 Task: Look for space in Feicheng, China from 9th July, 2023 to 16th July, 2023 for 2 adults, 1 child in price range Rs.8000 to Rs.16000. Place can be entire place with 2 bedrooms having 2 beds and 1 bathroom. Property type can be house, flat, guest house. Booking option can be shelf check-in. Required host language is Chinese (Simplified).
Action: Mouse moved to (583, 165)
Screenshot: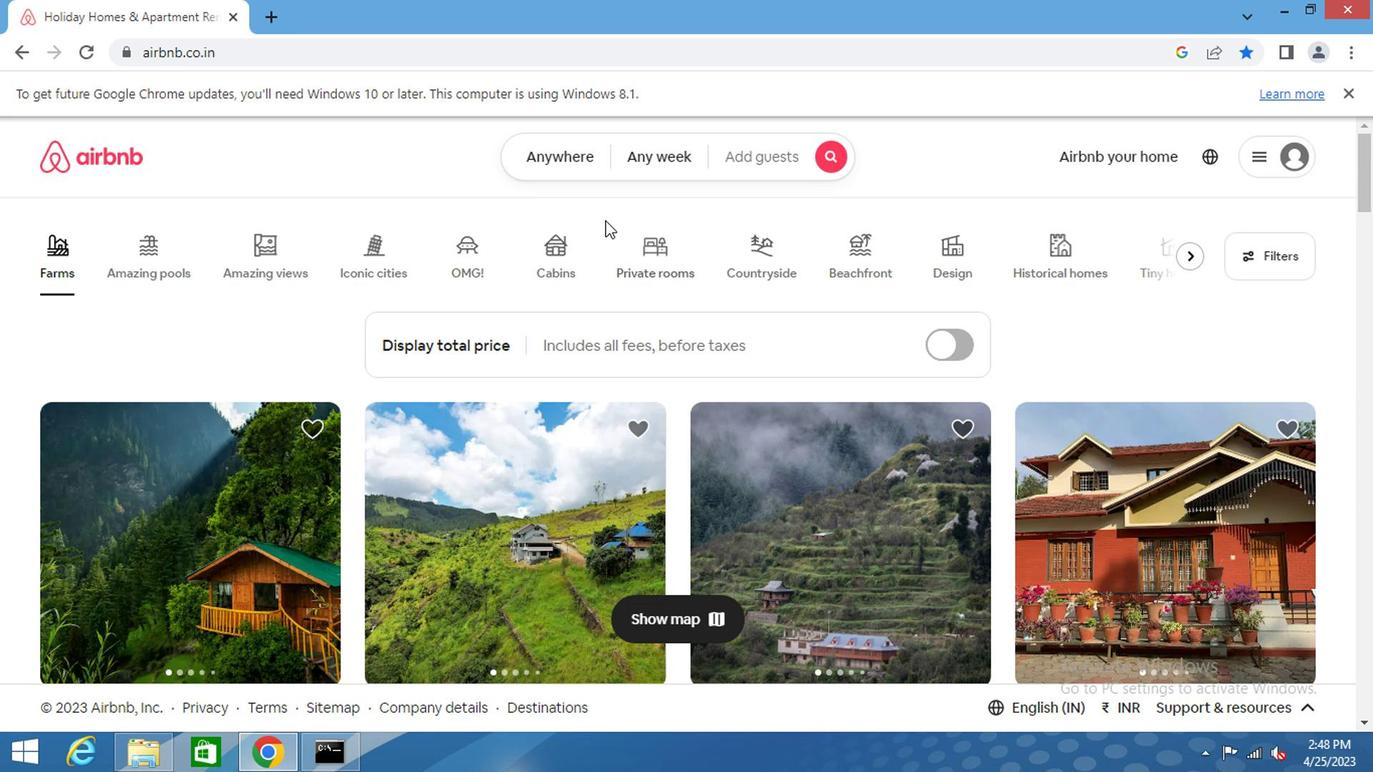 
Action: Mouse pressed left at (583, 165)
Screenshot: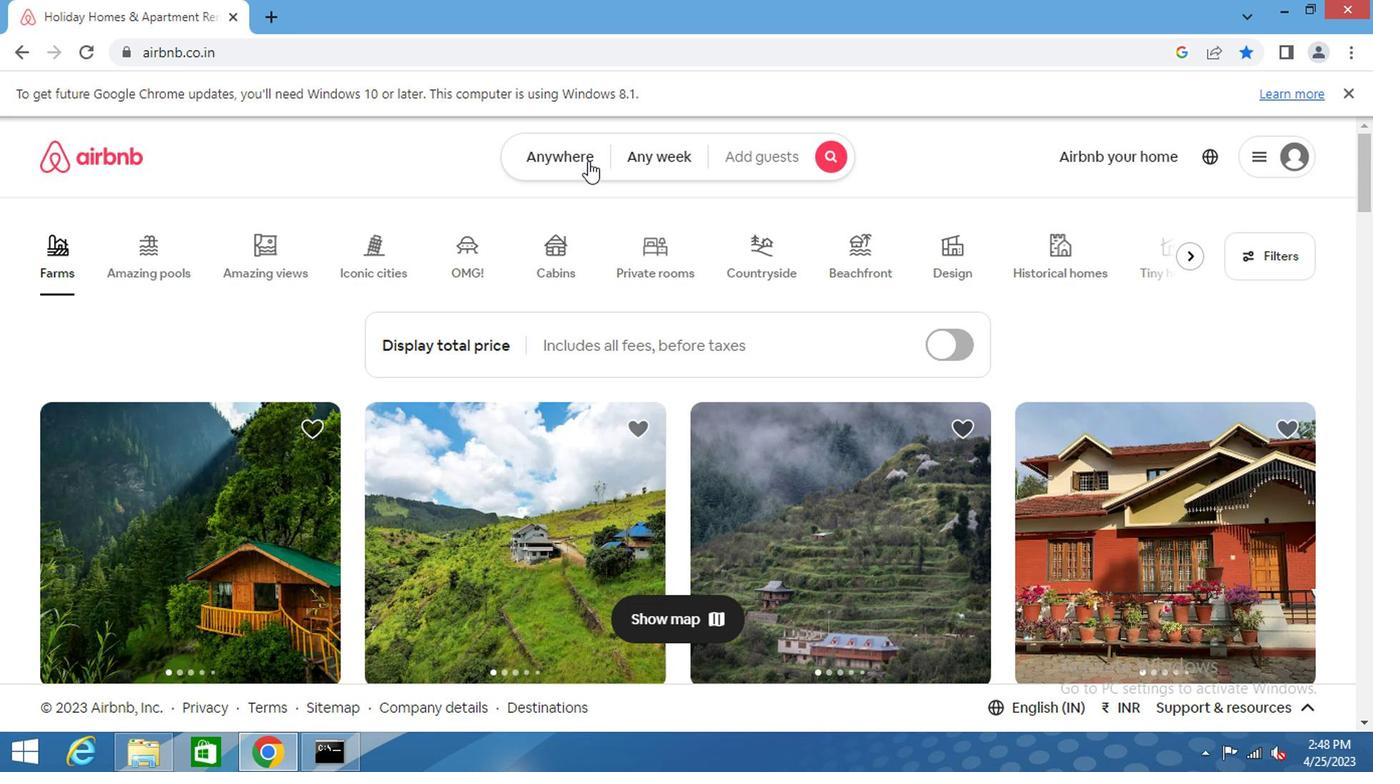 
Action: Mouse moved to (511, 220)
Screenshot: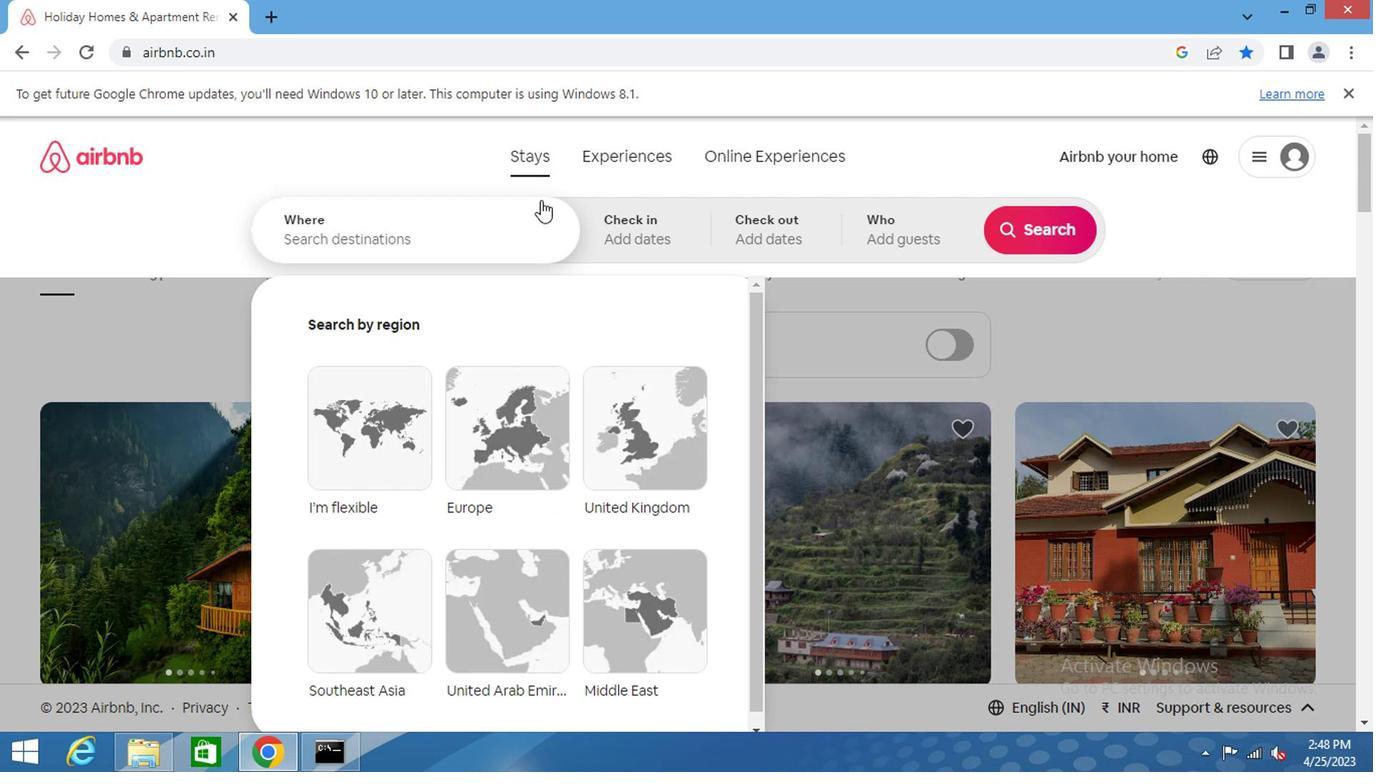 
Action: Mouse pressed left at (511, 220)
Screenshot: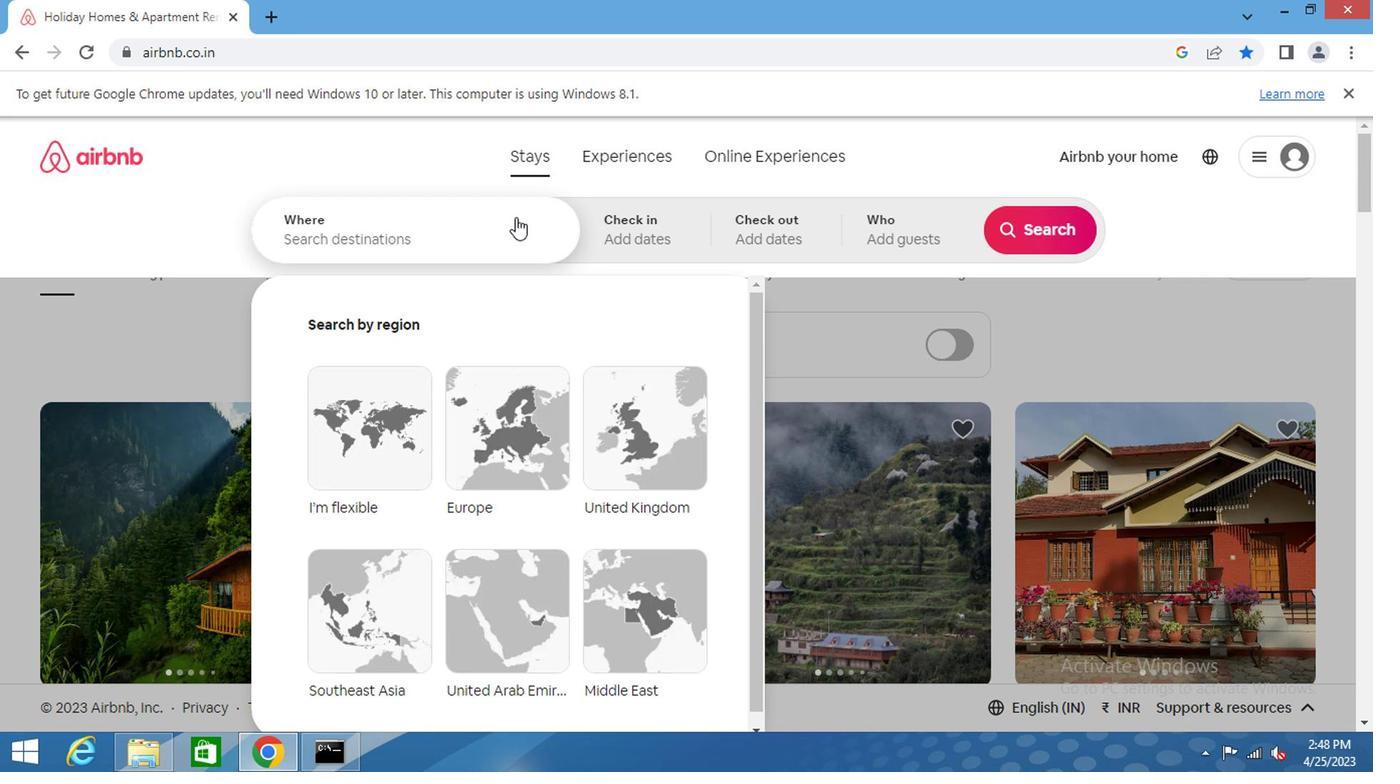 
Action: Mouse moved to (509, 220)
Screenshot: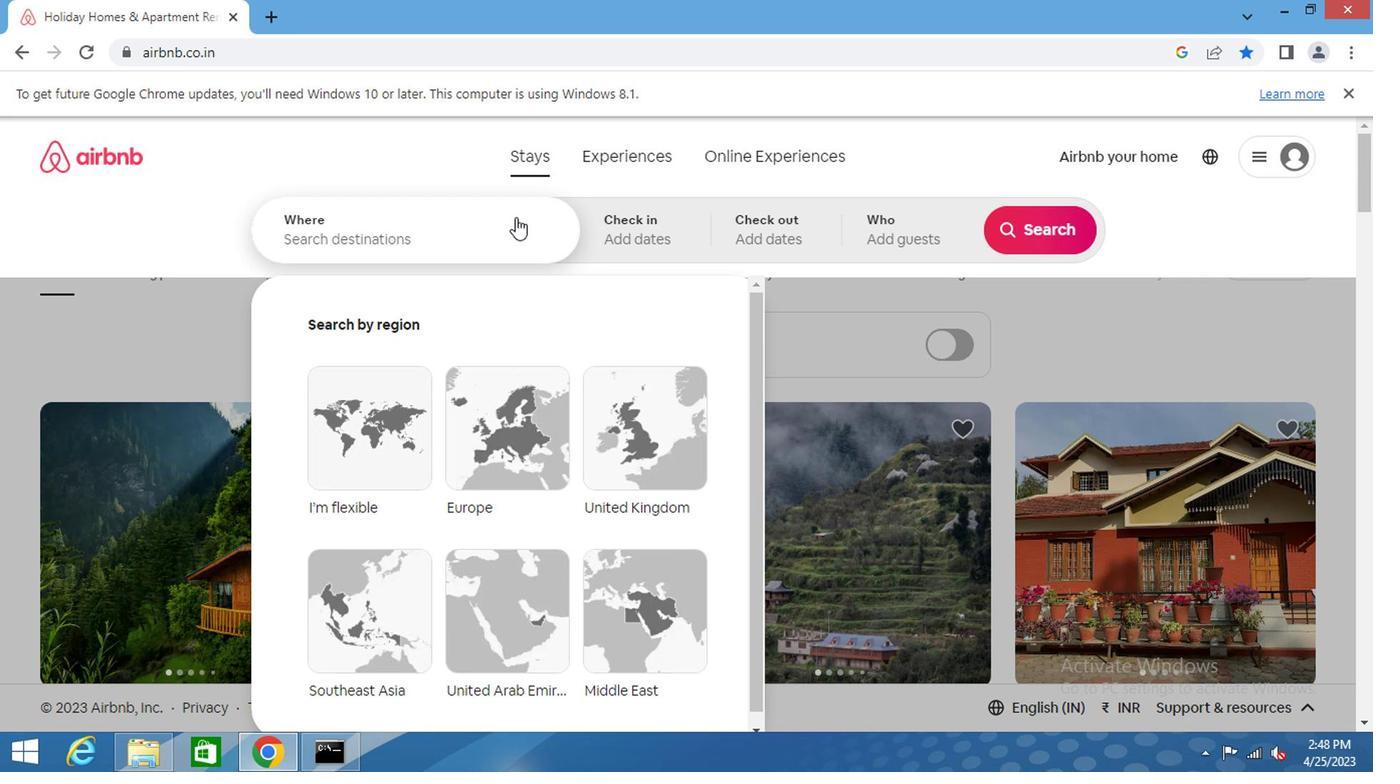 
Action: Key pressed feichem<Key.backspace>ng<Key.space>china<Key.enter>
Screenshot: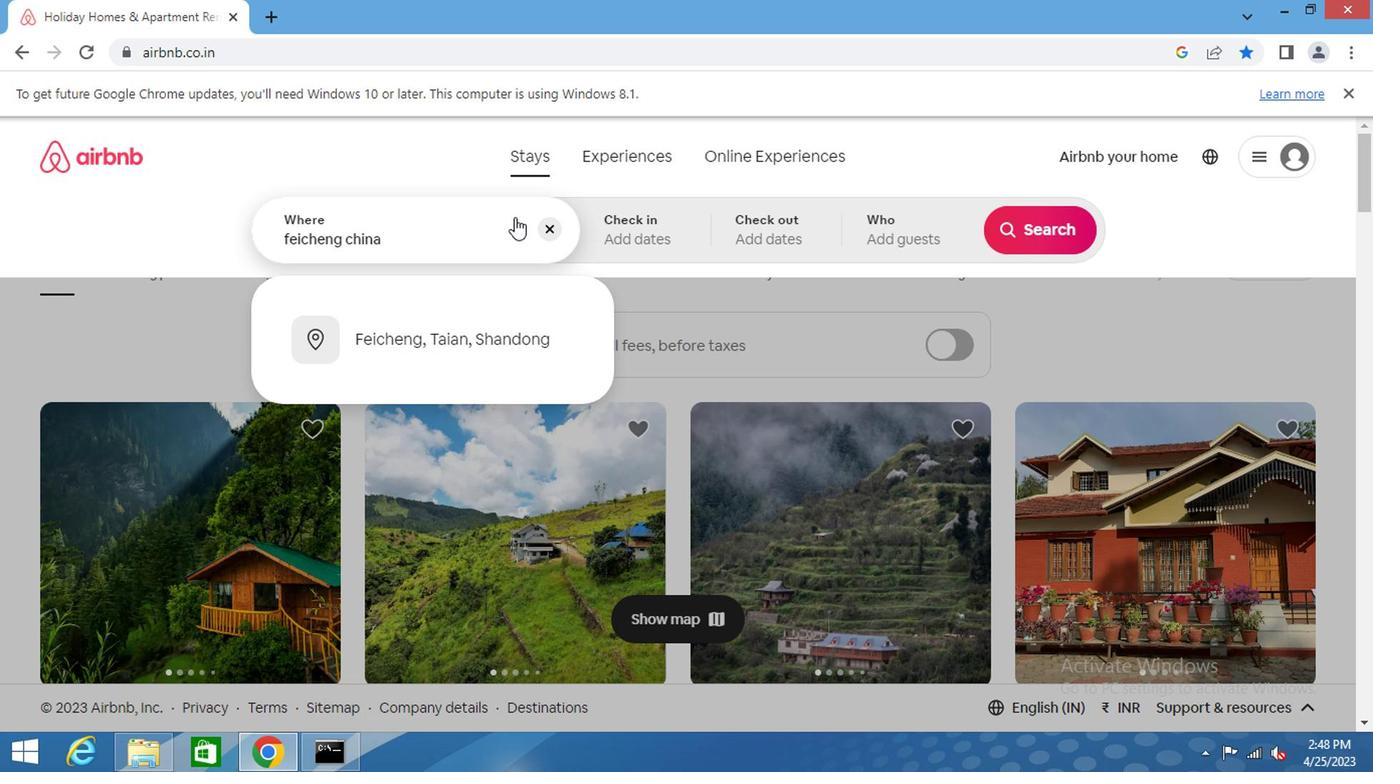 
Action: Mouse moved to (1007, 388)
Screenshot: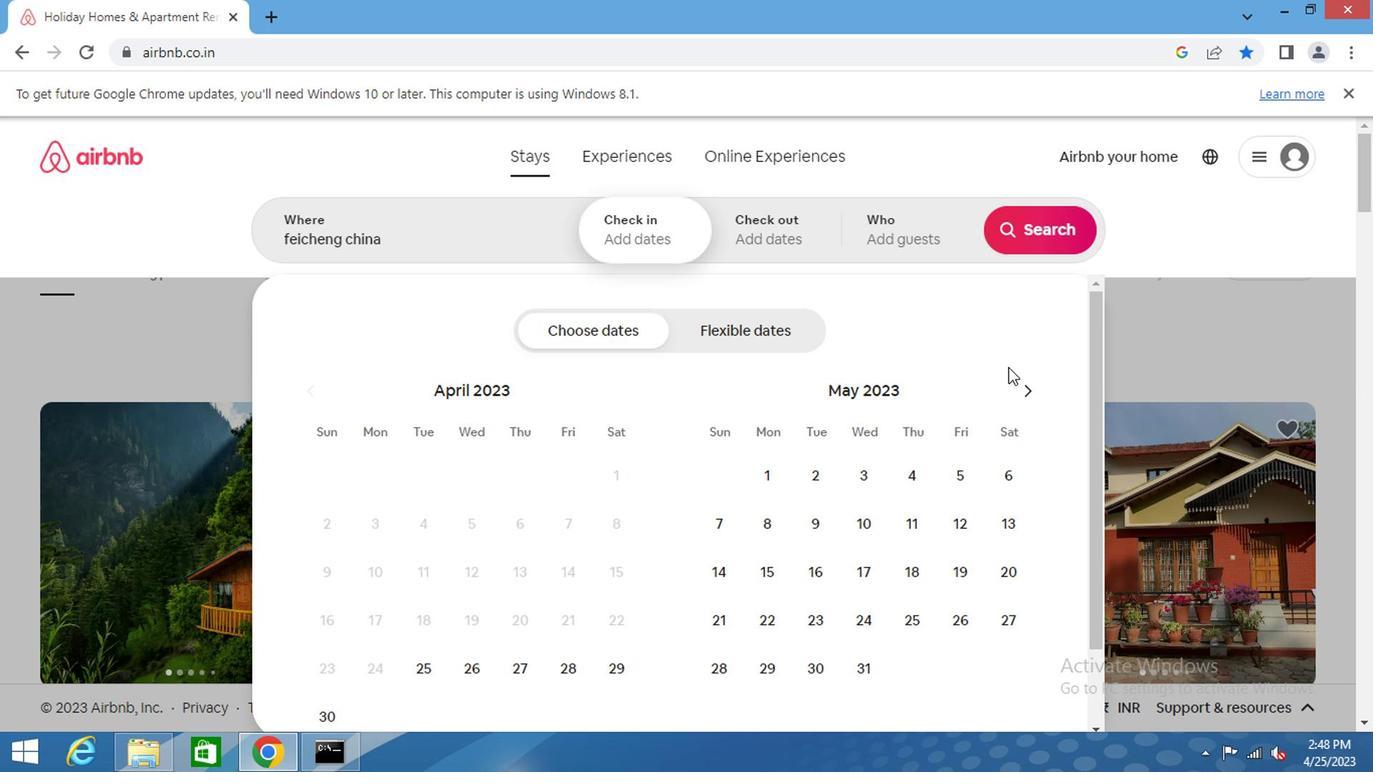 
Action: Mouse pressed left at (1007, 388)
Screenshot: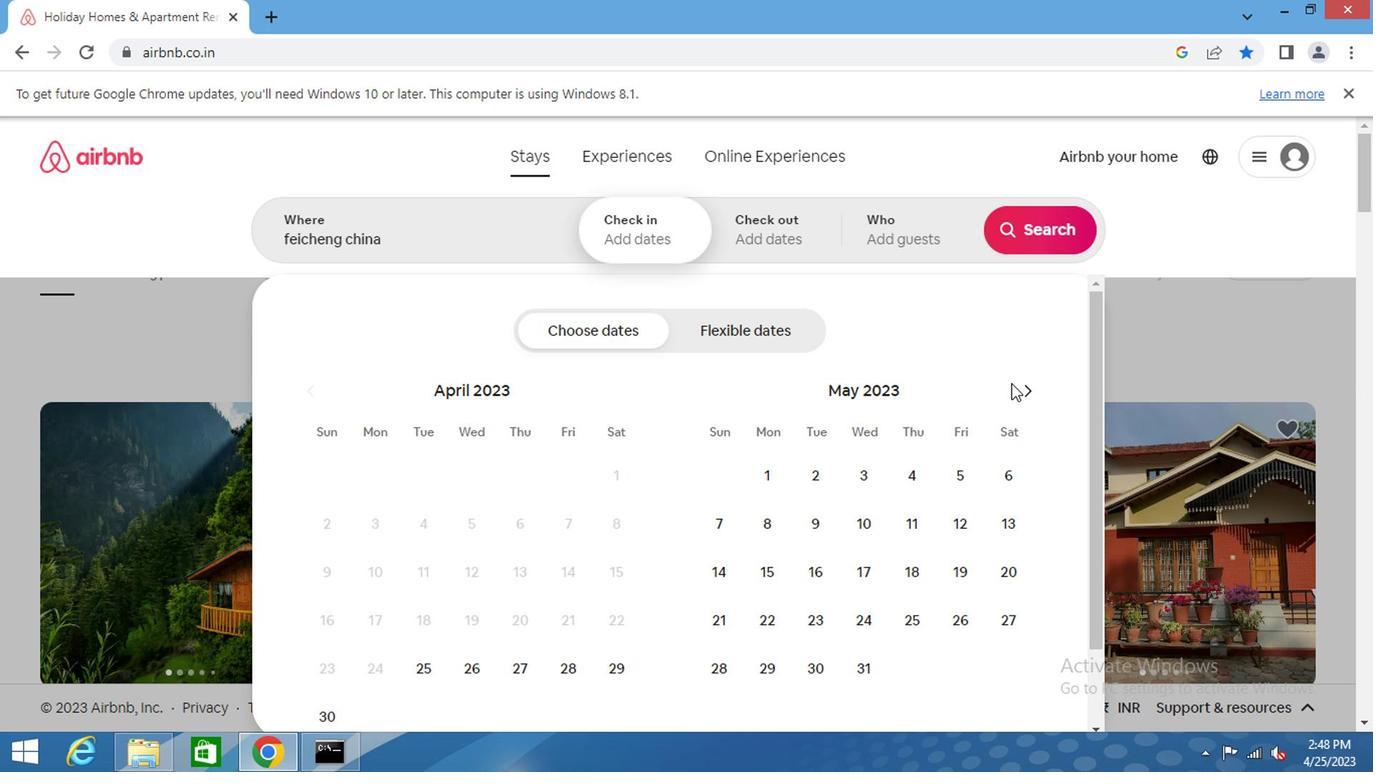 
Action: Mouse pressed left at (1007, 388)
Screenshot: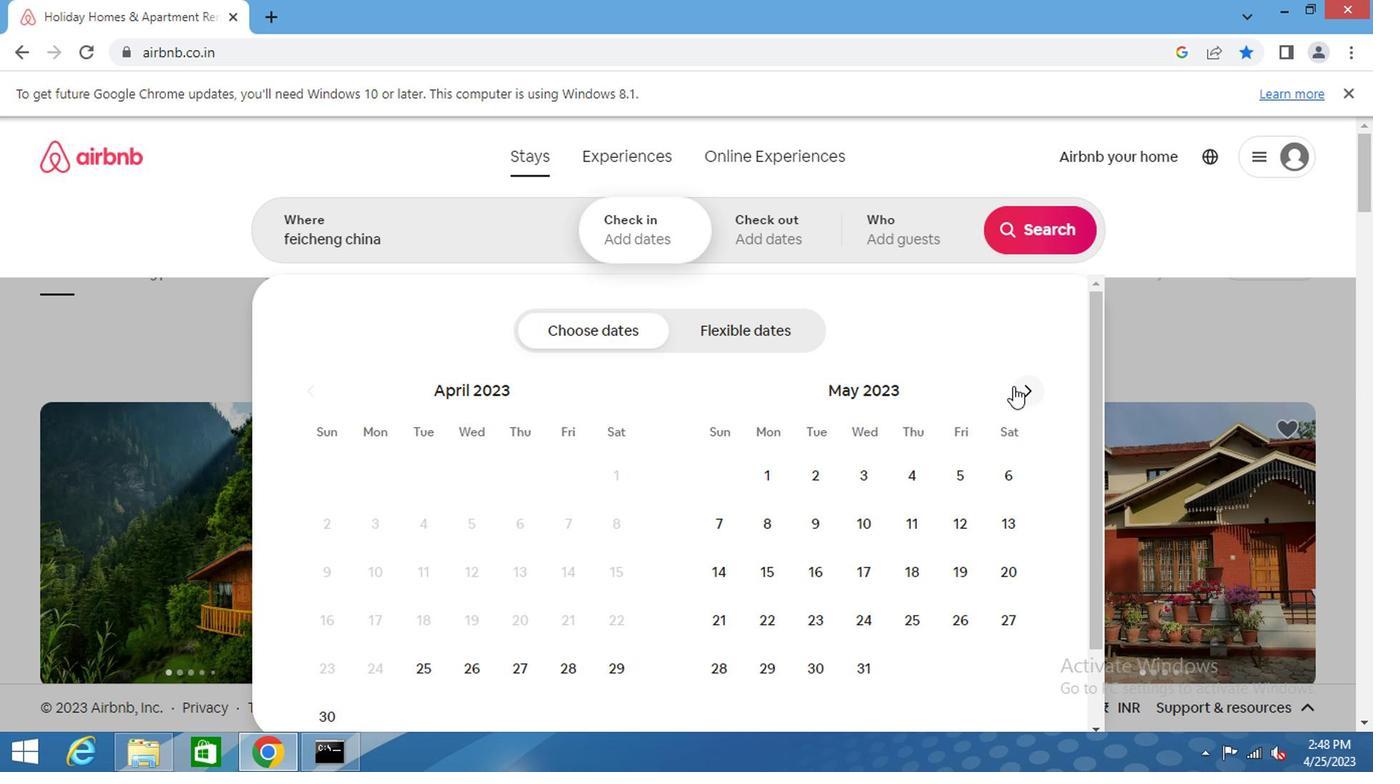 
Action: Mouse pressed left at (1007, 388)
Screenshot: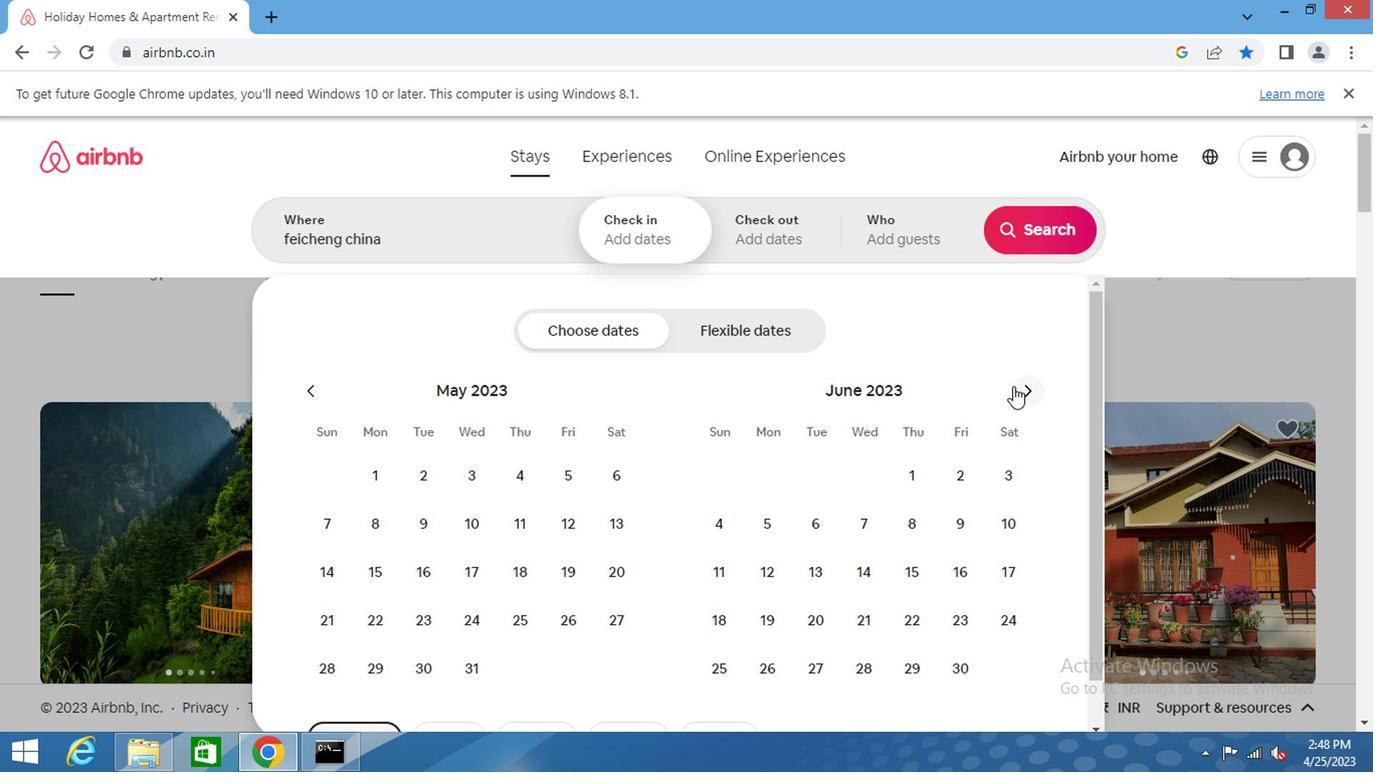 
Action: Mouse moved to (717, 569)
Screenshot: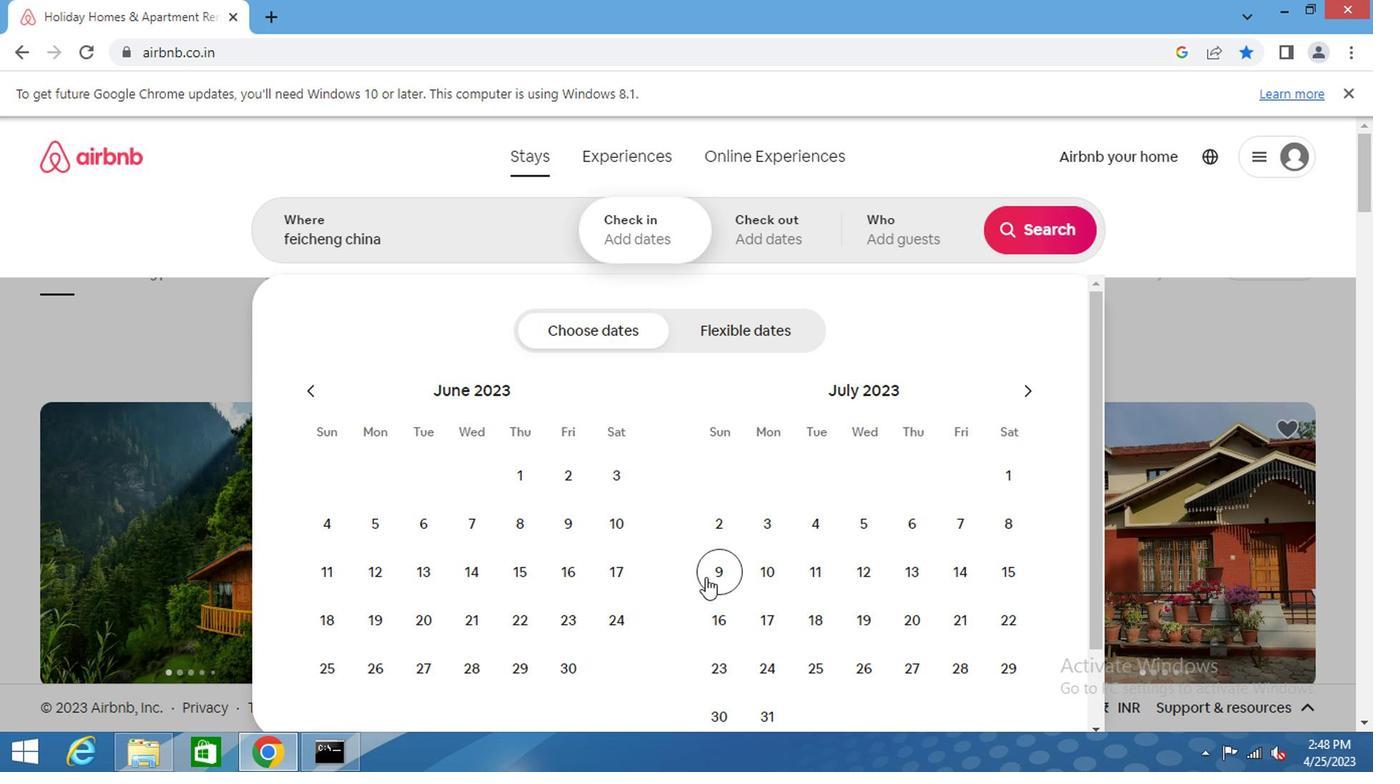 
Action: Mouse pressed left at (717, 569)
Screenshot: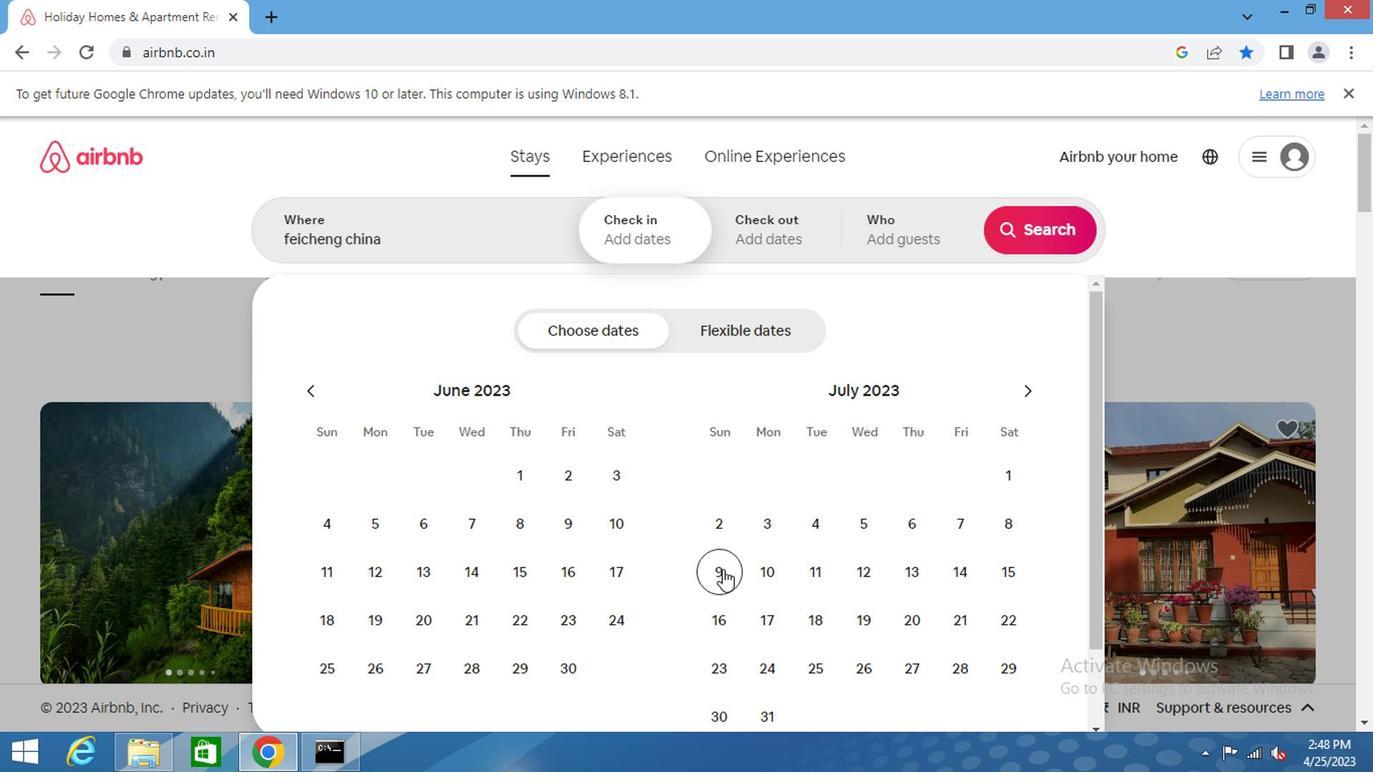 
Action: Mouse moved to (705, 625)
Screenshot: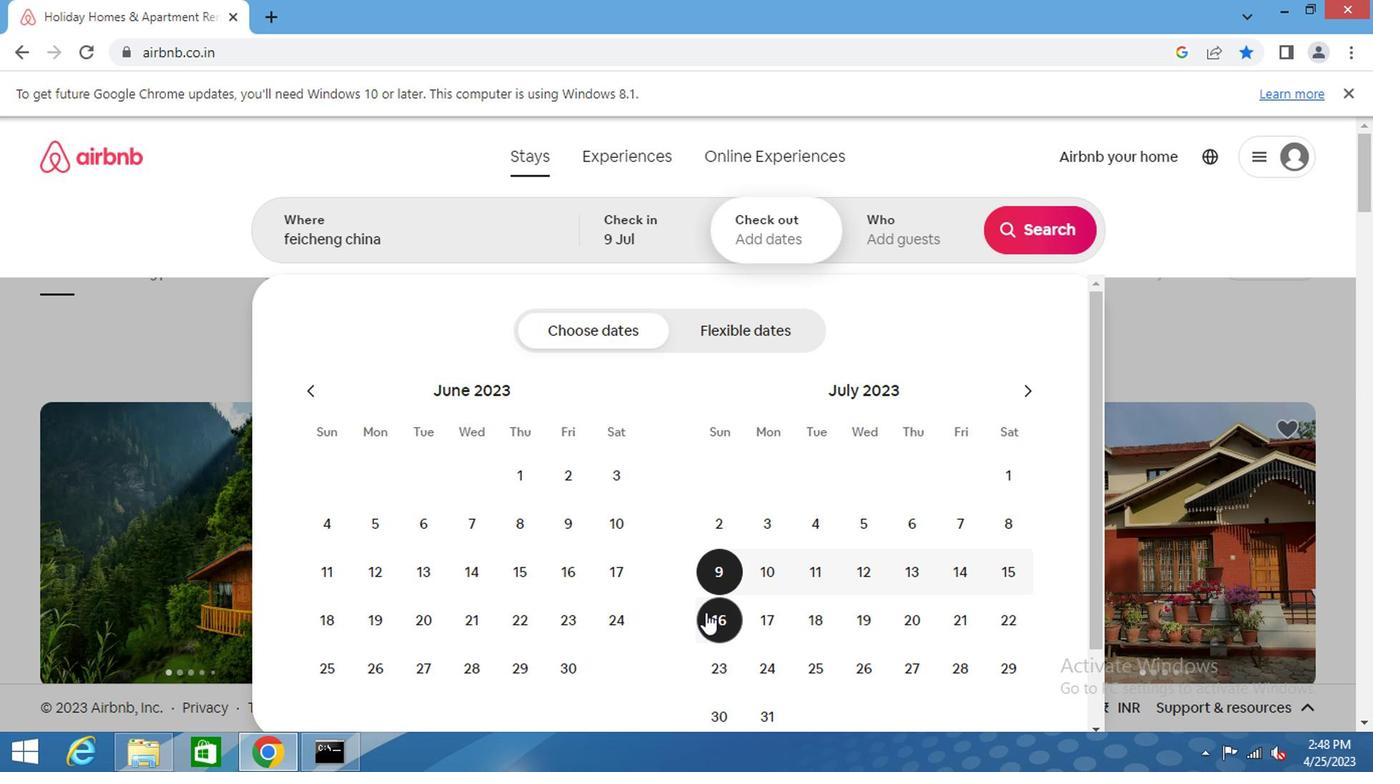 
Action: Mouse pressed left at (705, 625)
Screenshot: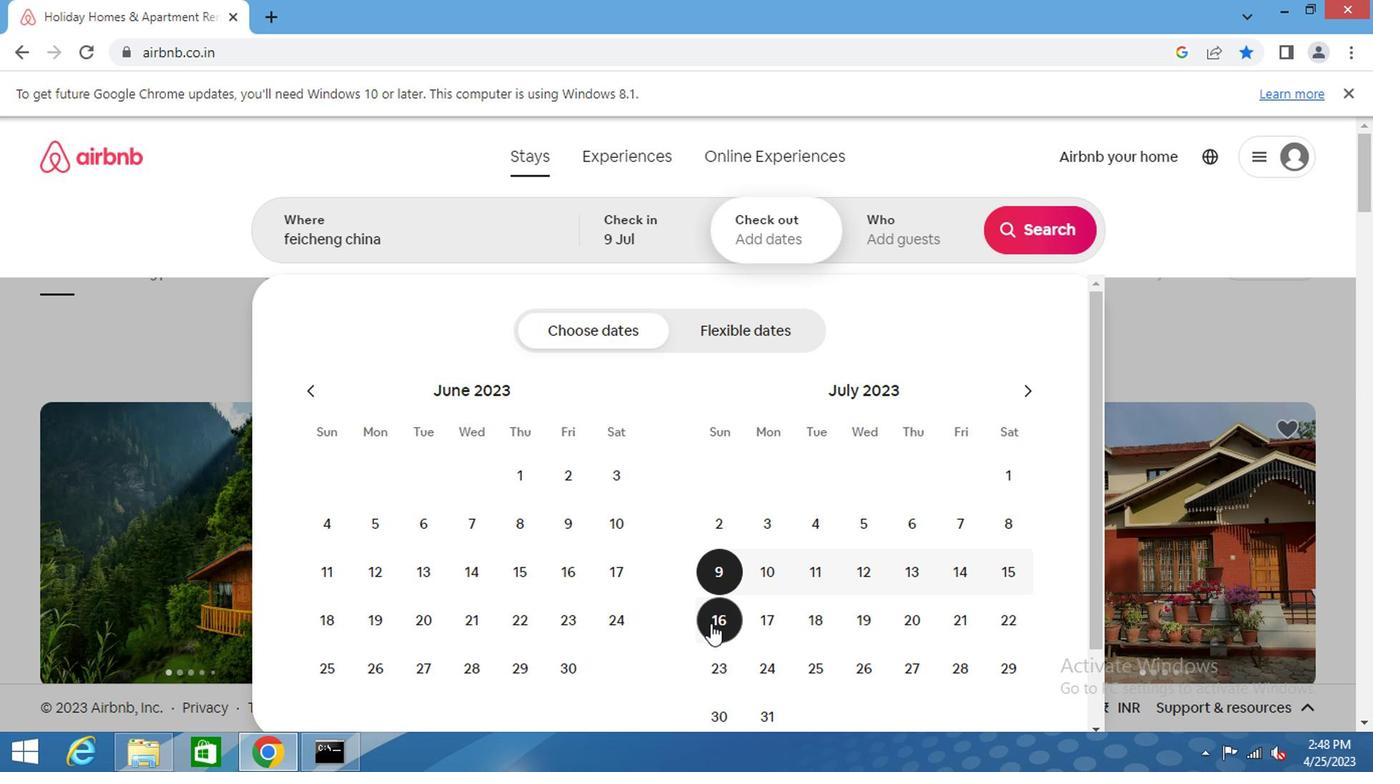 
Action: Mouse moved to (896, 243)
Screenshot: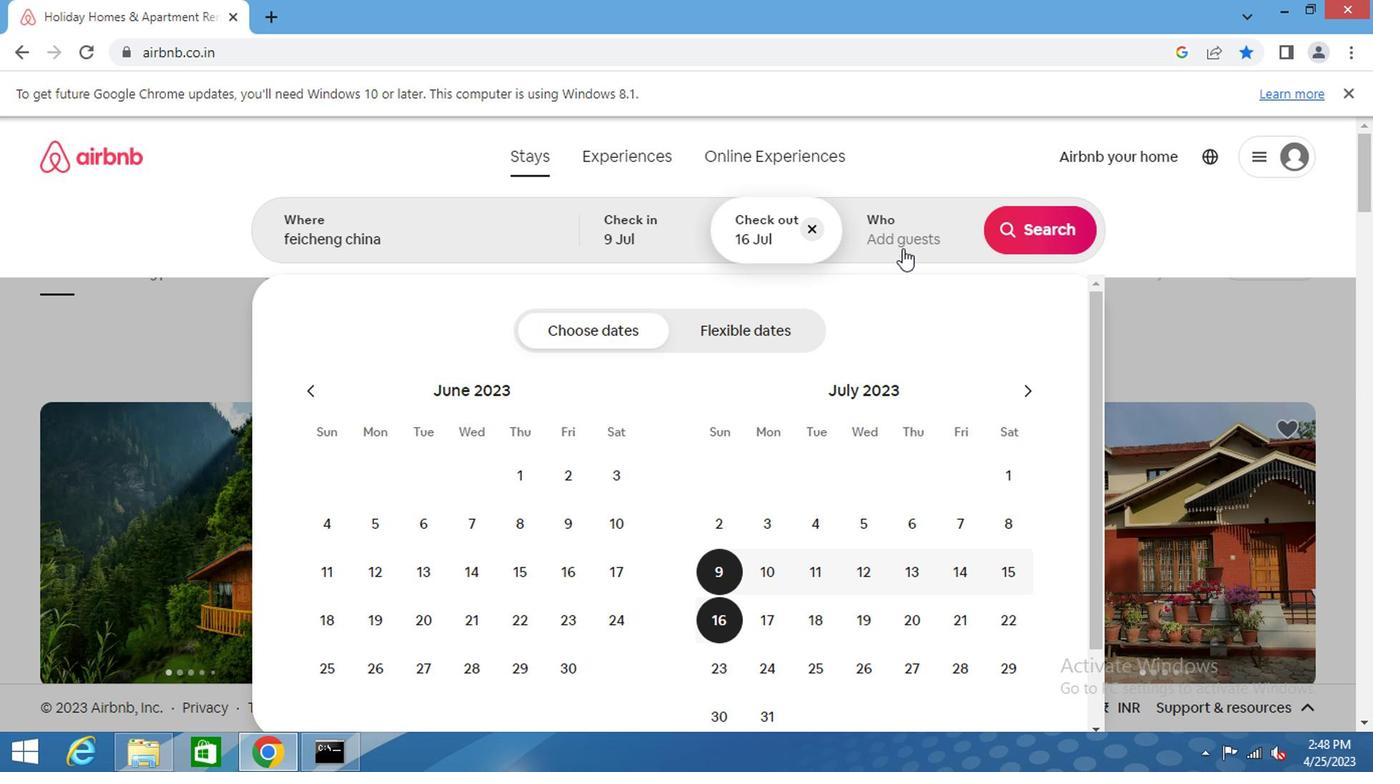 
Action: Mouse pressed left at (896, 243)
Screenshot: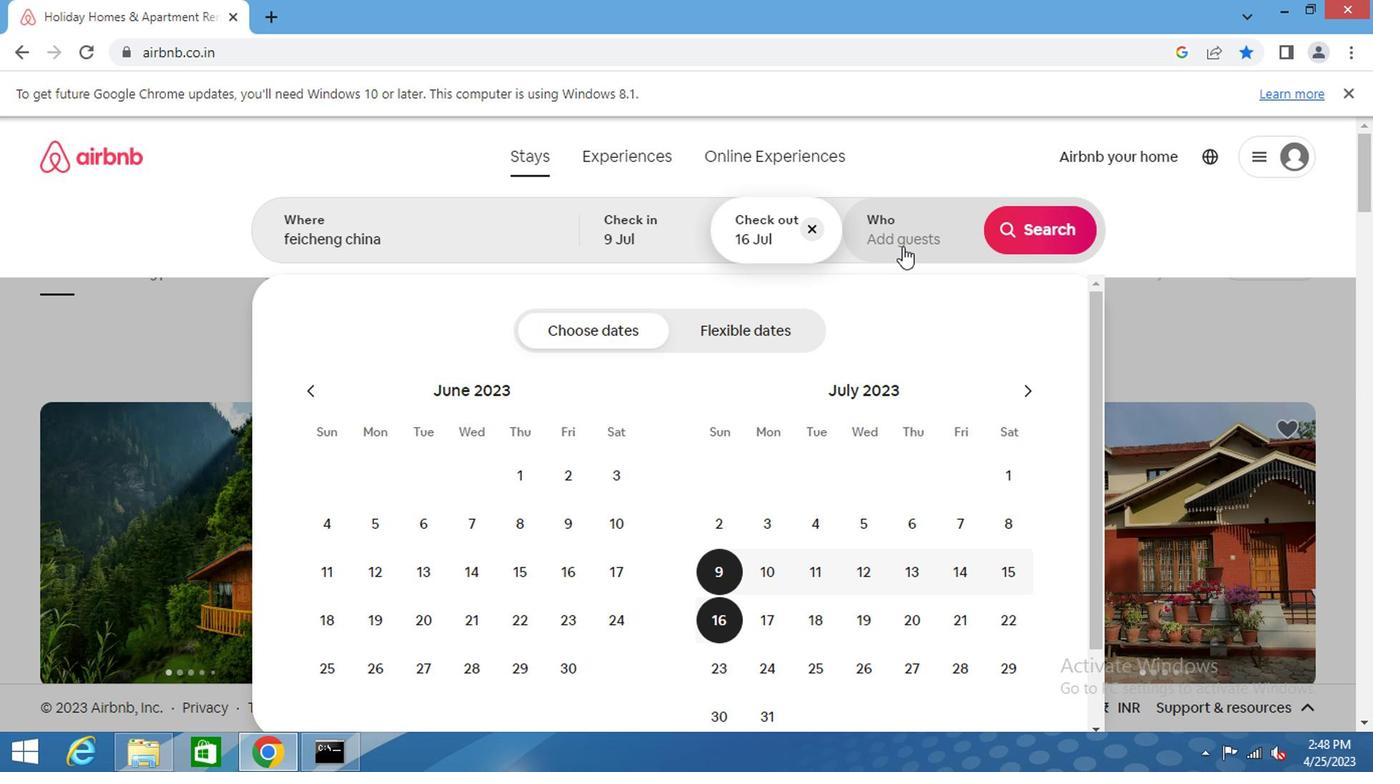 
Action: Mouse moved to (1044, 343)
Screenshot: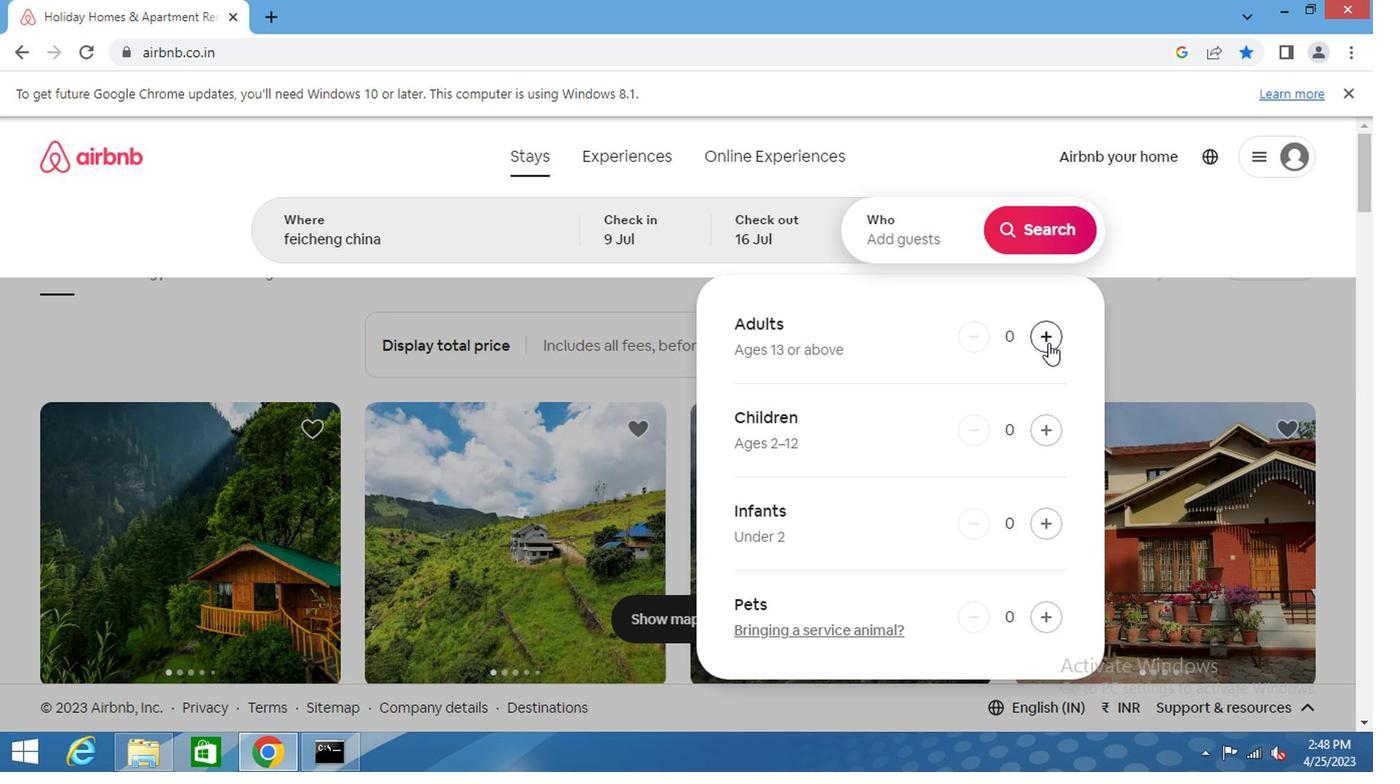 
Action: Mouse pressed left at (1044, 343)
Screenshot: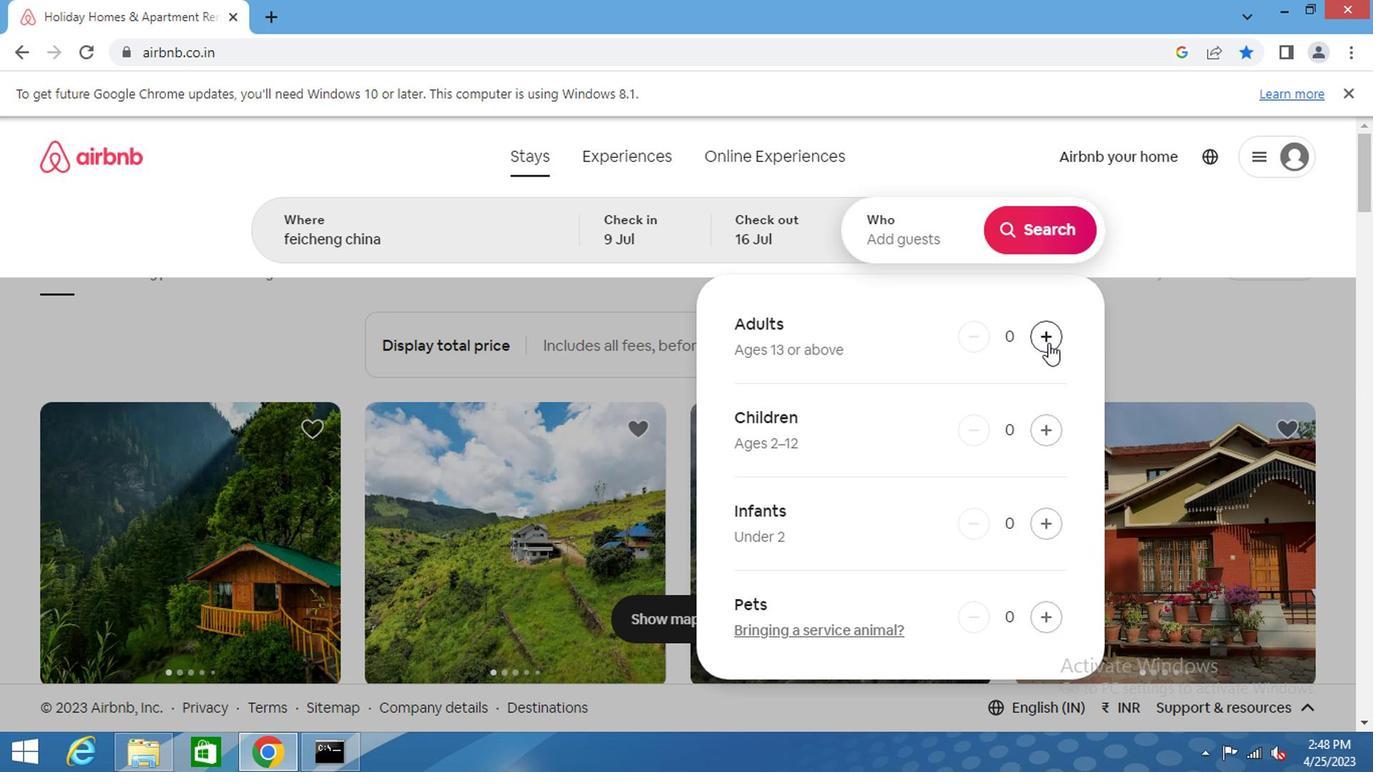 
Action: Mouse pressed left at (1044, 343)
Screenshot: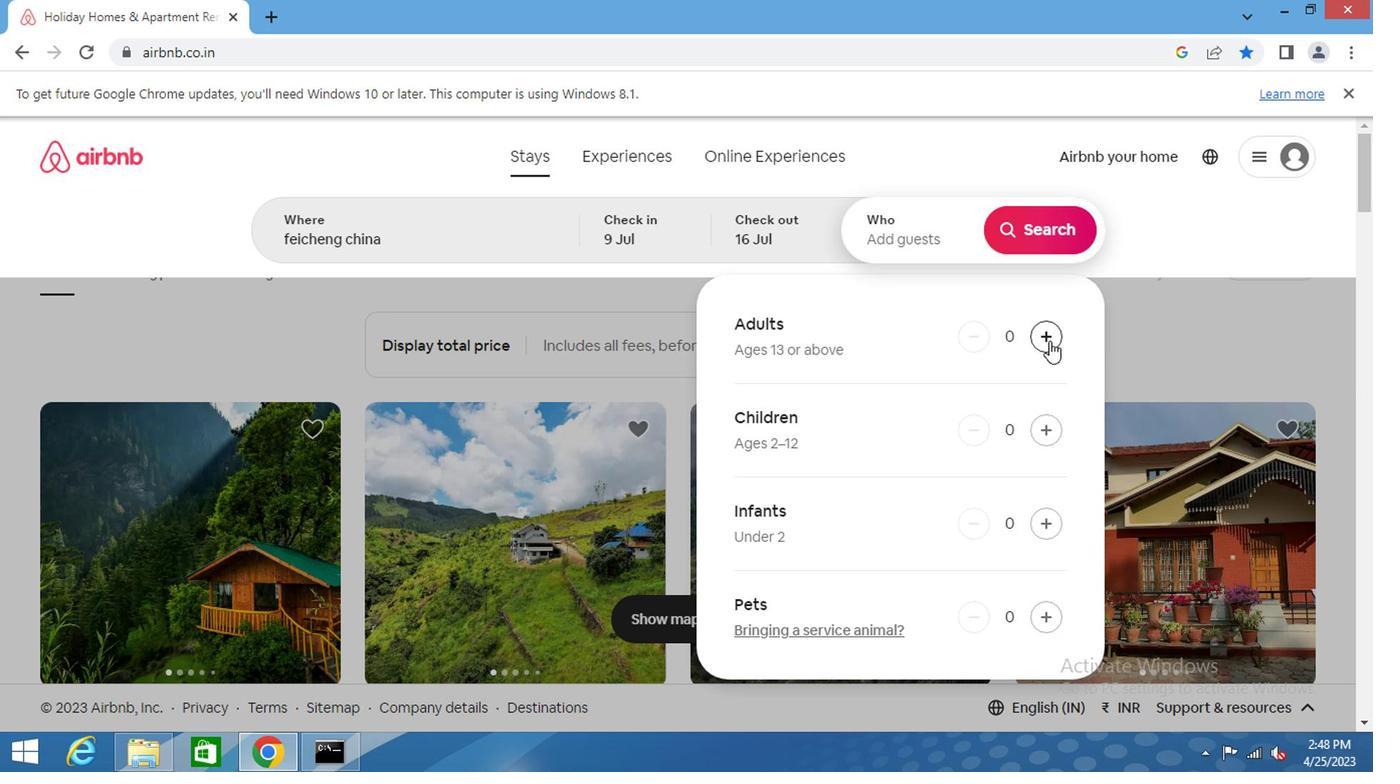 
Action: Mouse moved to (1047, 433)
Screenshot: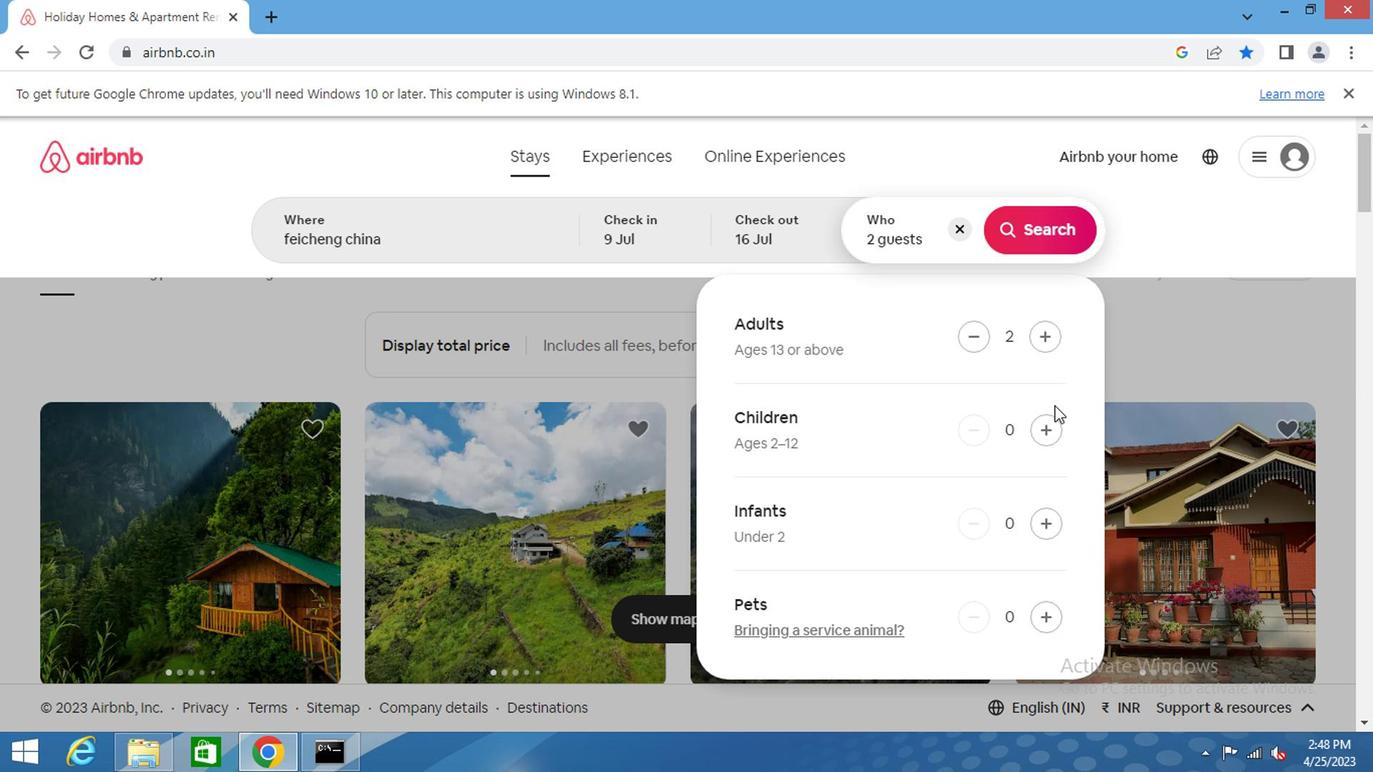 
Action: Mouse pressed left at (1047, 433)
Screenshot: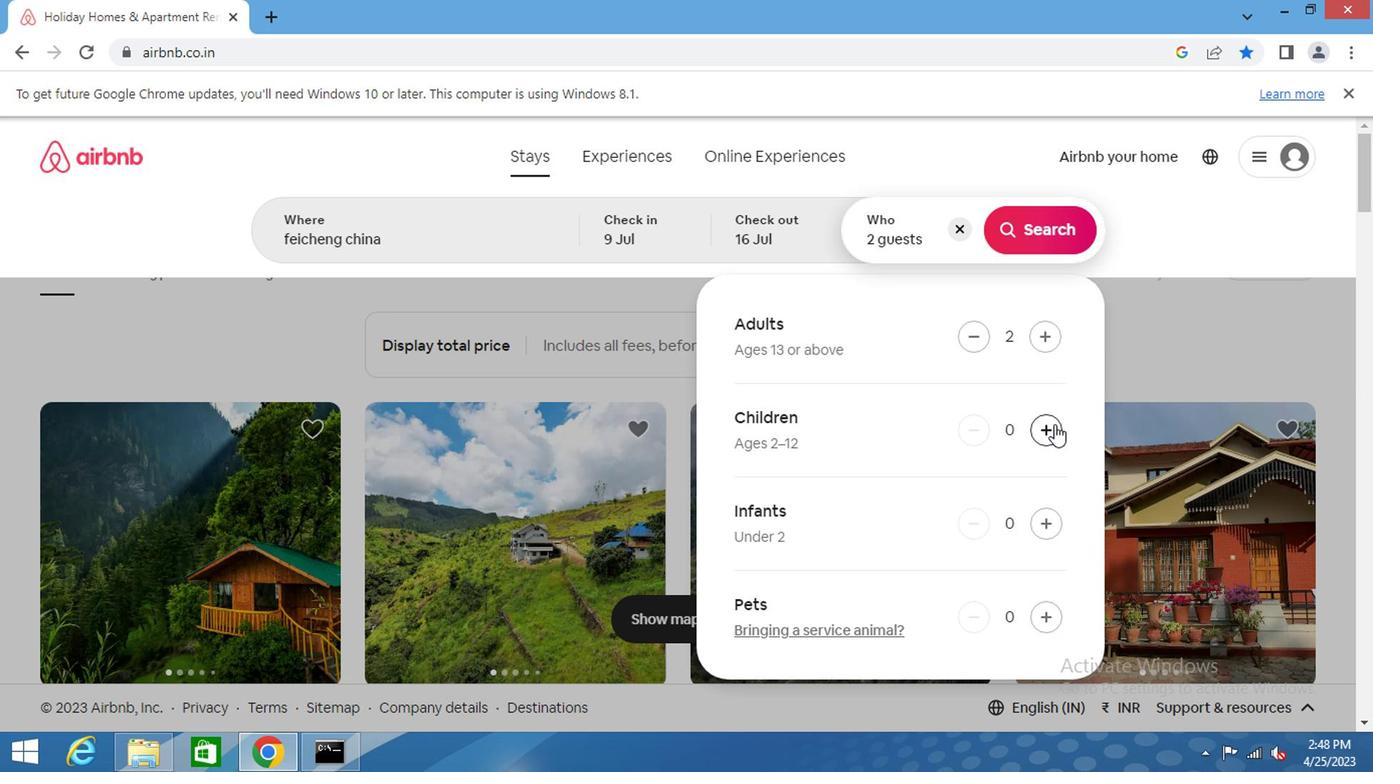
Action: Mouse moved to (996, 228)
Screenshot: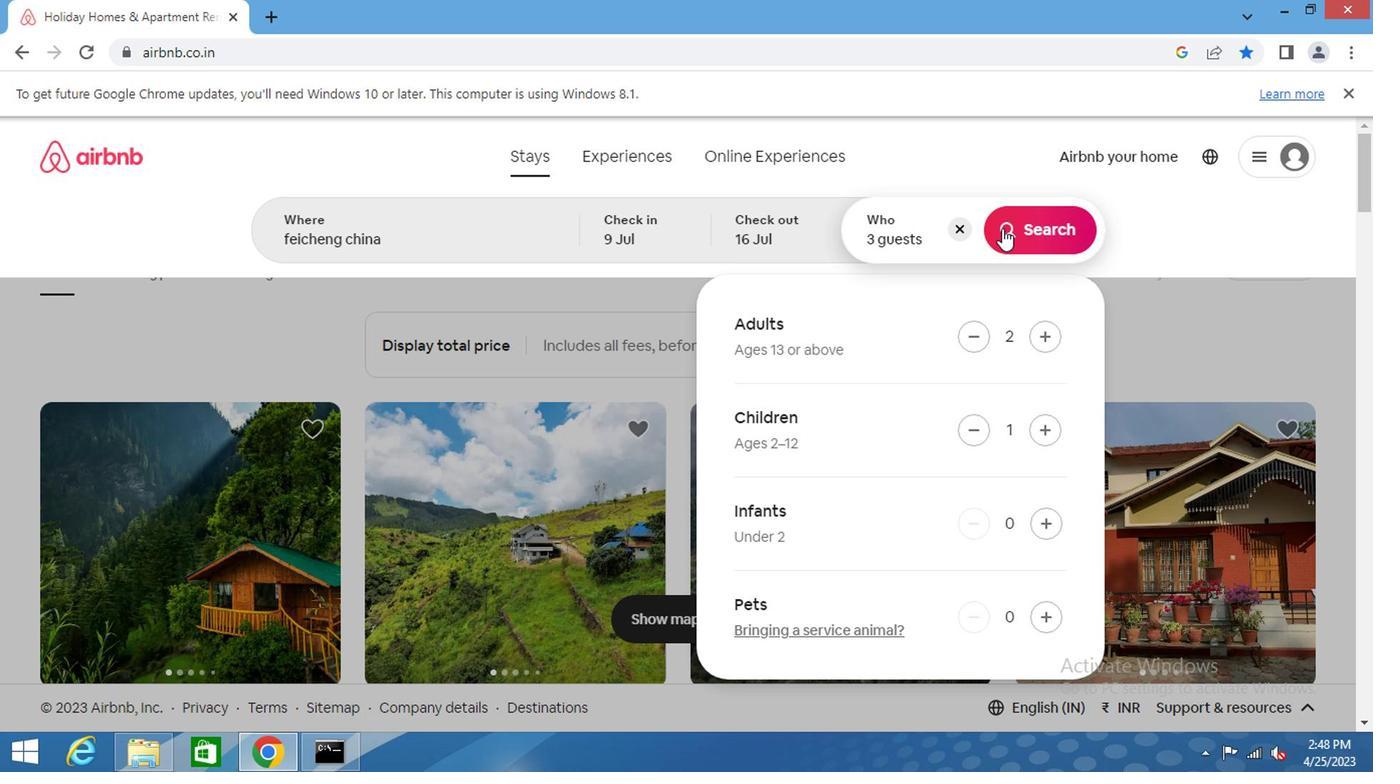 
Action: Mouse pressed left at (996, 228)
Screenshot: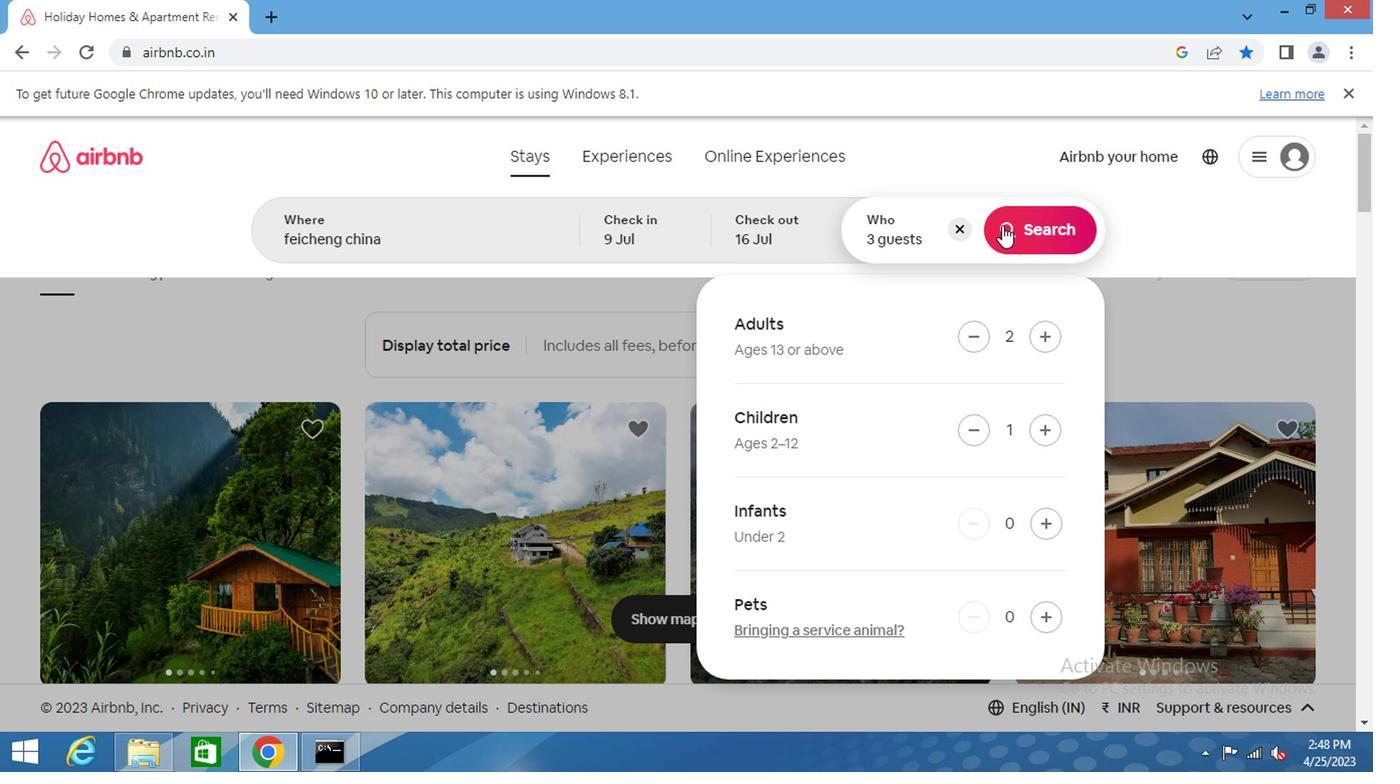 
Action: Mouse moved to (1290, 235)
Screenshot: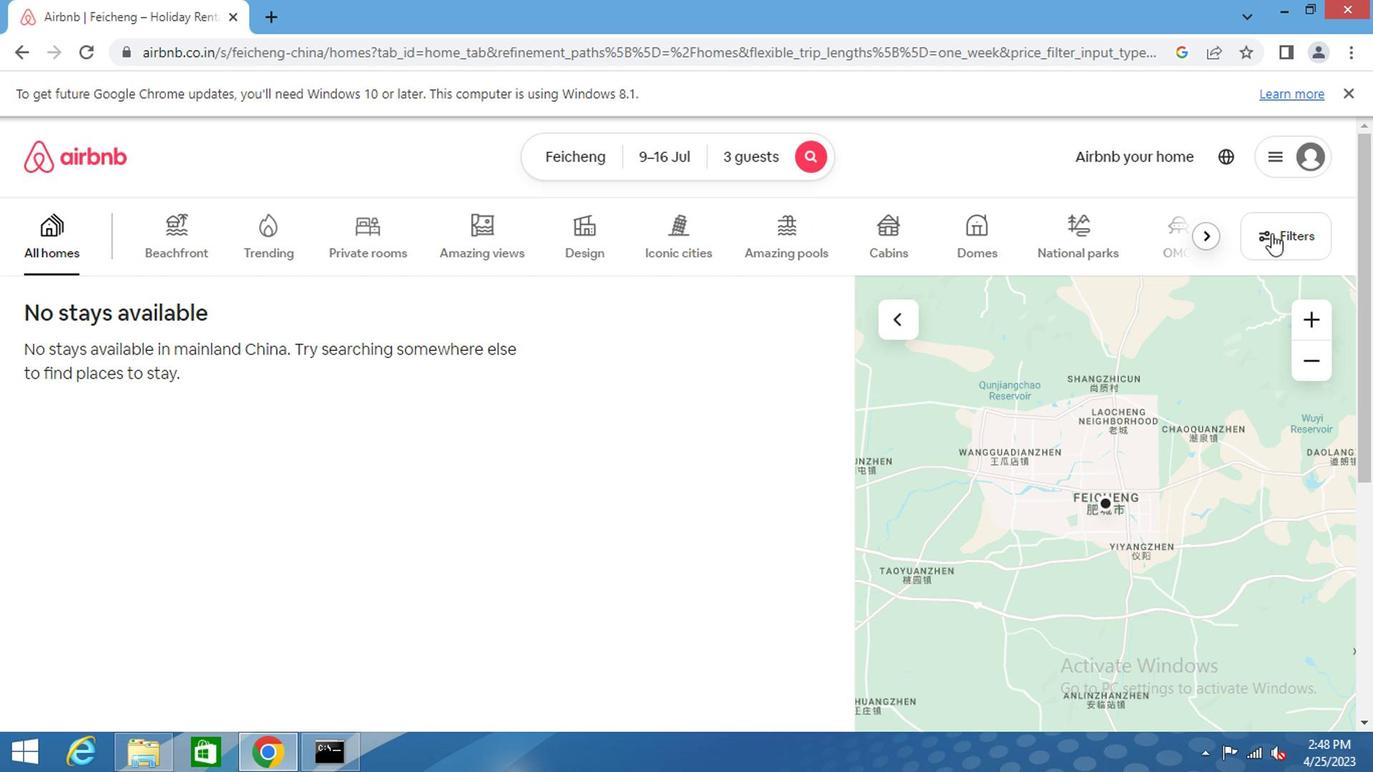 
Action: Mouse pressed left at (1290, 235)
Screenshot: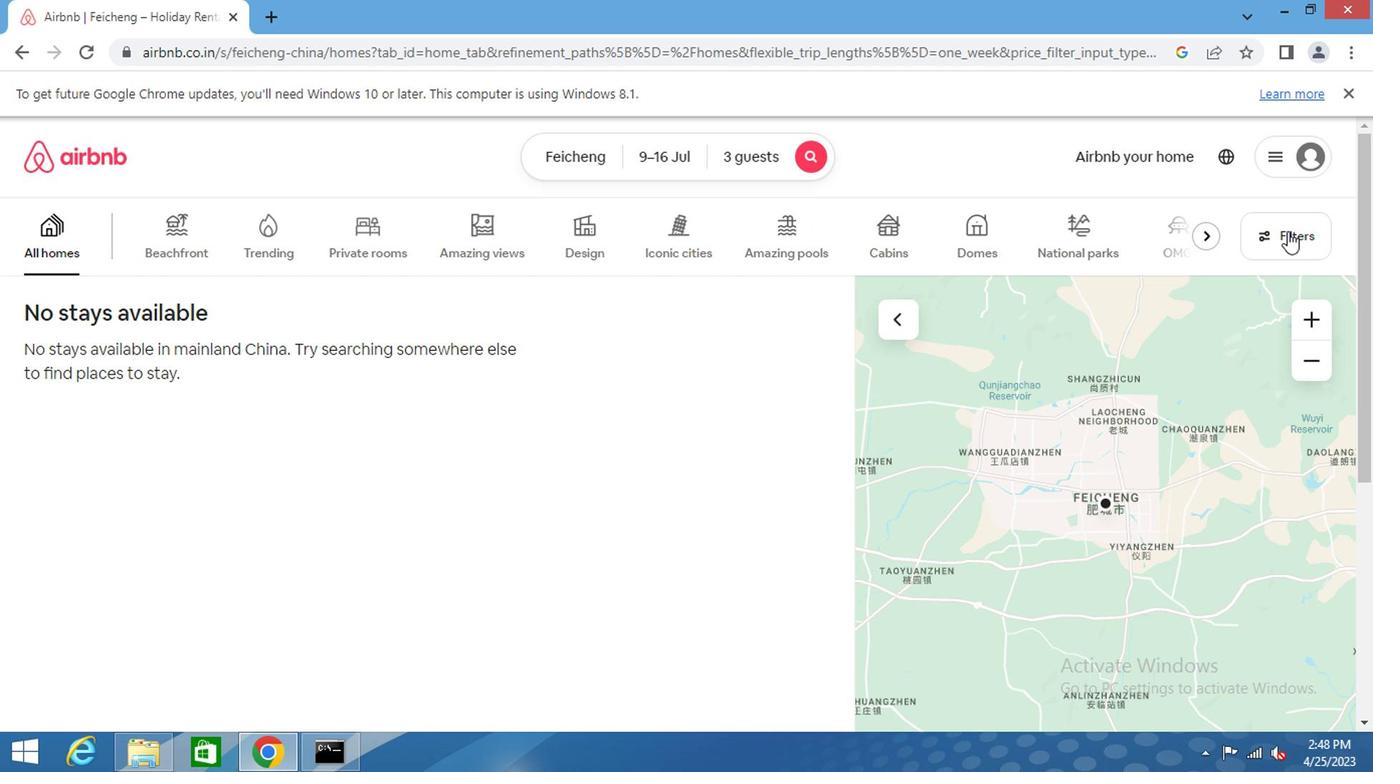 
Action: Mouse moved to (519, 353)
Screenshot: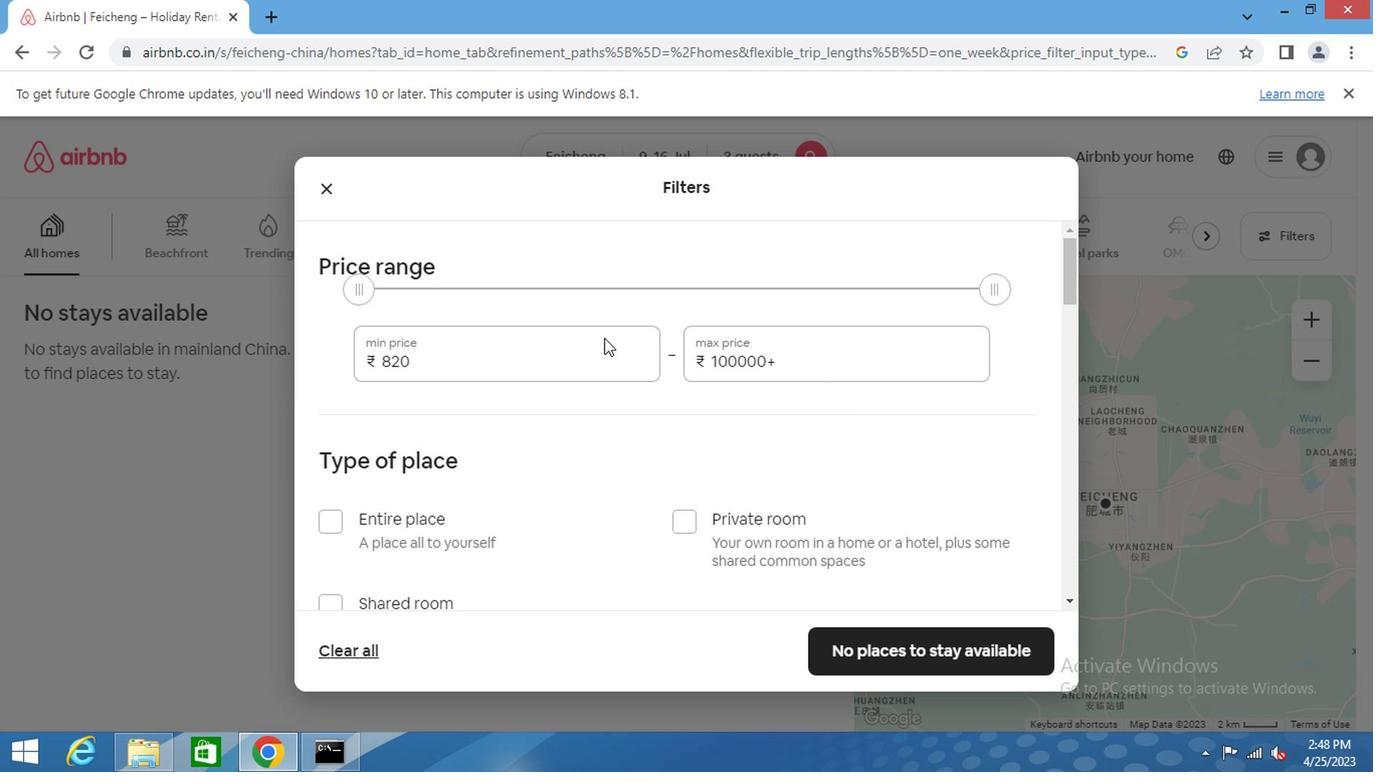 
Action: Mouse pressed left at (519, 353)
Screenshot: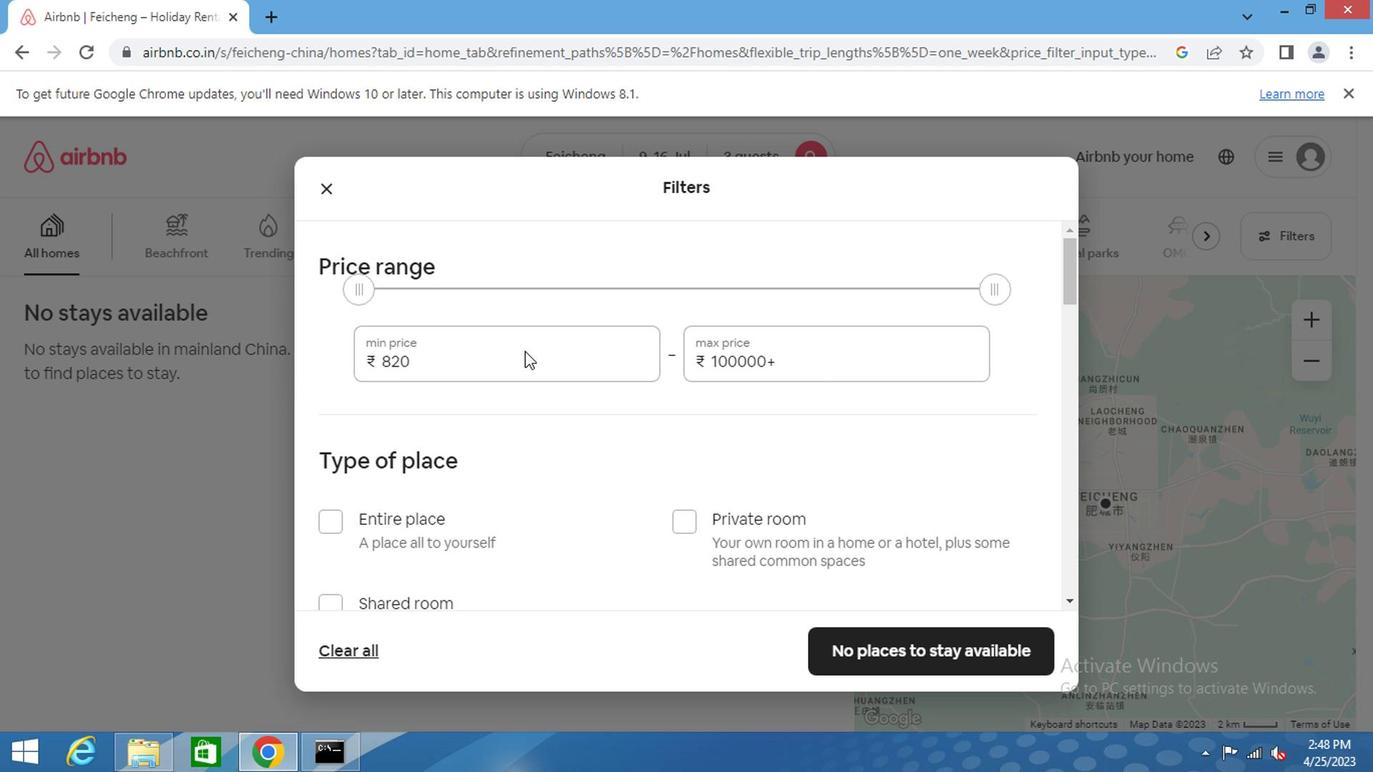 
Action: Mouse pressed left at (519, 353)
Screenshot: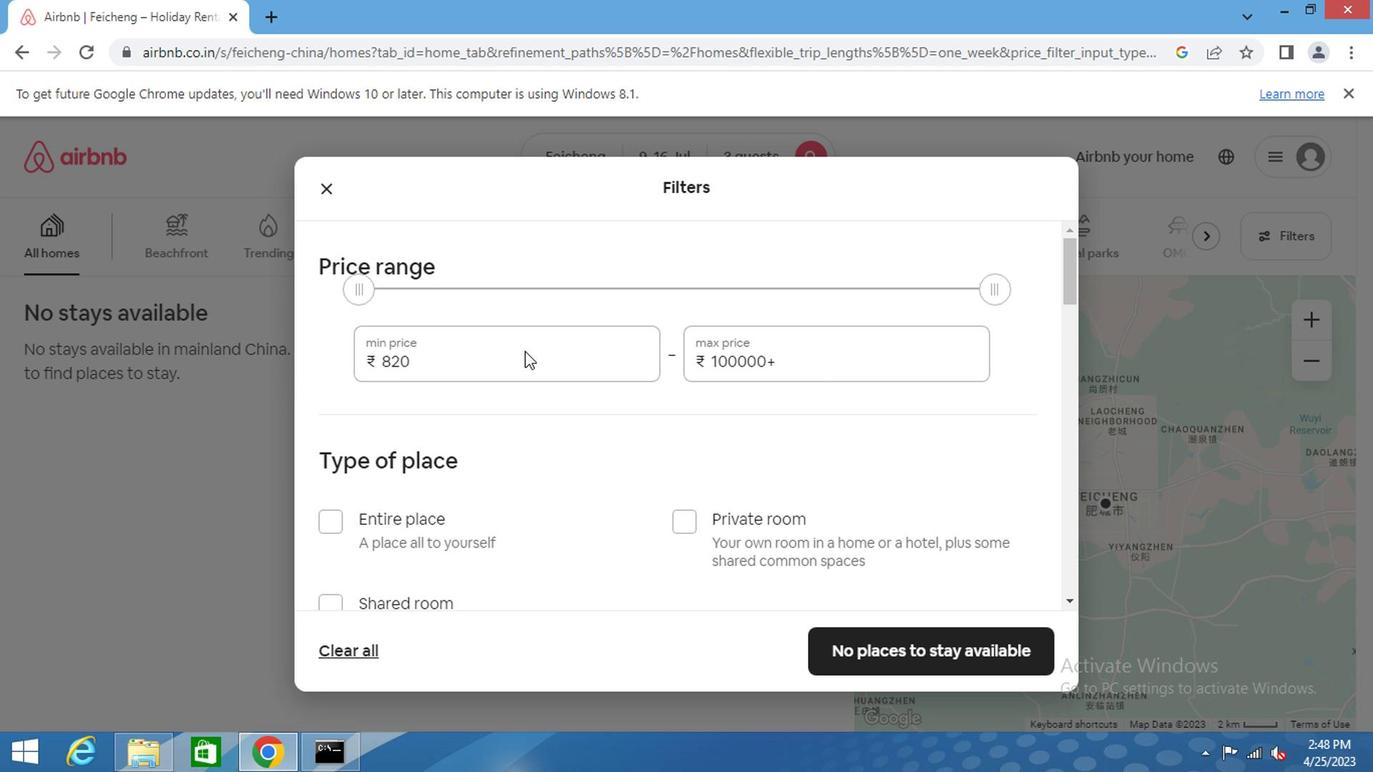 
Action: Key pressed 8000<Key.backspace><Key.backspace><Key.backspace><Key.backspace><Key.backspace><Key.backspace><Key.backspace>8000<Key.tab>16000
Screenshot: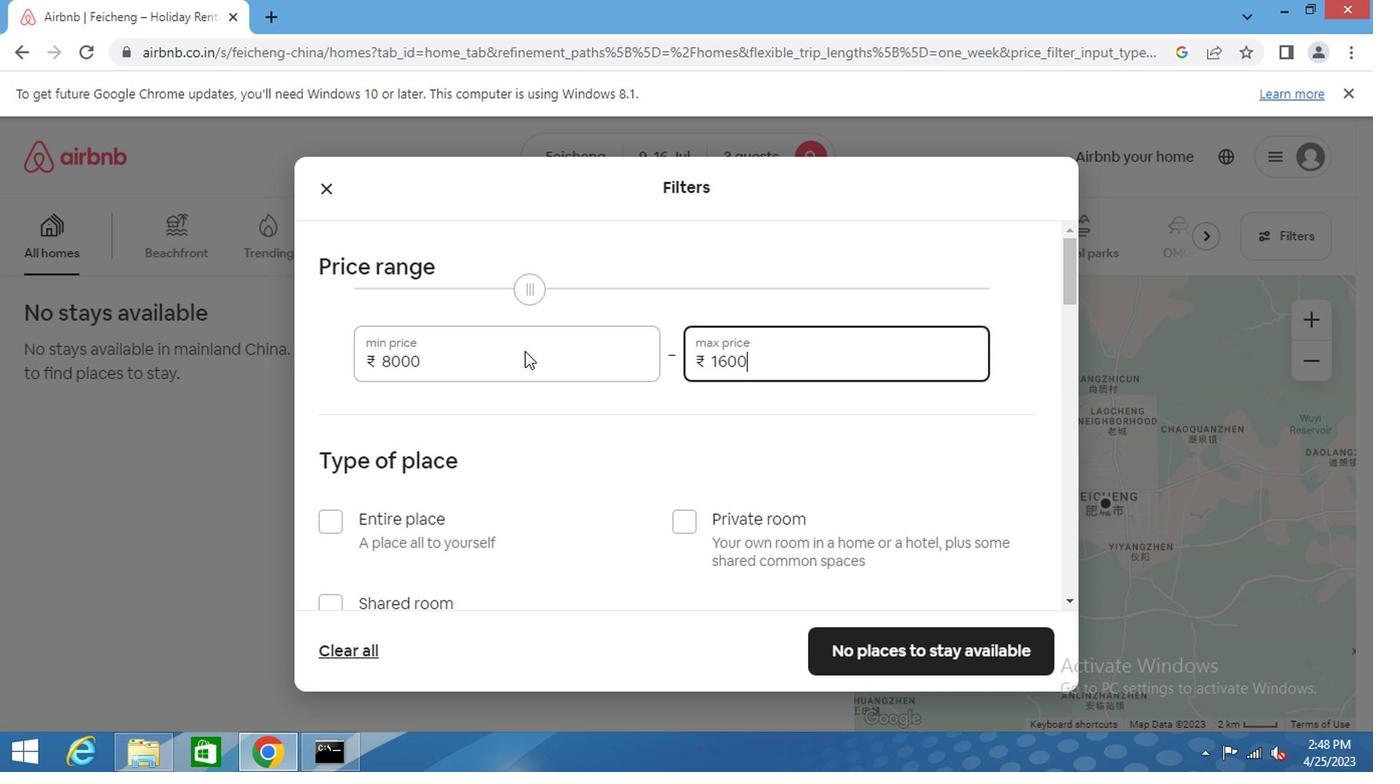 
Action: Mouse moved to (419, 524)
Screenshot: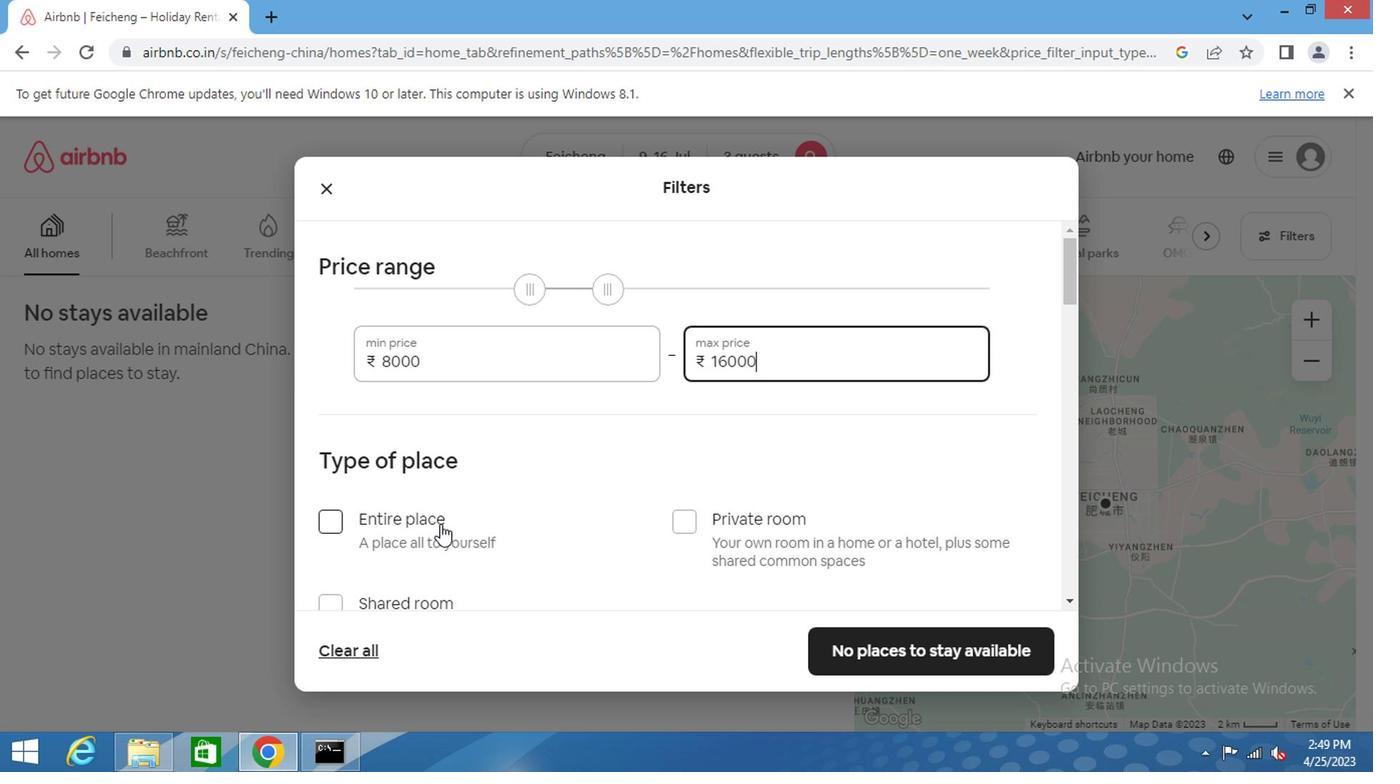
Action: Mouse pressed left at (419, 524)
Screenshot: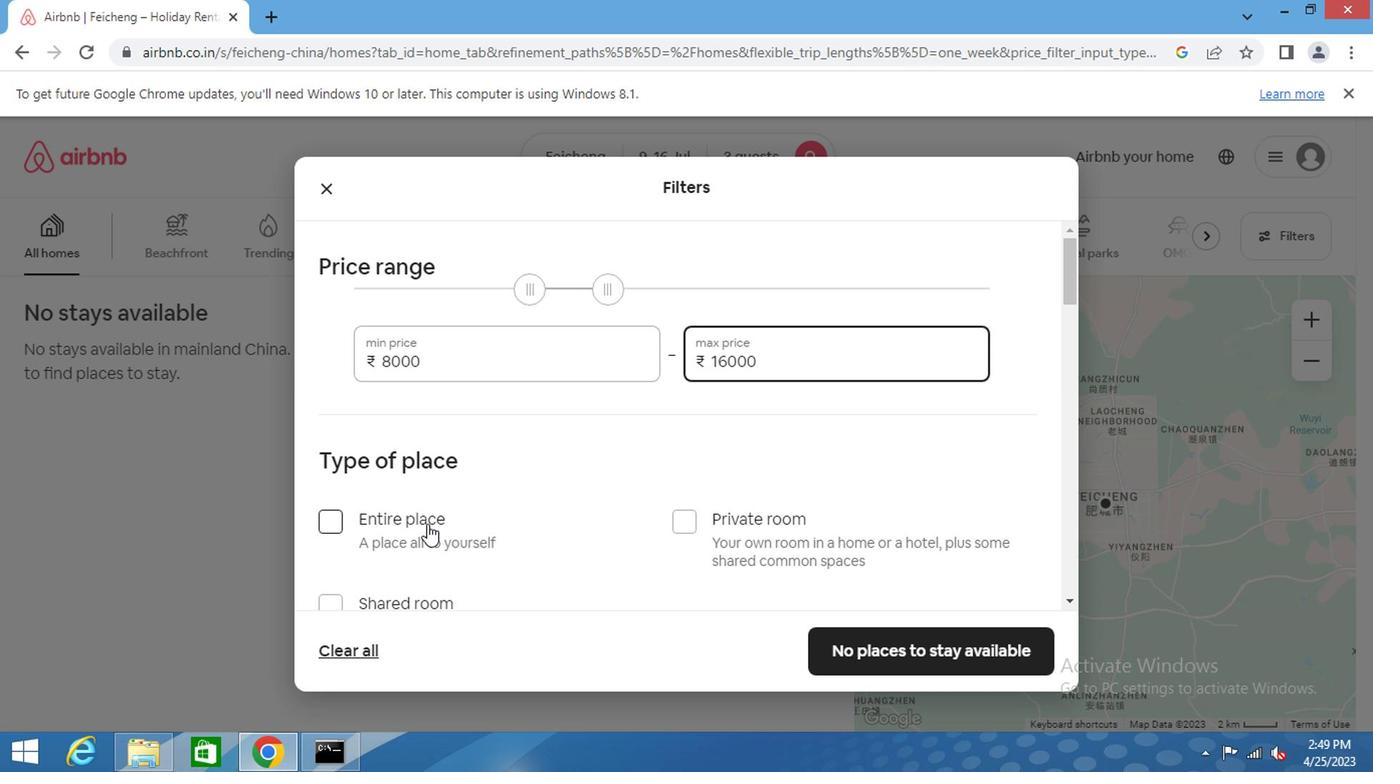 
Action: Mouse moved to (673, 511)
Screenshot: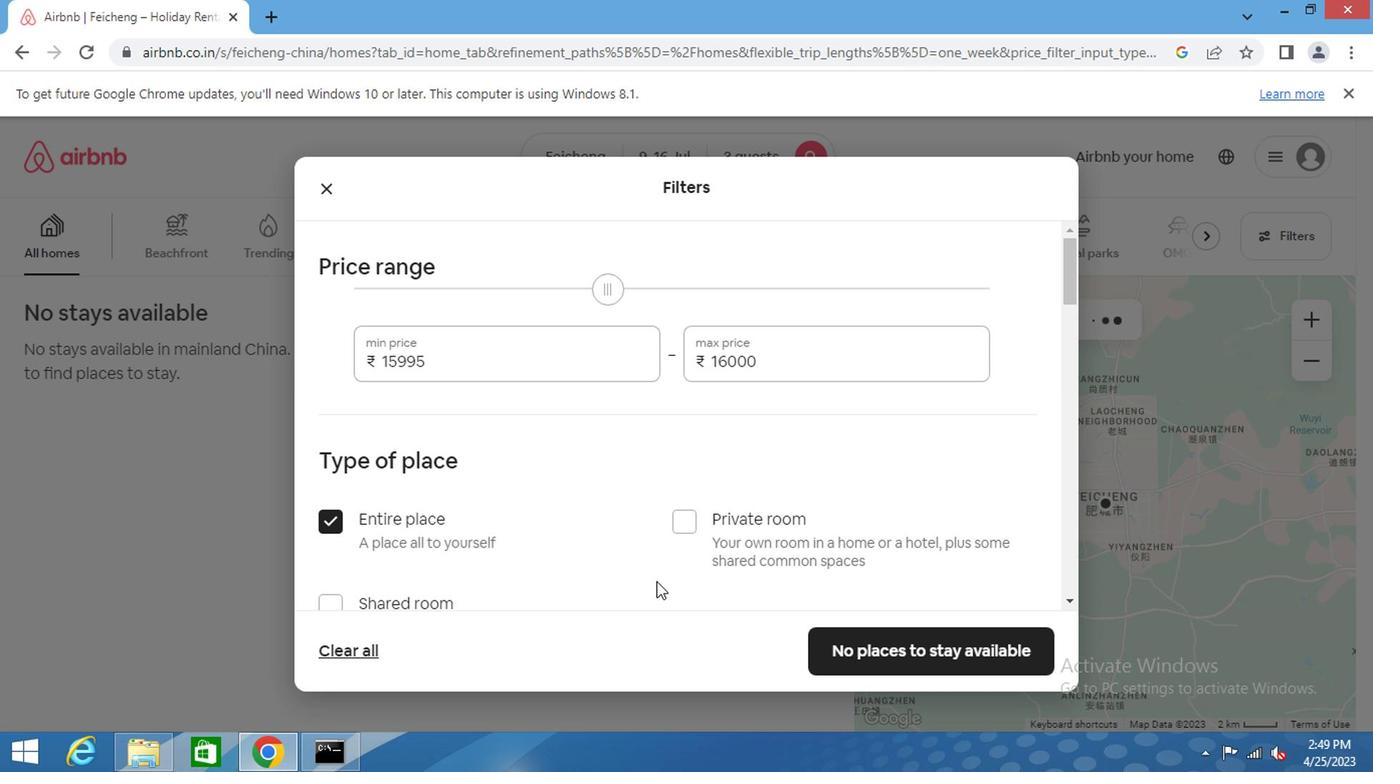 
Action: Mouse scrolled (660, 494) with delta (0, -1)
Screenshot: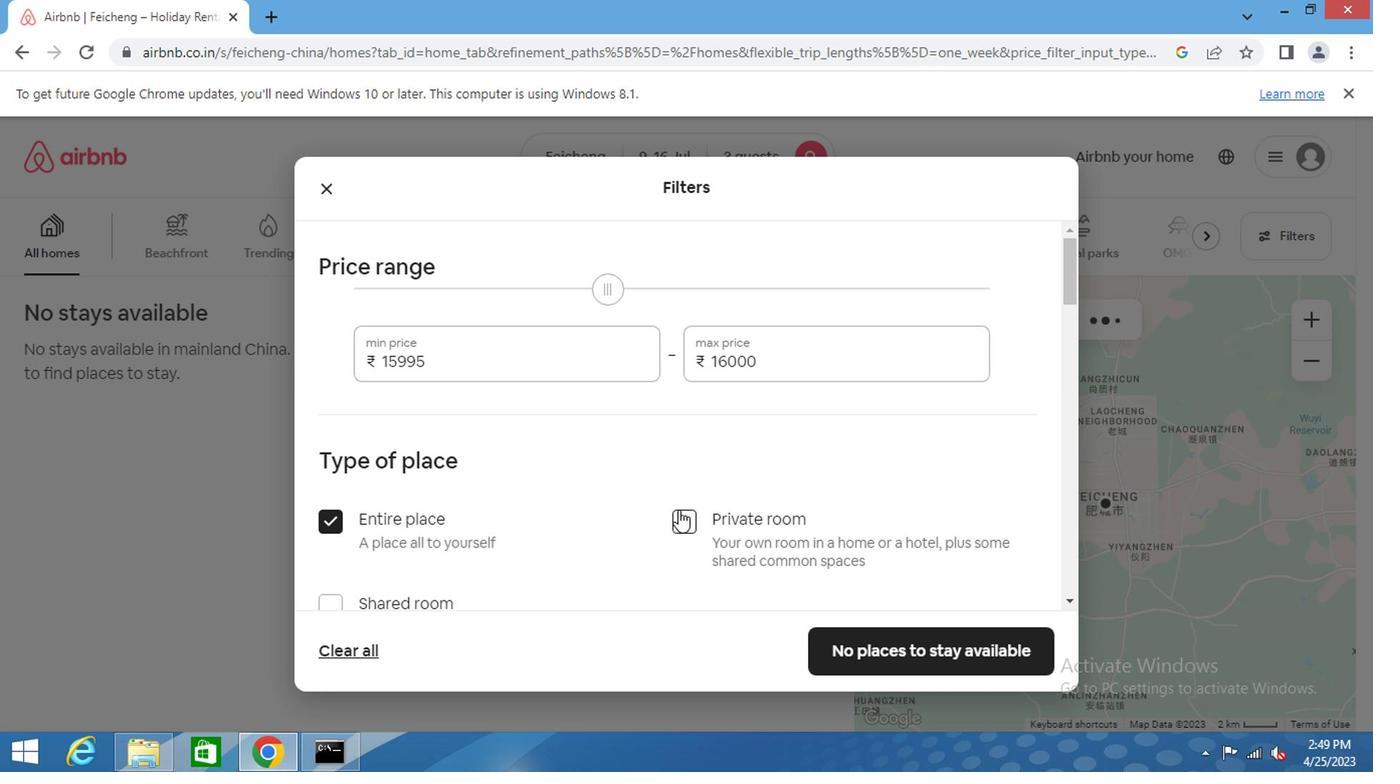 
Action: Mouse scrolled (660, 494) with delta (0, -1)
Screenshot: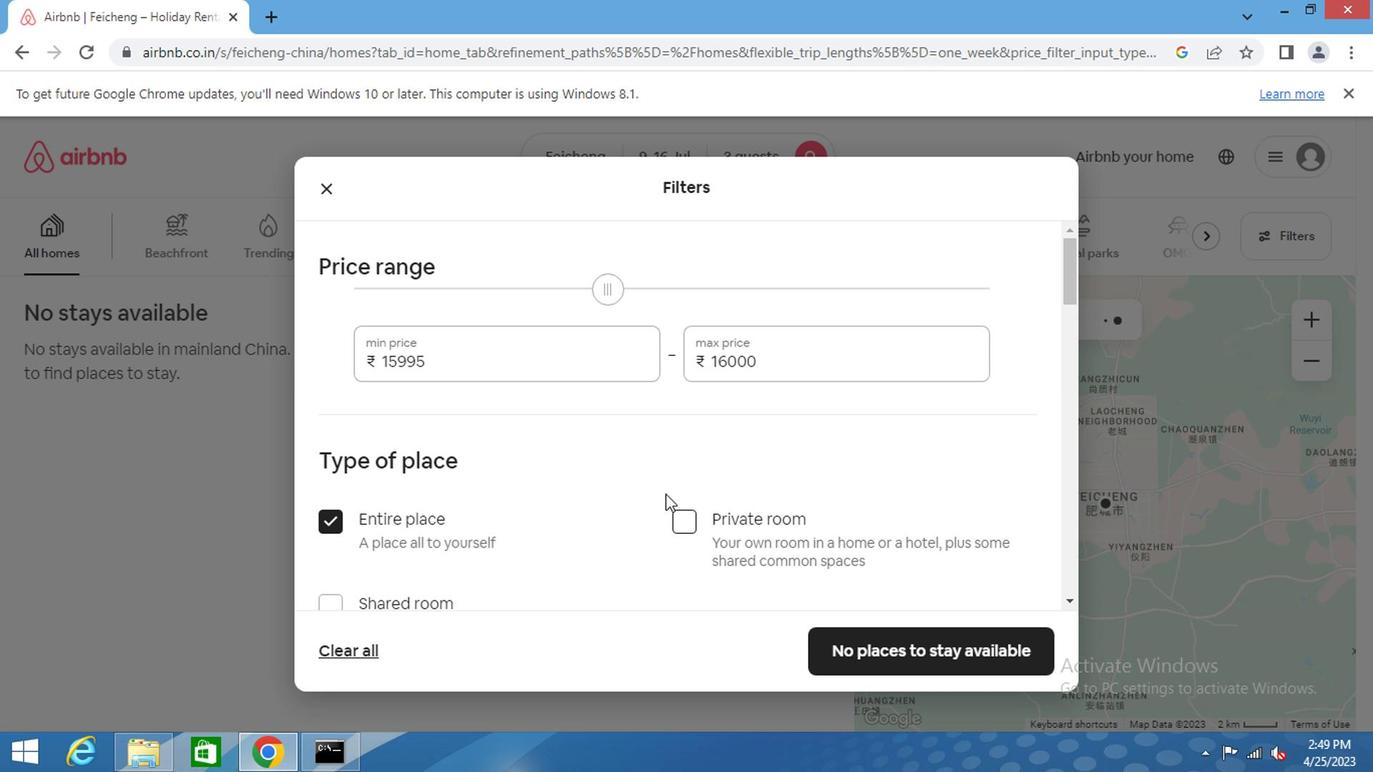 
Action: Mouse scrolled (660, 494) with delta (0, -1)
Screenshot: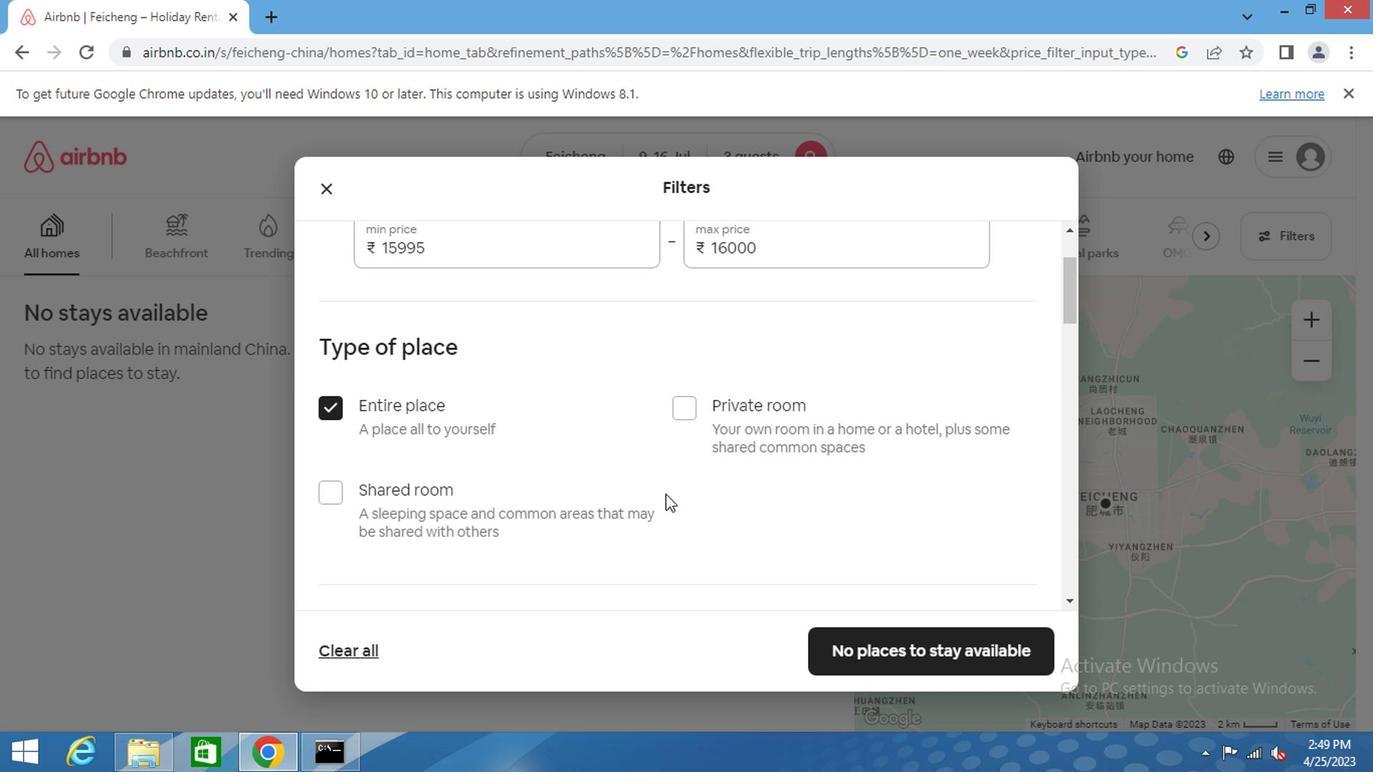 
Action: Mouse moved to (653, 491)
Screenshot: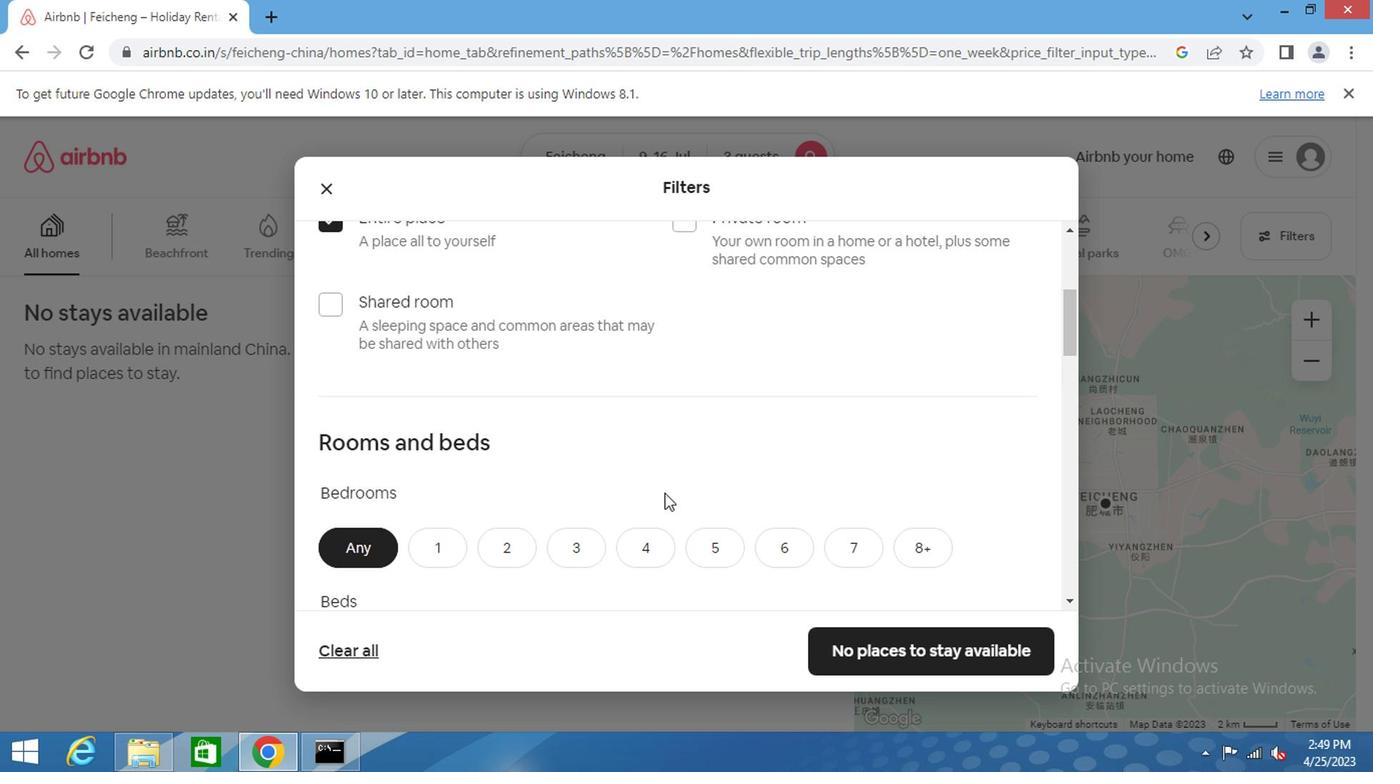 
Action: Mouse scrolled (657, 492) with delta (0, -1)
Screenshot: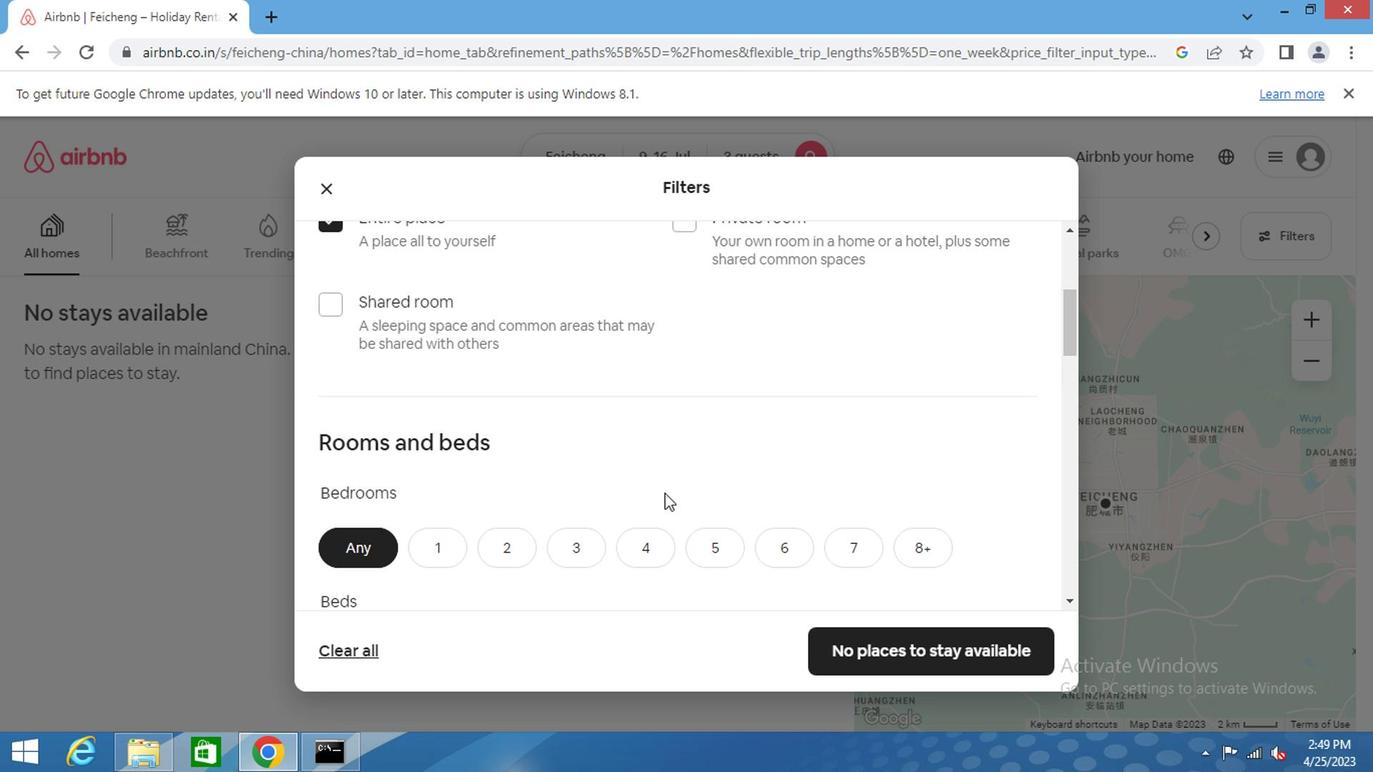 
Action: Mouse moved to (643, 484)
Screenshot: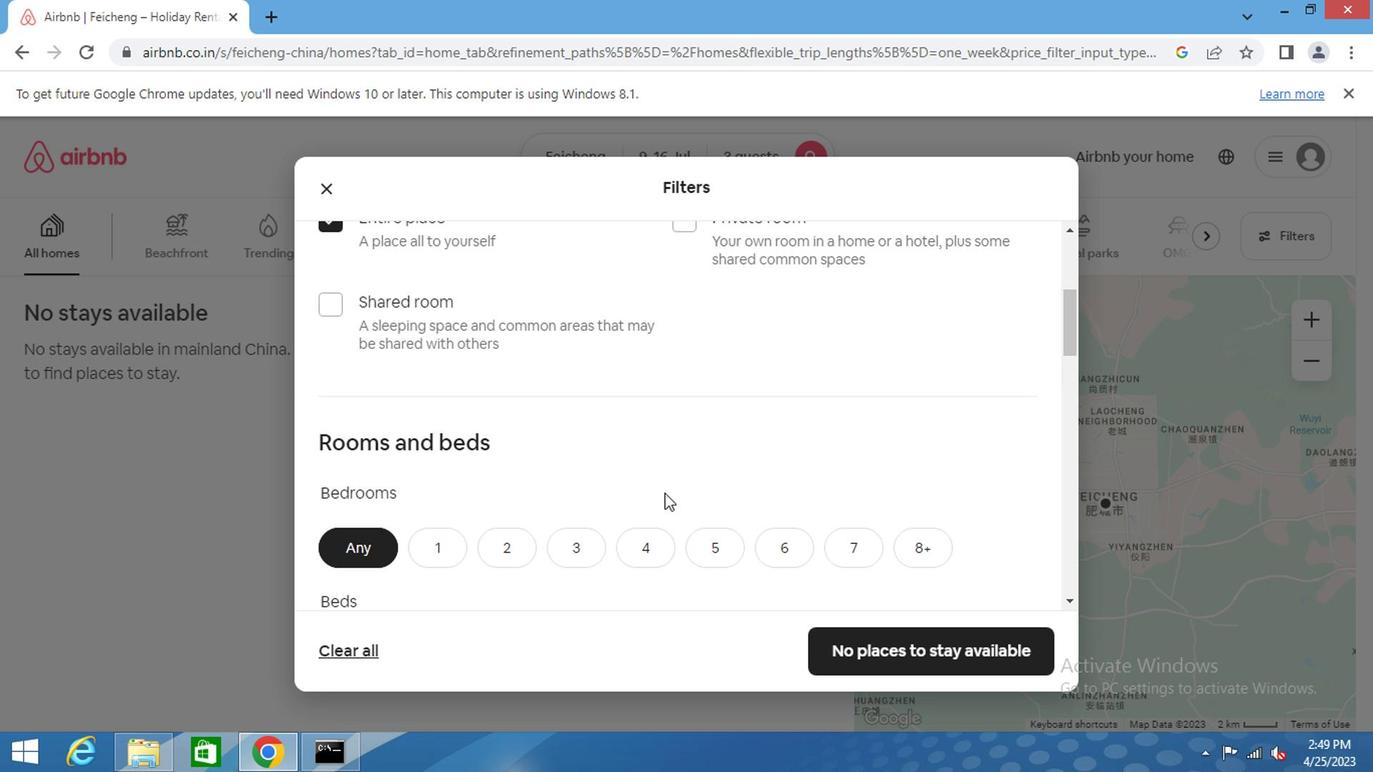 
Action: Mouse scrolled (657, 492) with delta (0, -1)
Screenshot: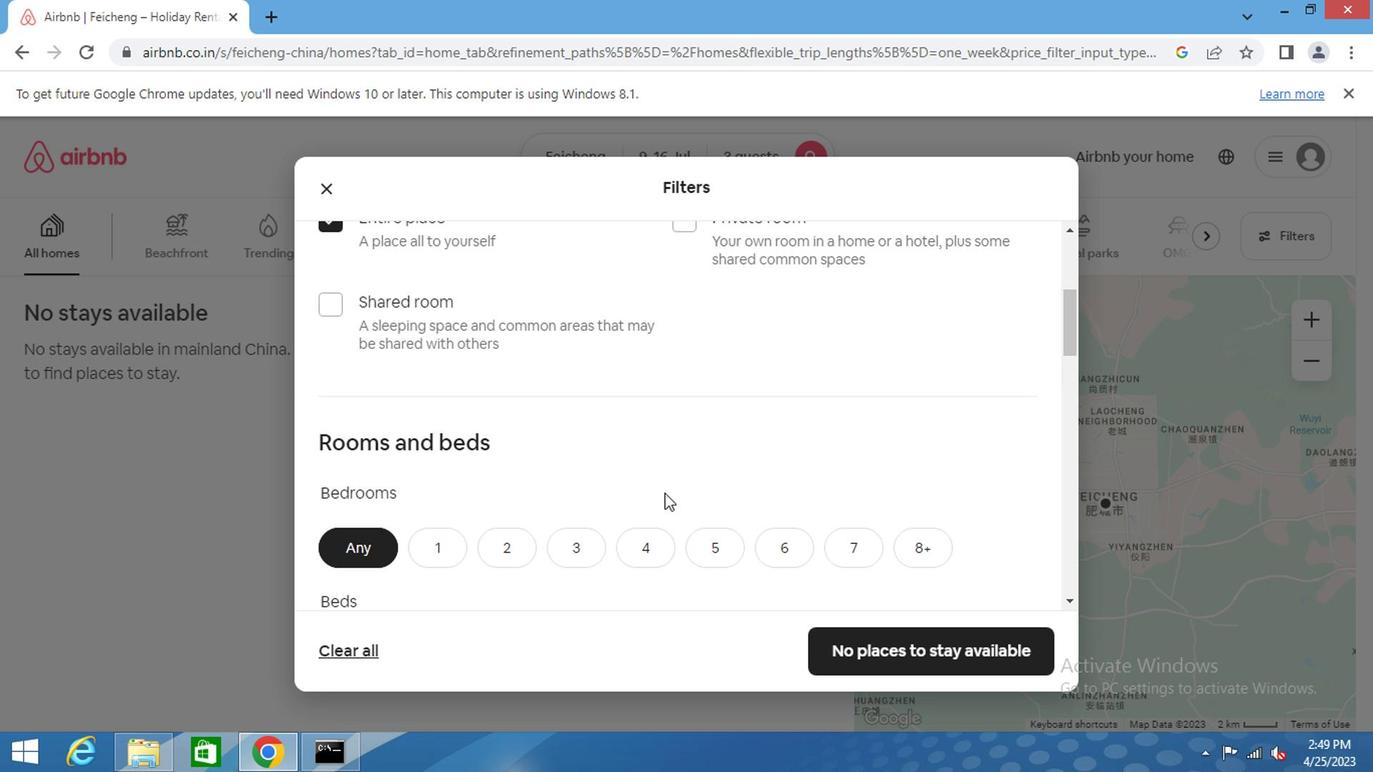 
Action: Mouse scrolled (657, 492) with delta (0, -1)
Screenshot: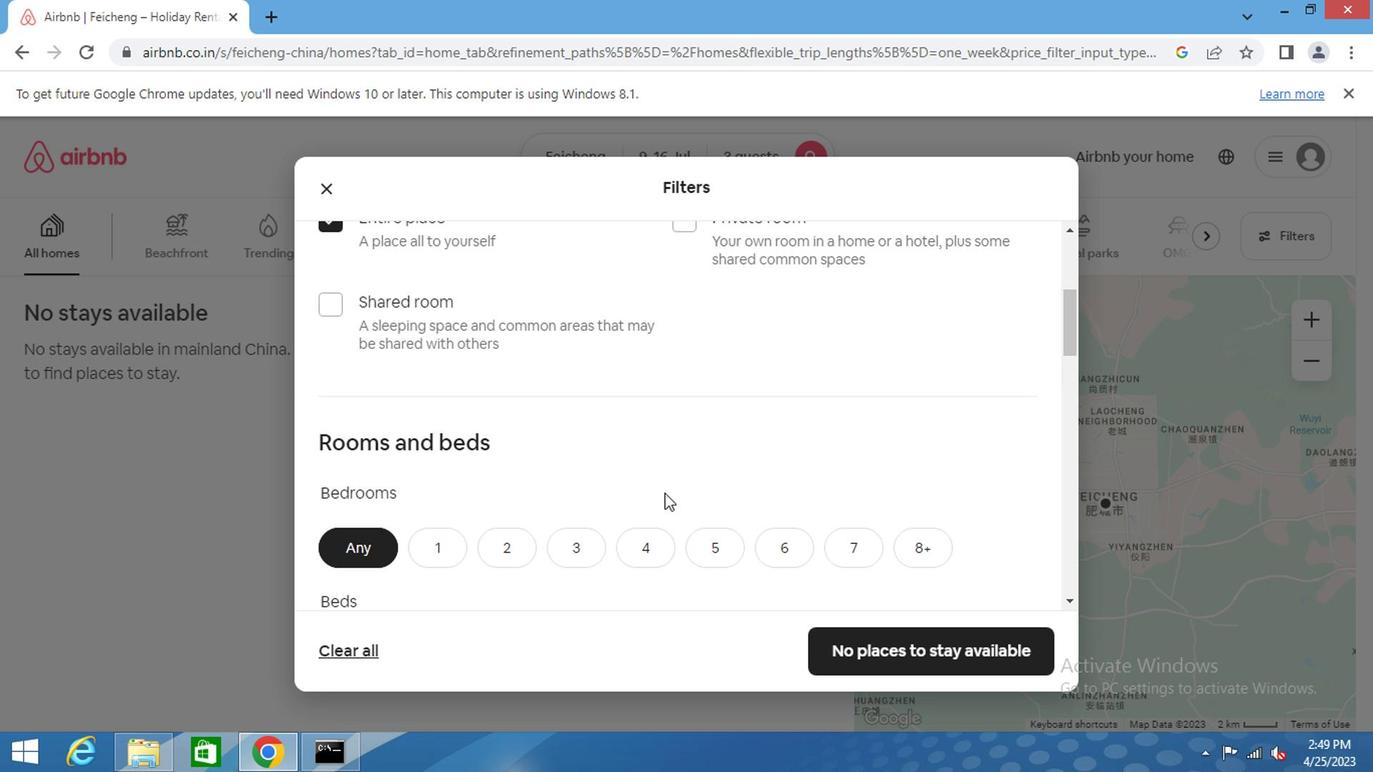 
Action: Mouse moved to (506, 245)
Screenshot: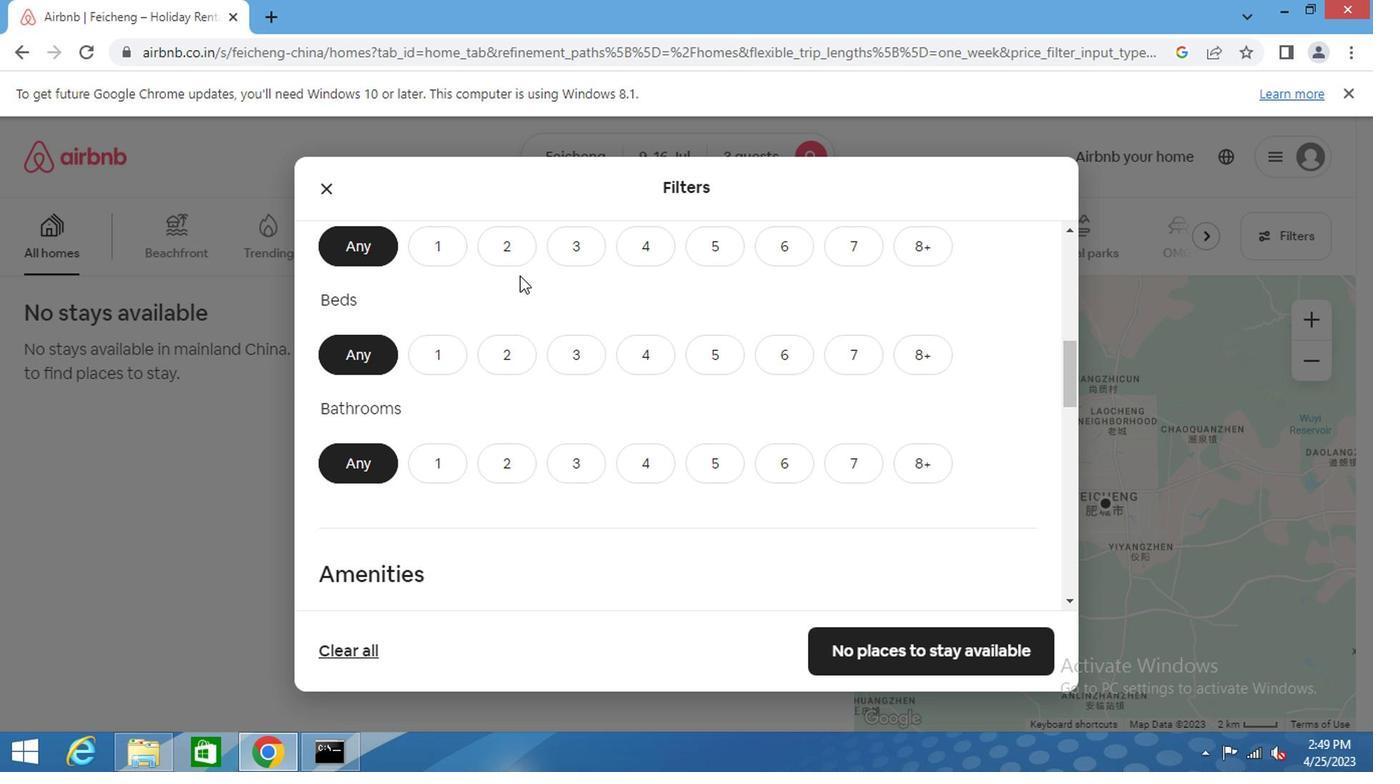 
Action: Mouse pressed left at (506, 245)
Screenshot: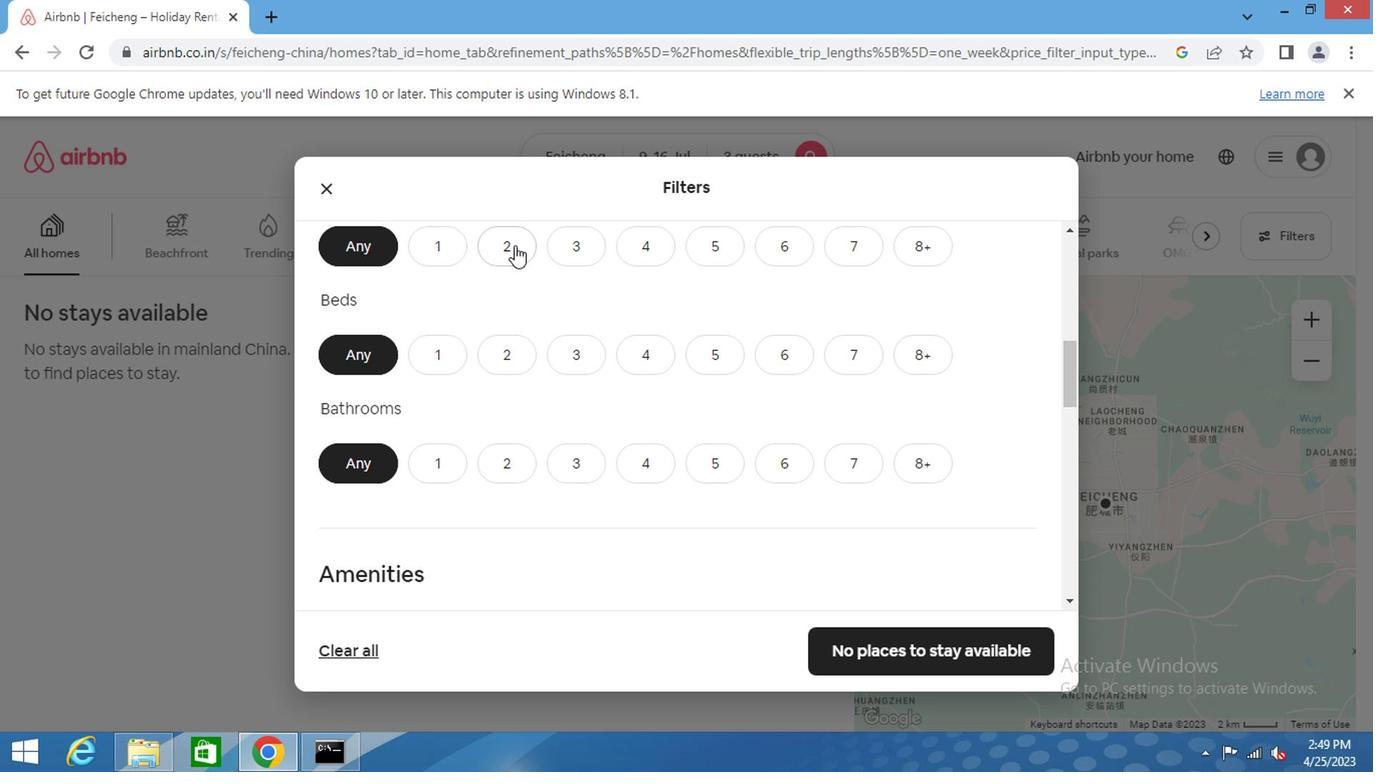 
Action: Mouse moved to (501, 353)
Screenshot: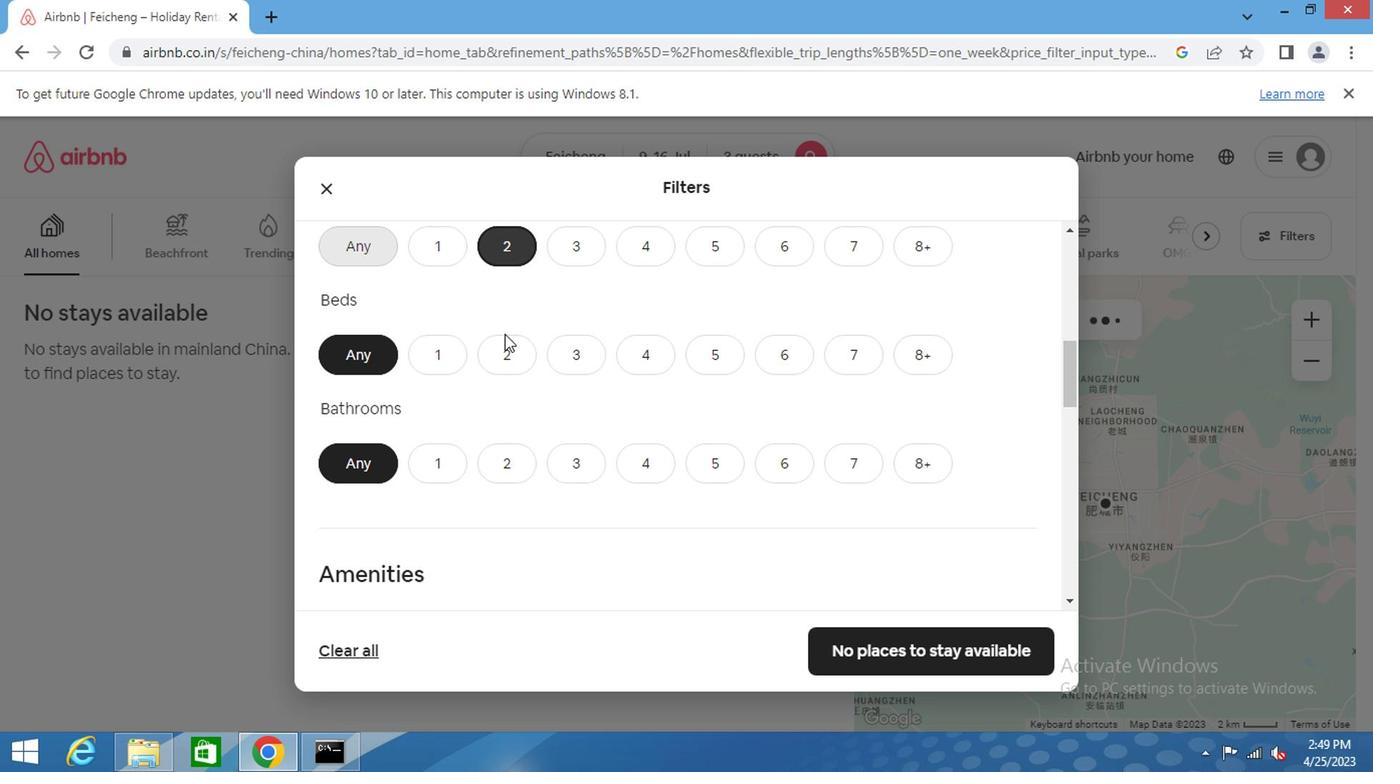 
Action: Mouse pressed left at (501, 353)
Screenshot: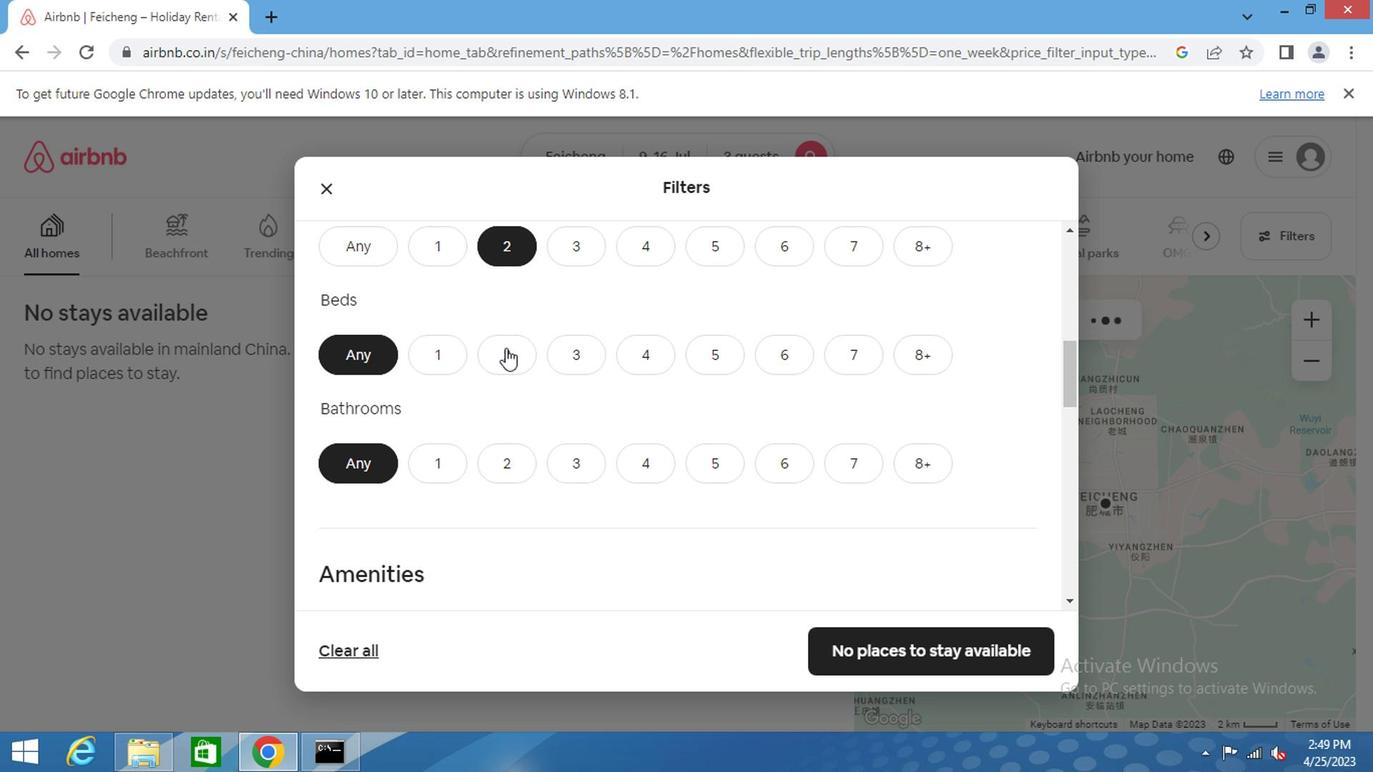 
Action: Mouse moved to (437, 463)
Screenshot: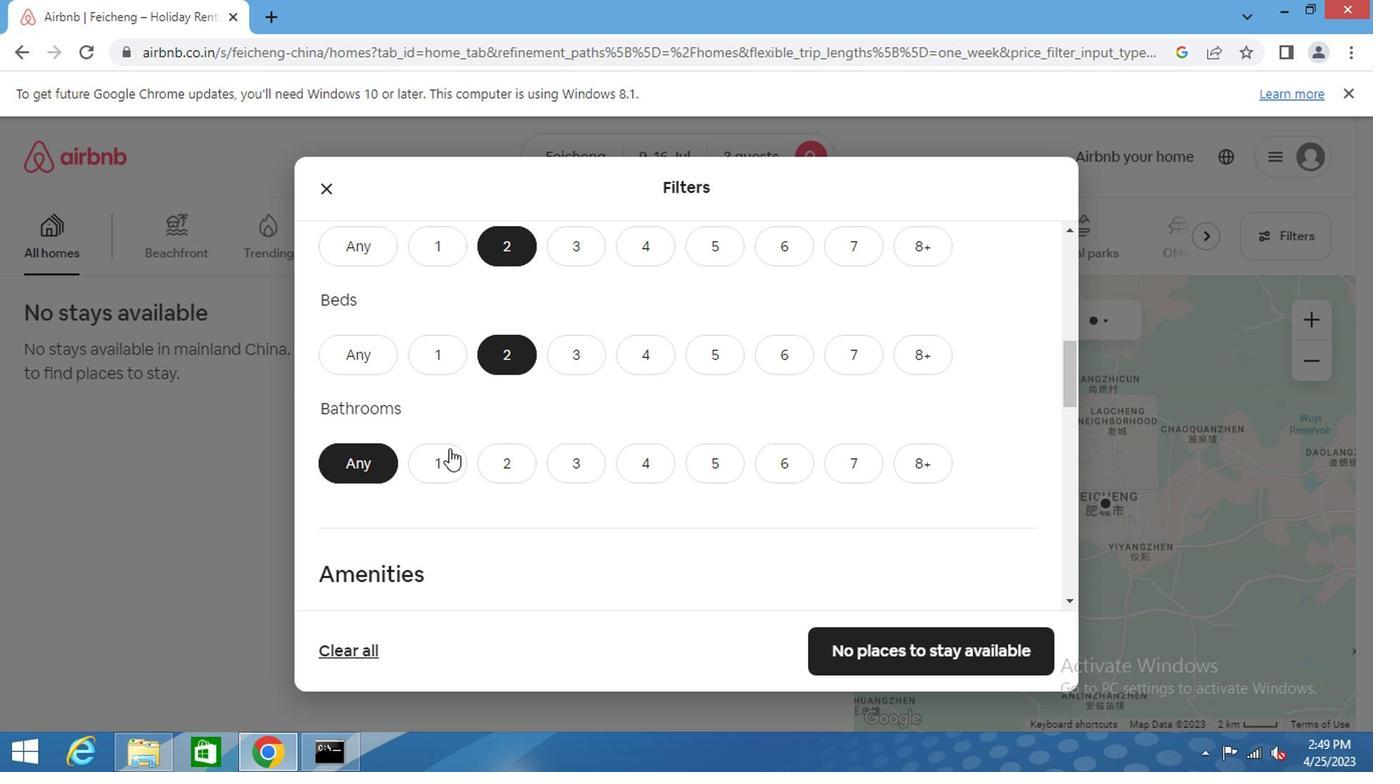 
Action: Mouse pressed left at (437, 463)
Screenshot: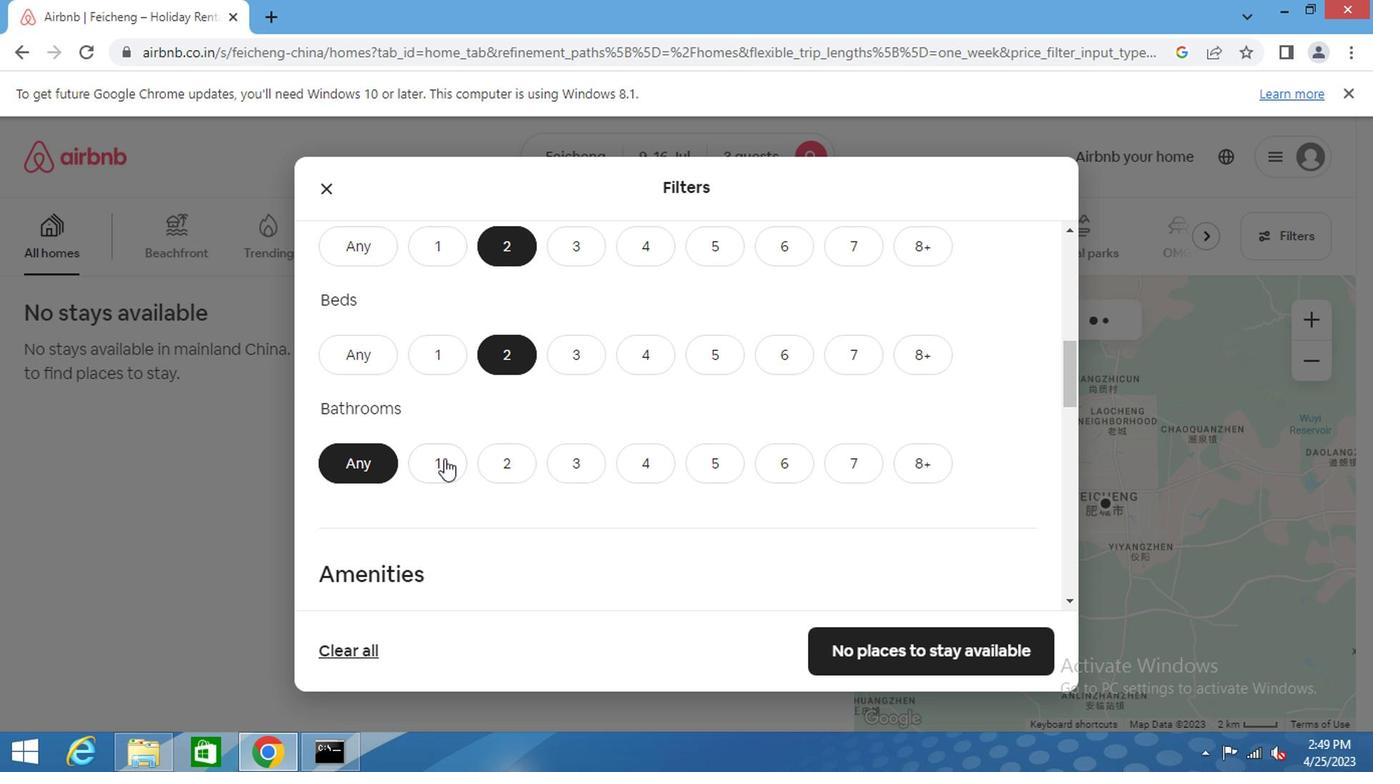 
Action: Mouse moved to (661, 517)
Screenshot: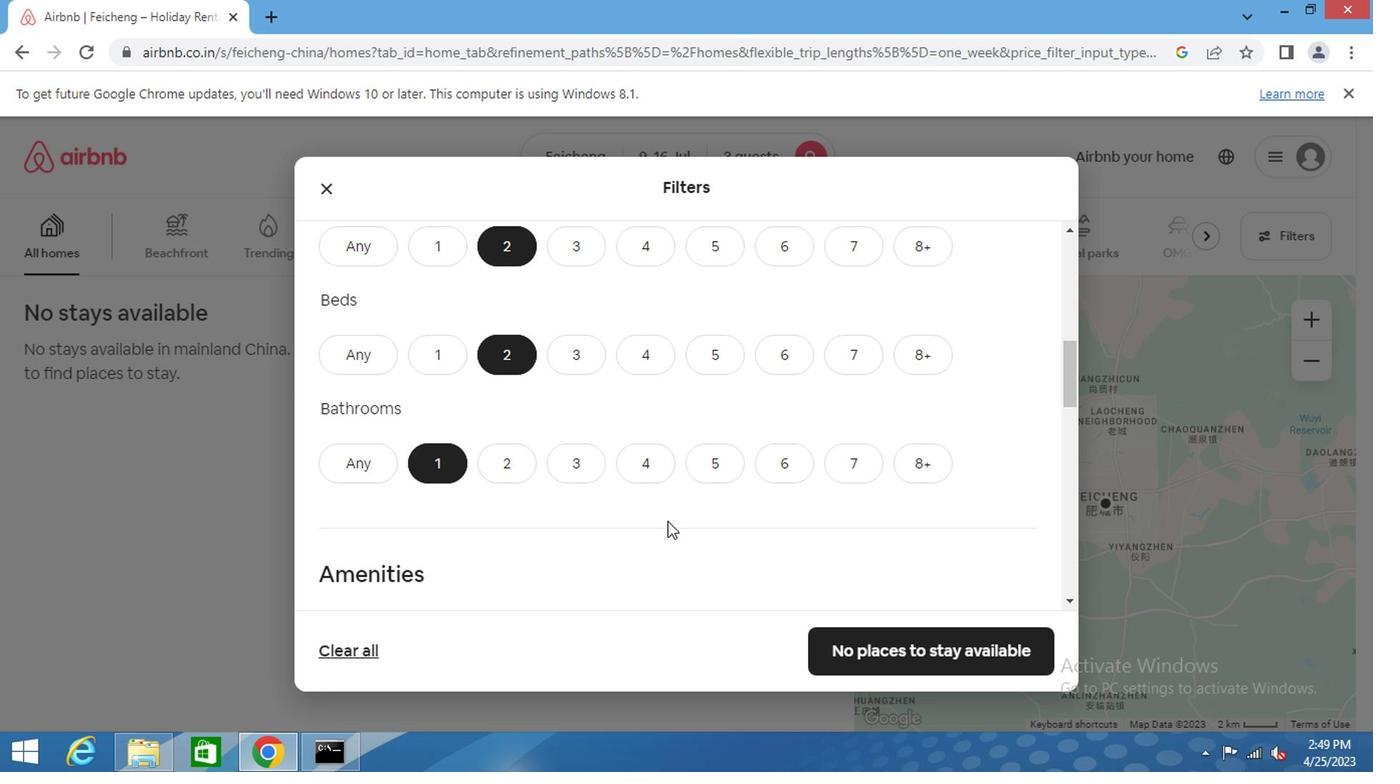 
Action: Mouse scrolled (661, 516) with delta (0, 0)
Screenshot: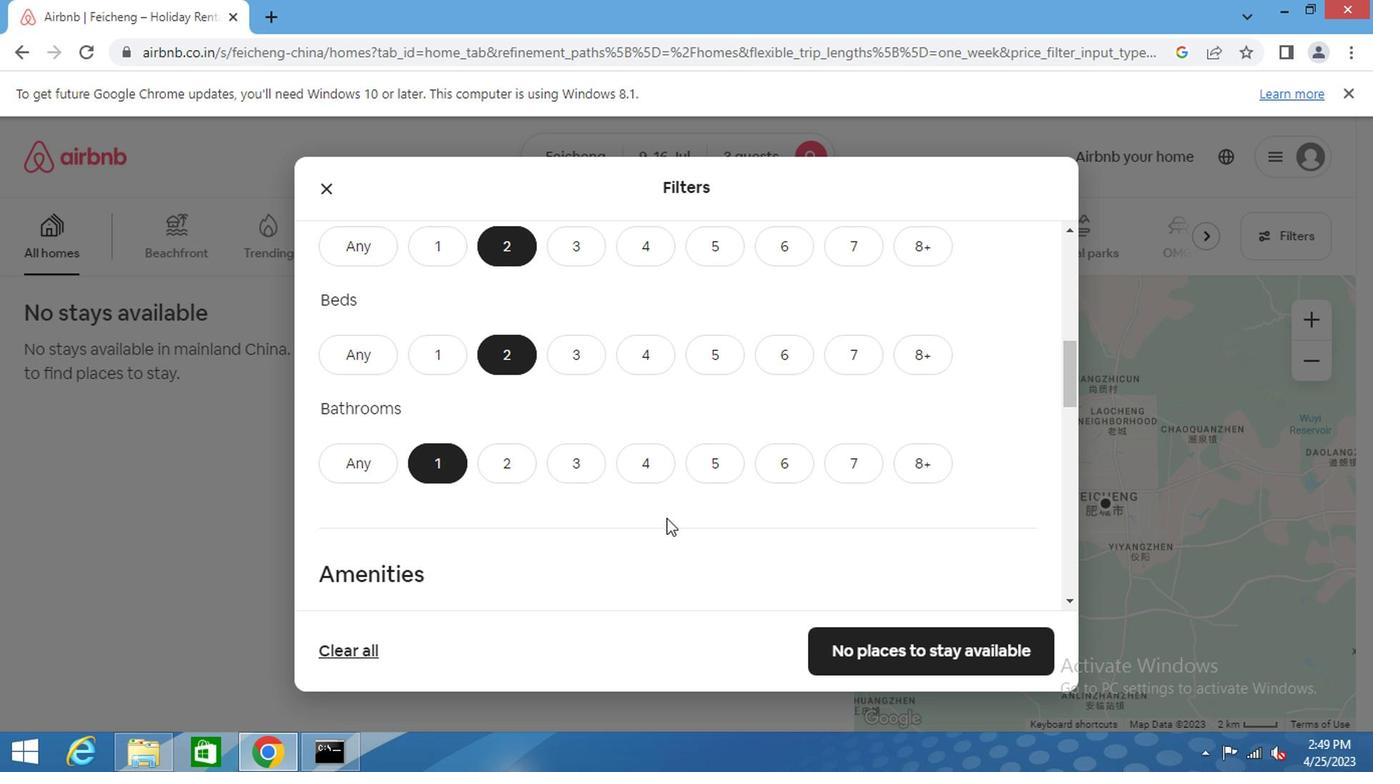
Action: Mouse scrolled (661, 516) with delta (0, 0)
Screenshot: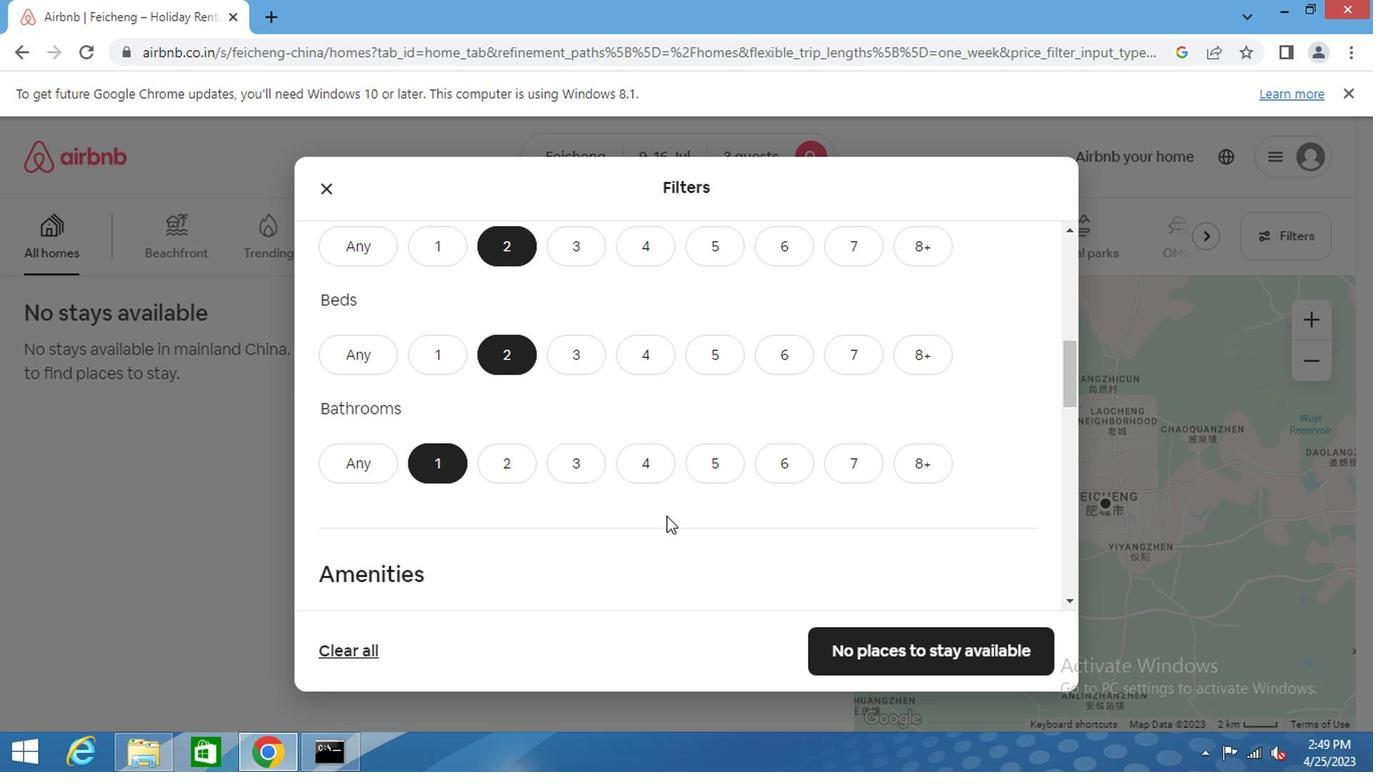
Action: Mouse moved to (661, 517)
Screenshot: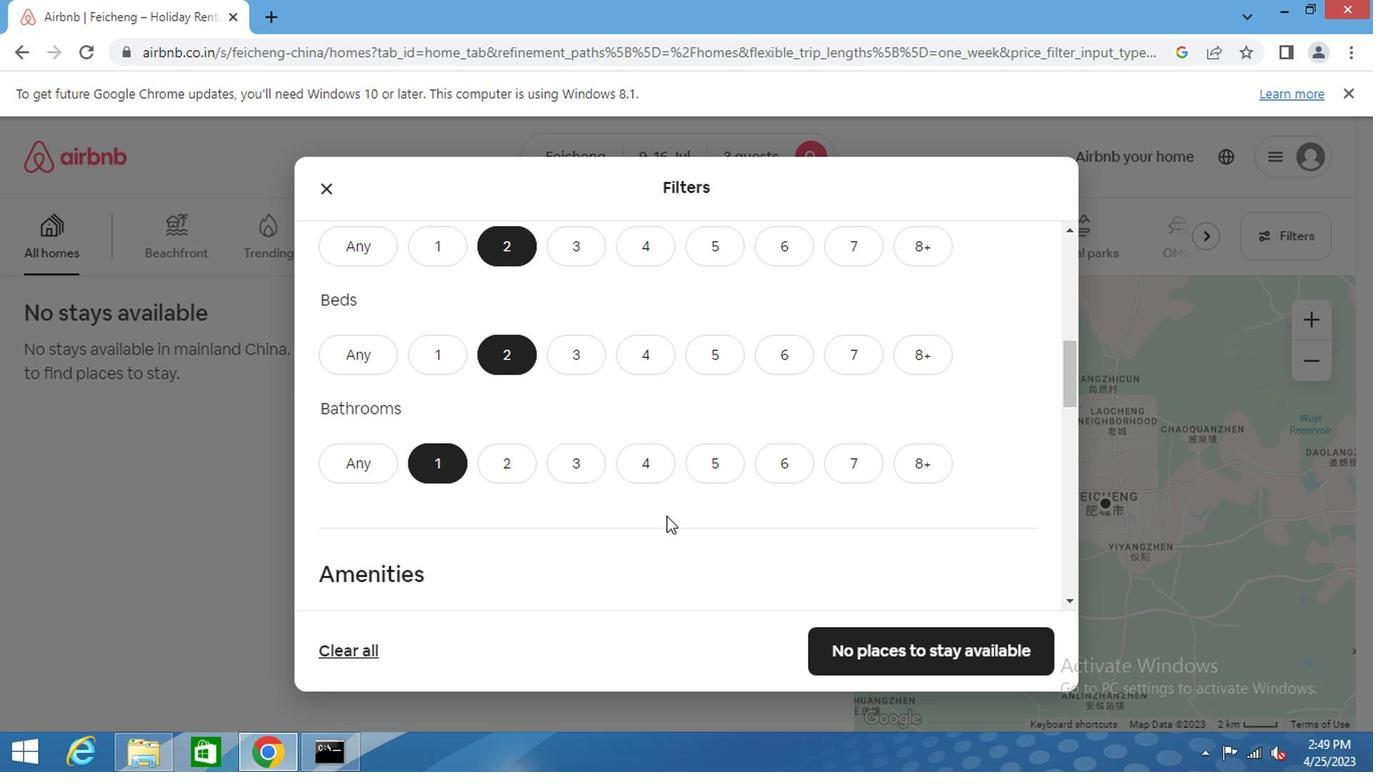 
Action: Mouse scrolled (661, 516) with delta (0, 0)
Screenshot: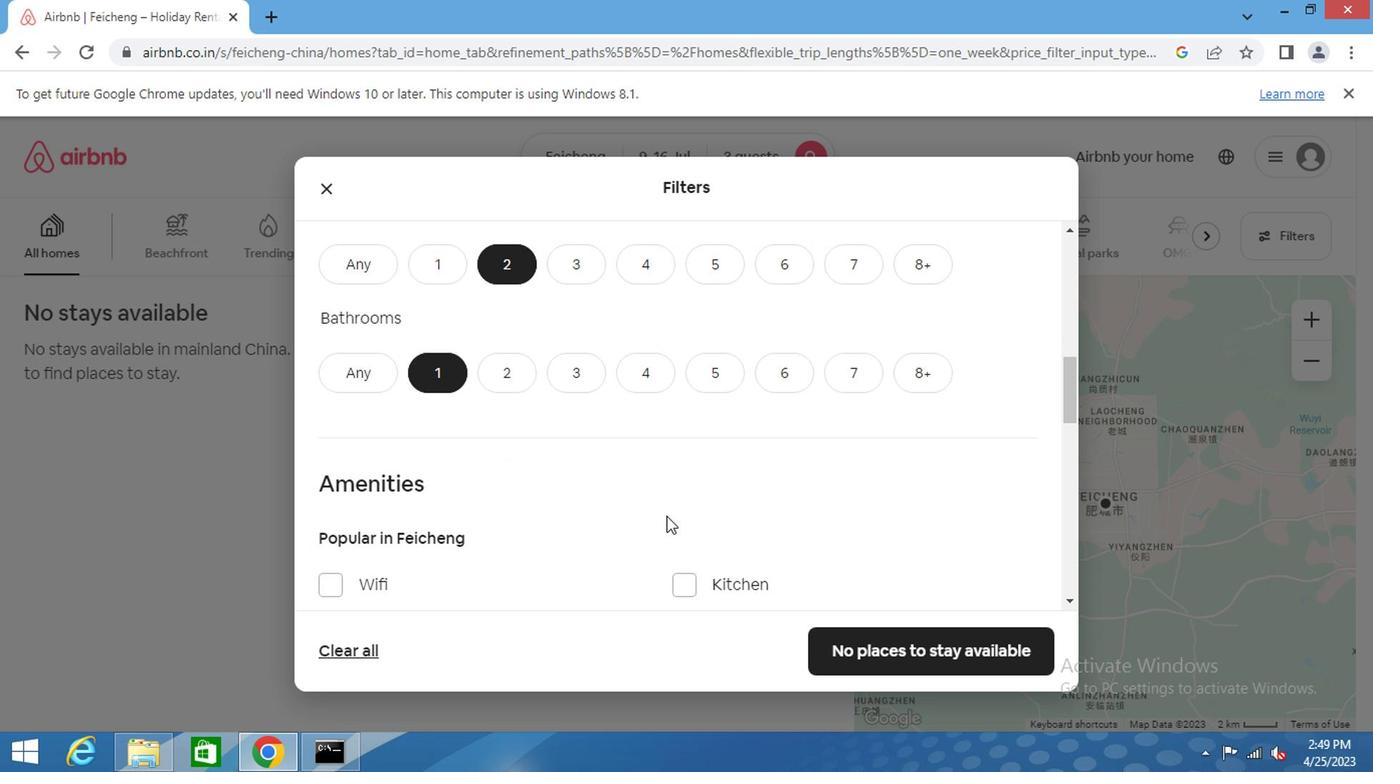 
Action: Mouse scrolled (661, 516) with delta (0, 0)
Screenshot: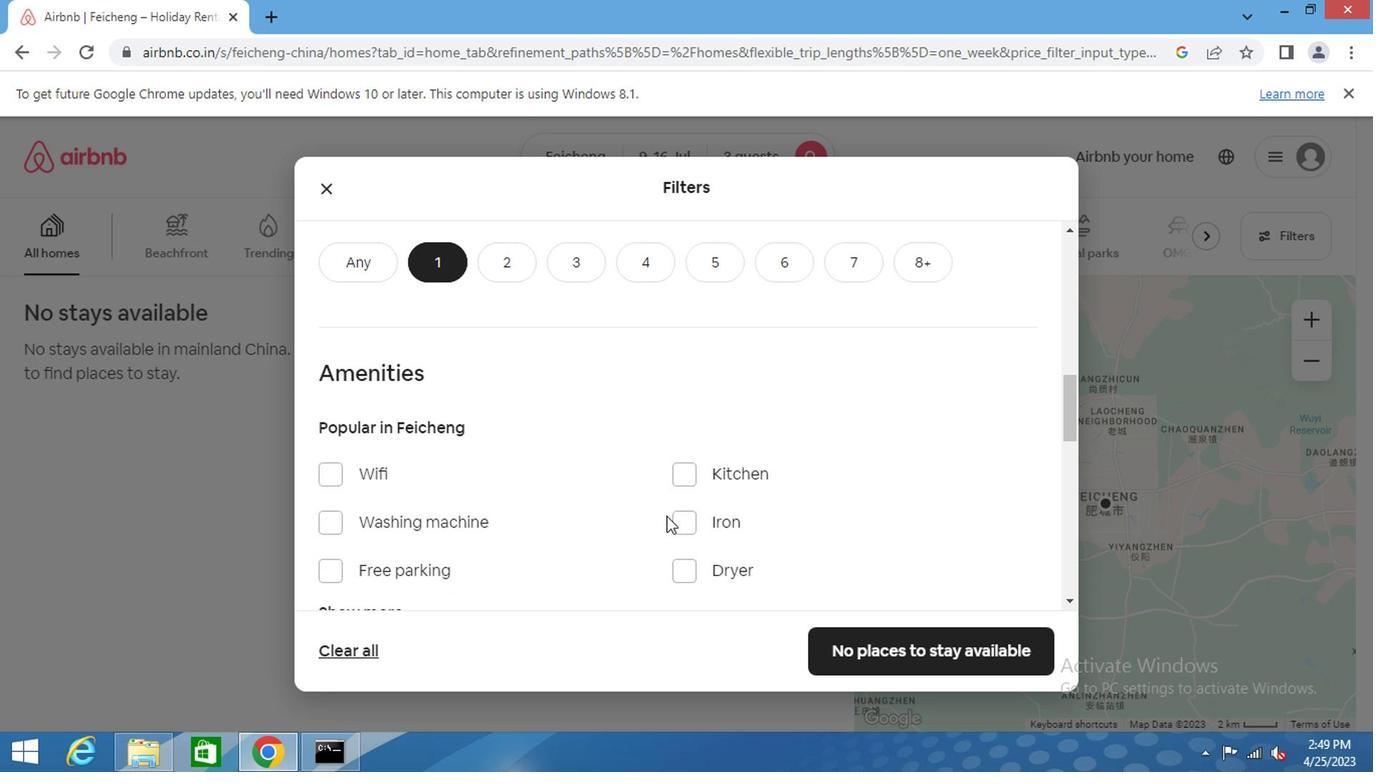 
Action: Mouse scrolled (661, 516) with delta (0, 0)
Screenshot: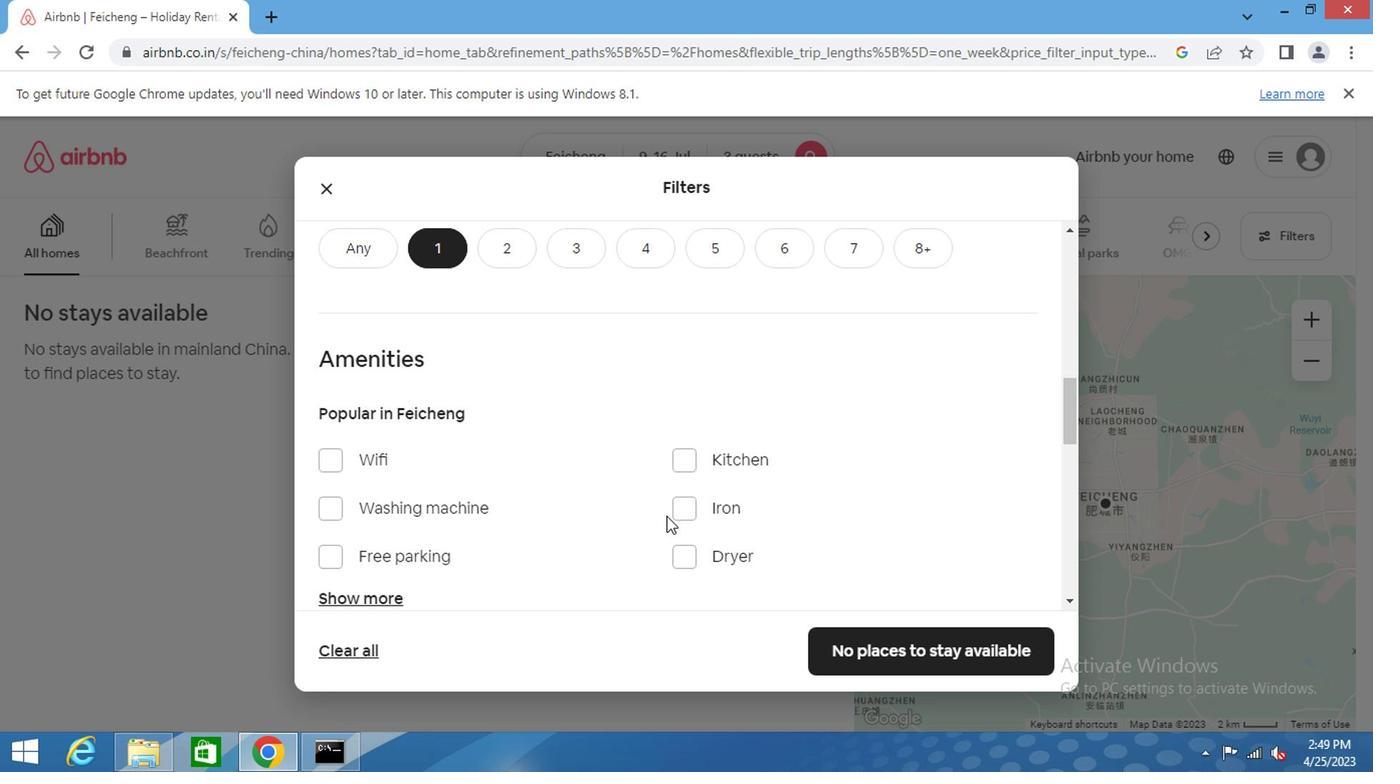 
Action: Mouse moved to (653, 513)
Screenshot: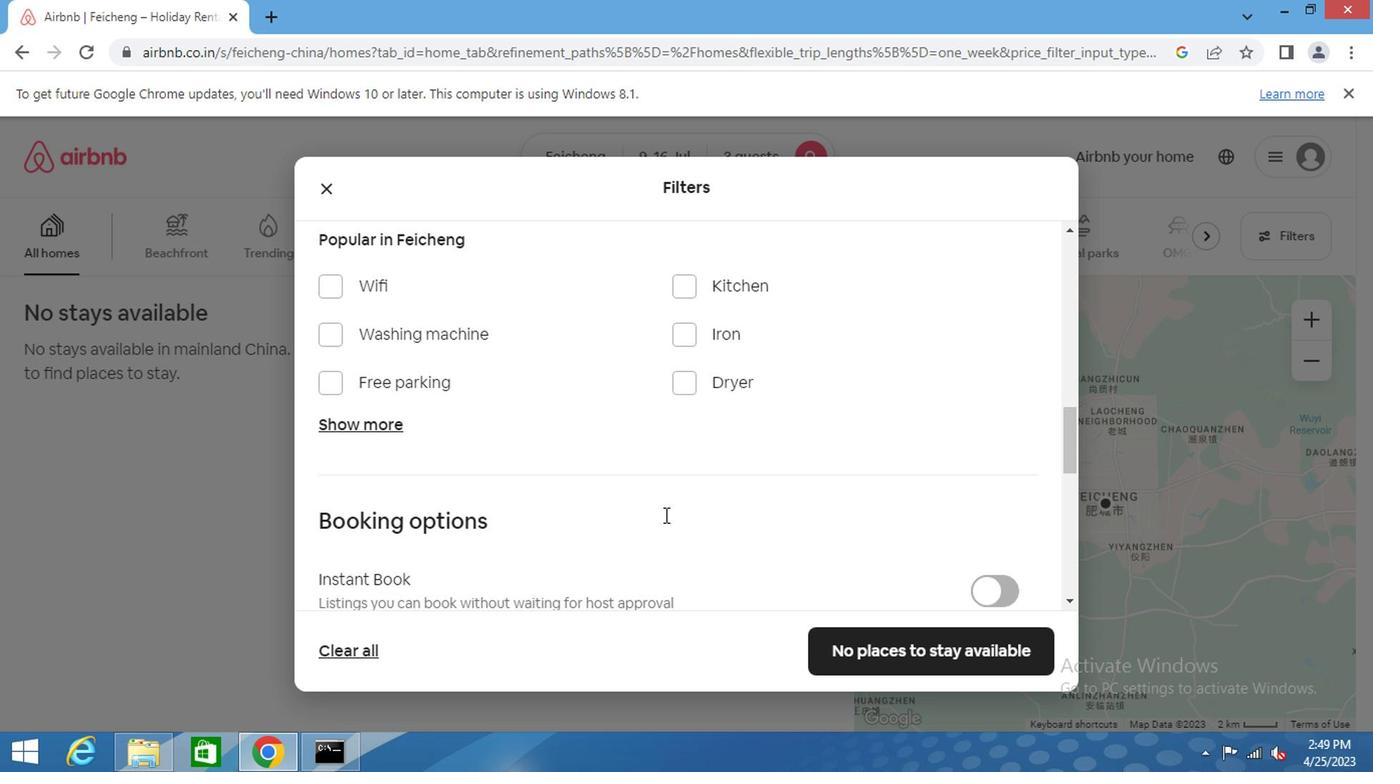 
Action: Mouse scrolled (653, 512) with delta (0, -1)
Screenshot: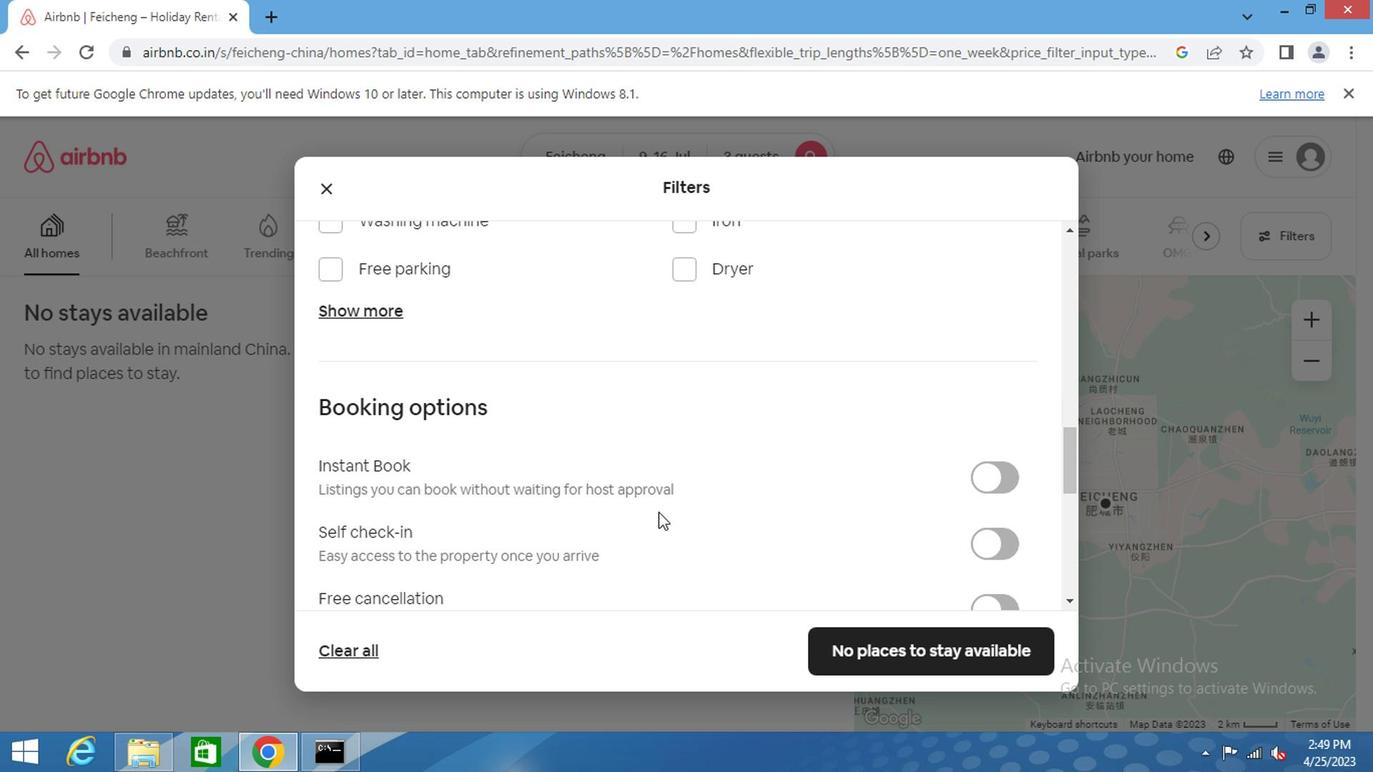 
Action: Mouse scrolled (653, 512) with delta (0, -1)
Screenshot: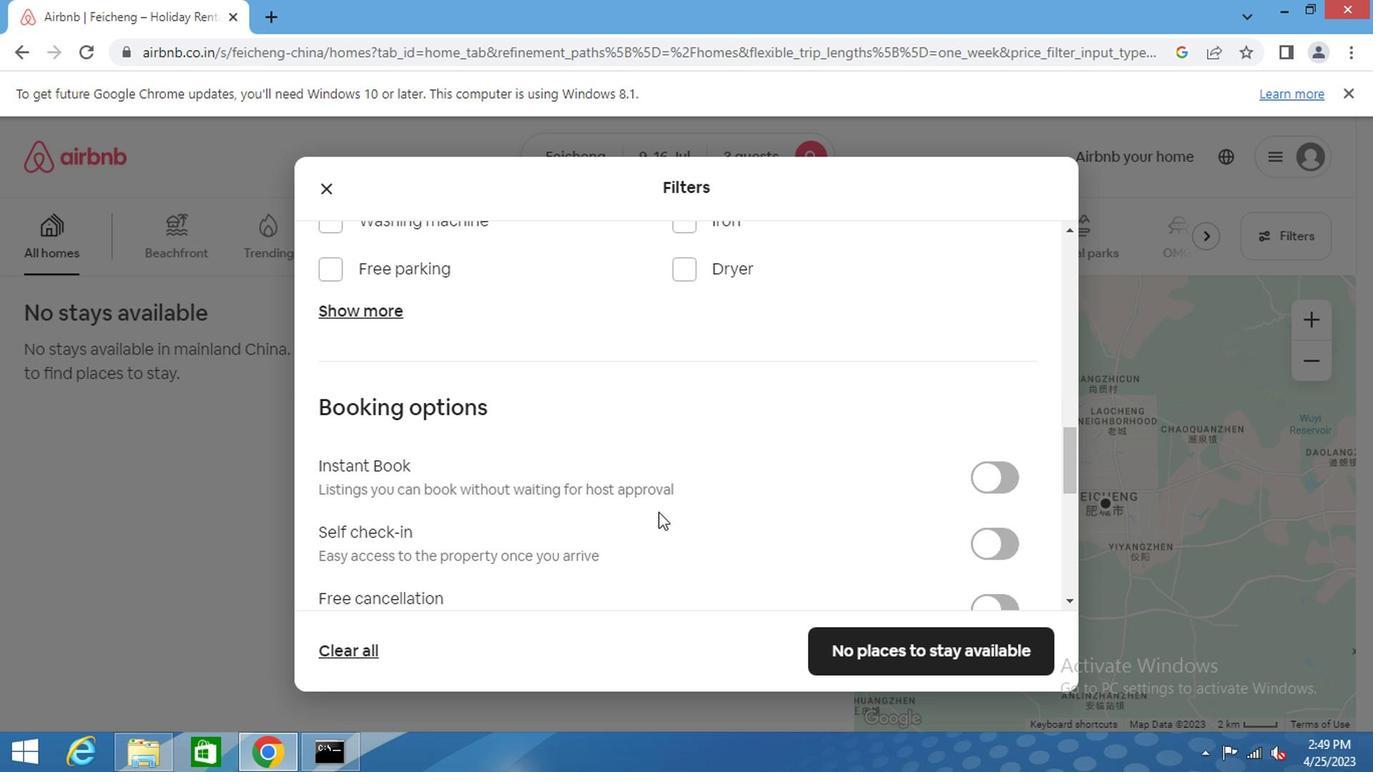 
Action: Mouse scrolled (653, 512) with delta (0, -1)
Screenshot: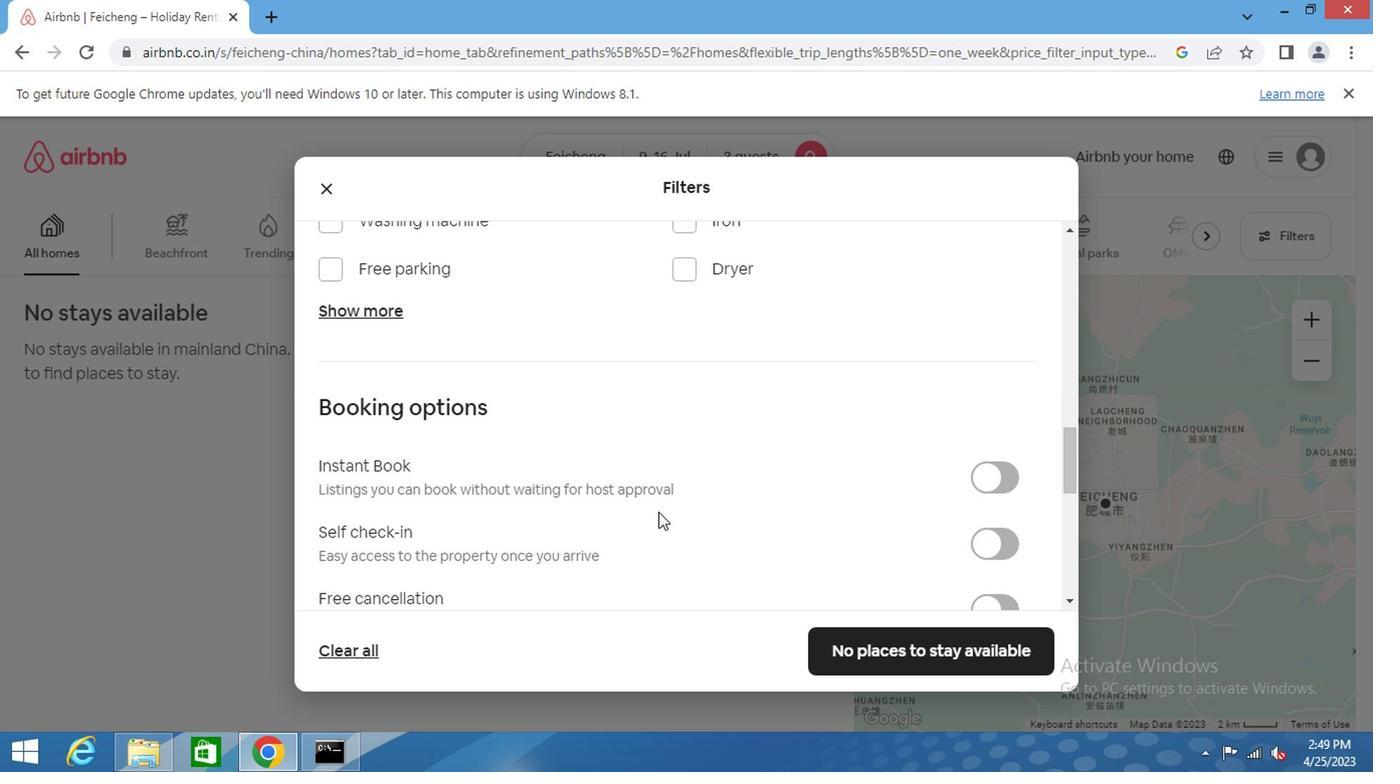 
Action: Mouse moved to (968, 250)
Screenshot: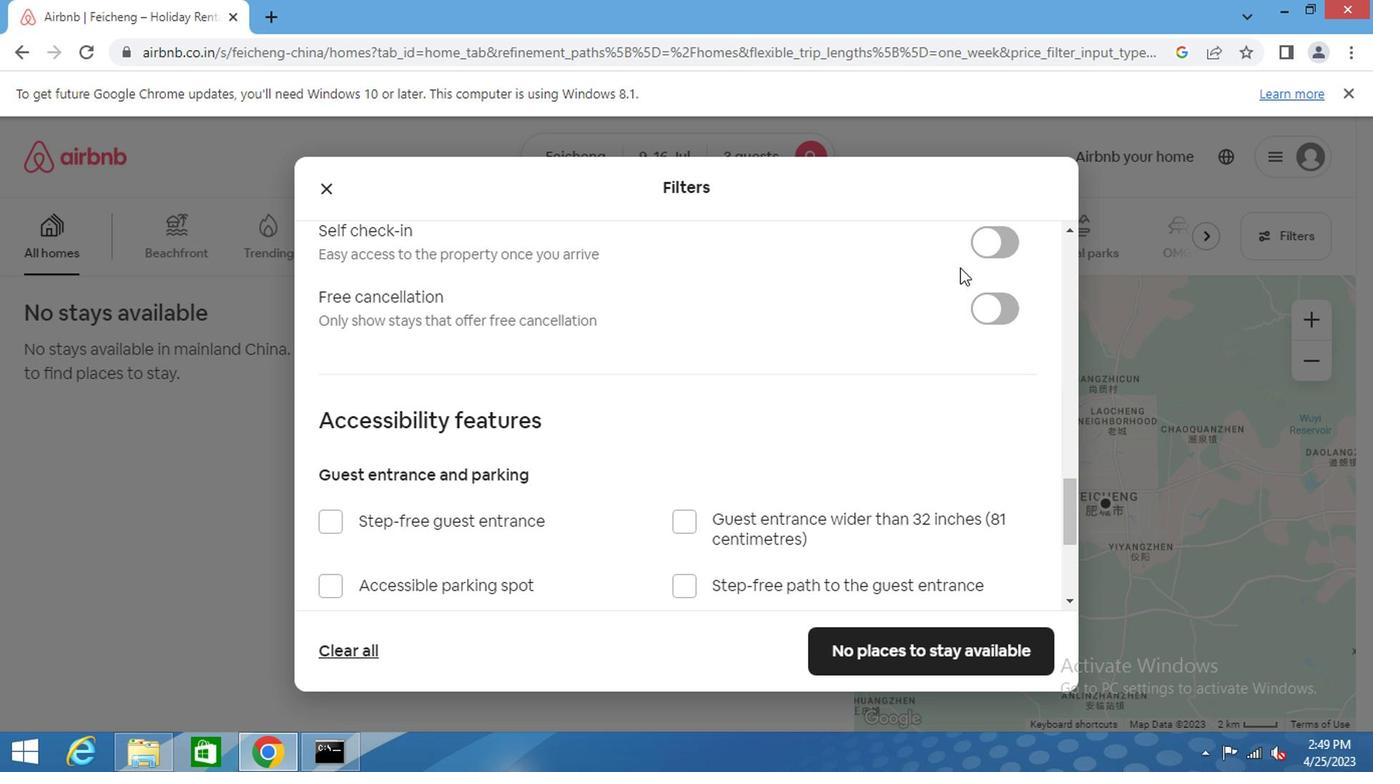 
Action: Mouse pressed left at (968, 250)
Screenshot: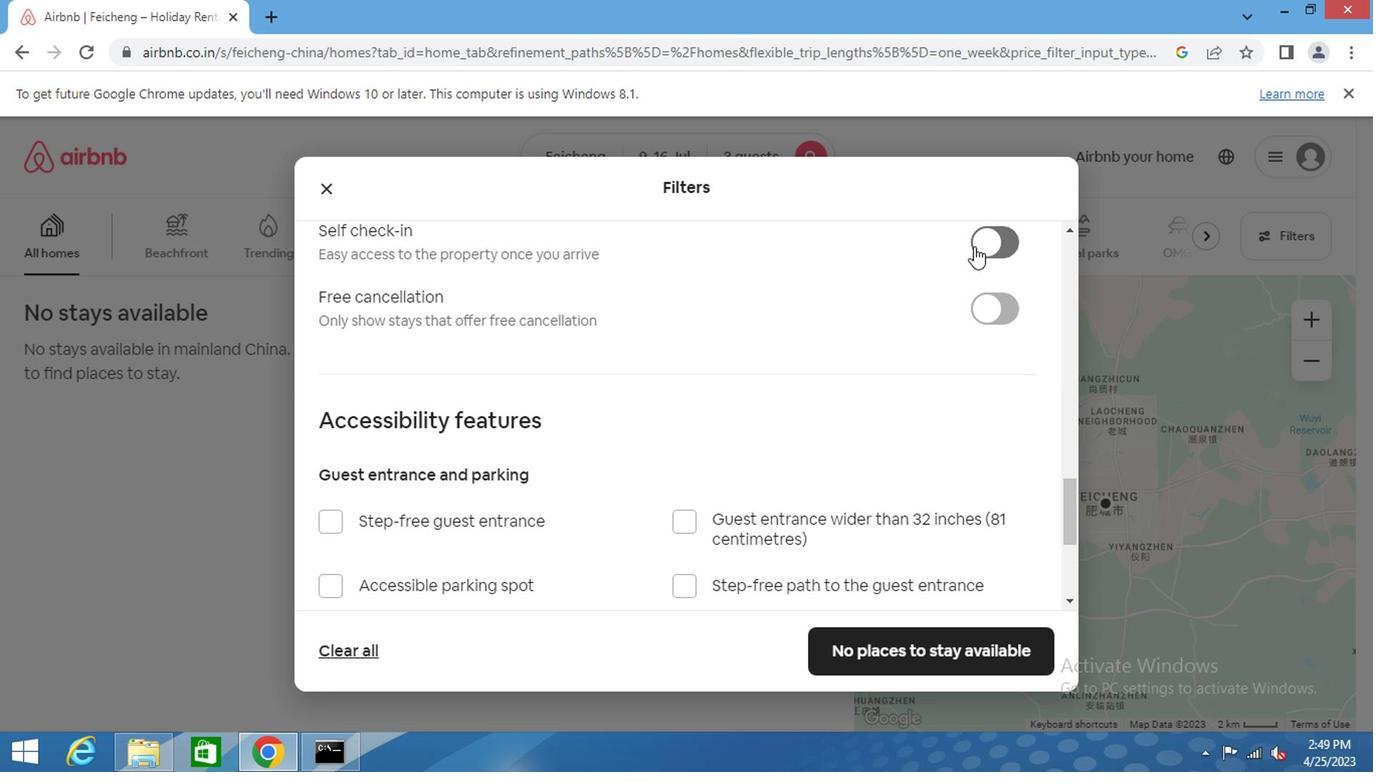 
Action: Mouse moved to (753, 410)
Screenshot: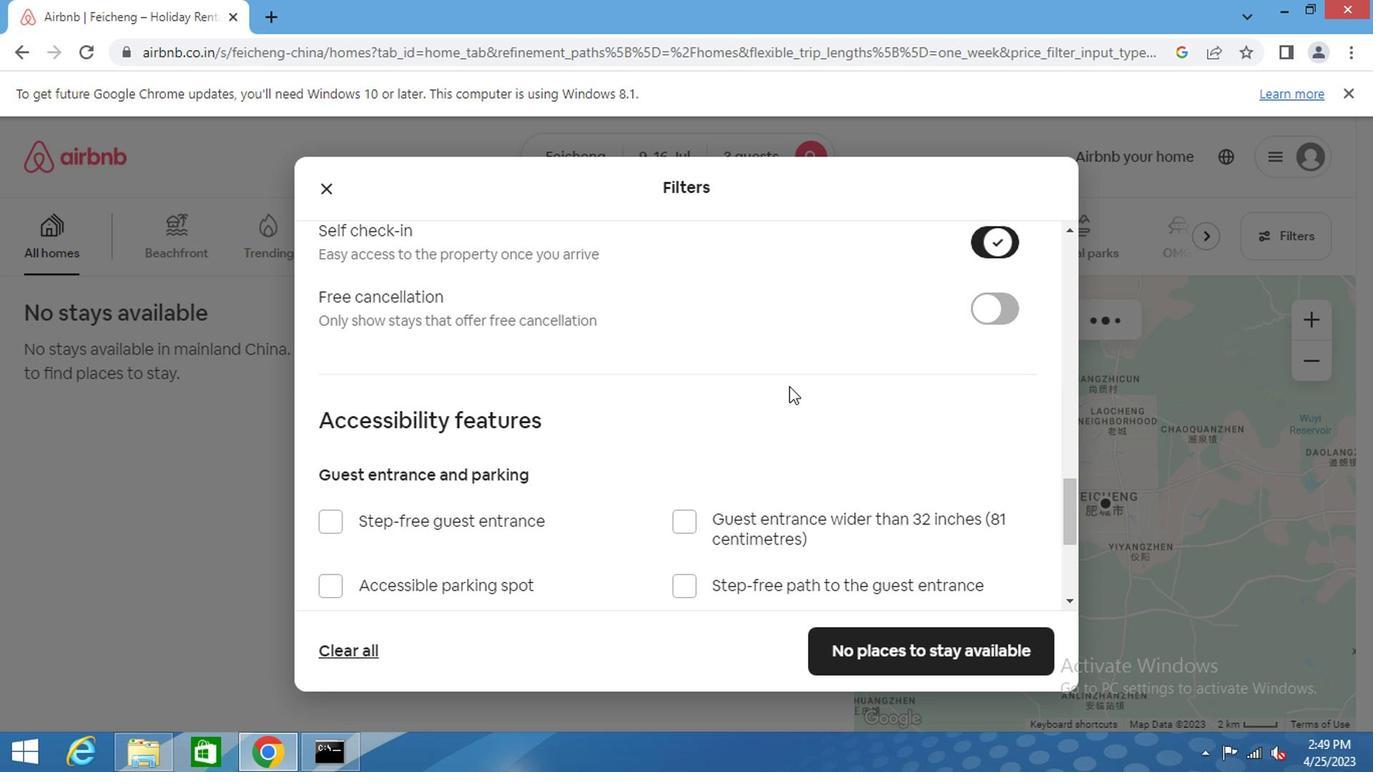 
Action: Mouse scrolled (753, 409) with delta (0, 0)
Screenshot: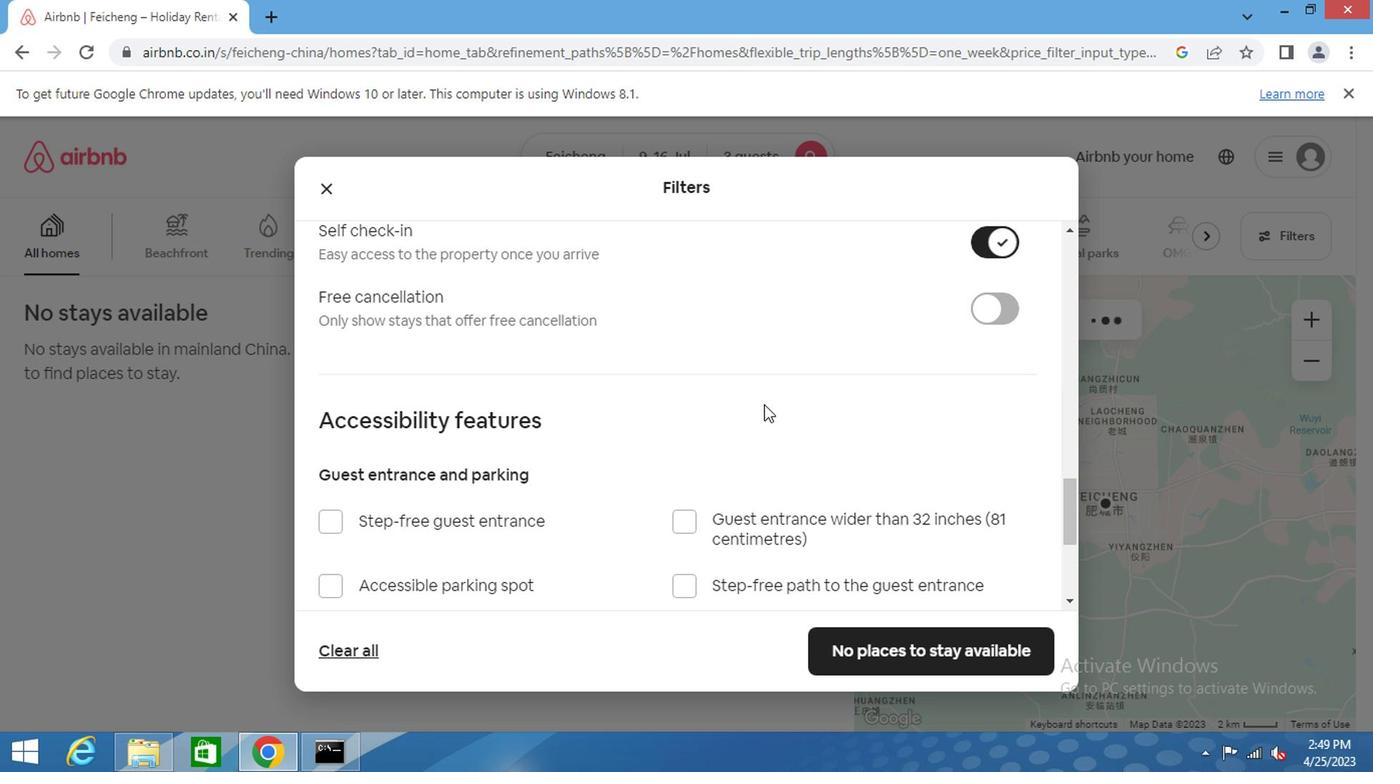 
Action: Mouse scrolled (753, 409) with delta (0, 0)
Screenshot: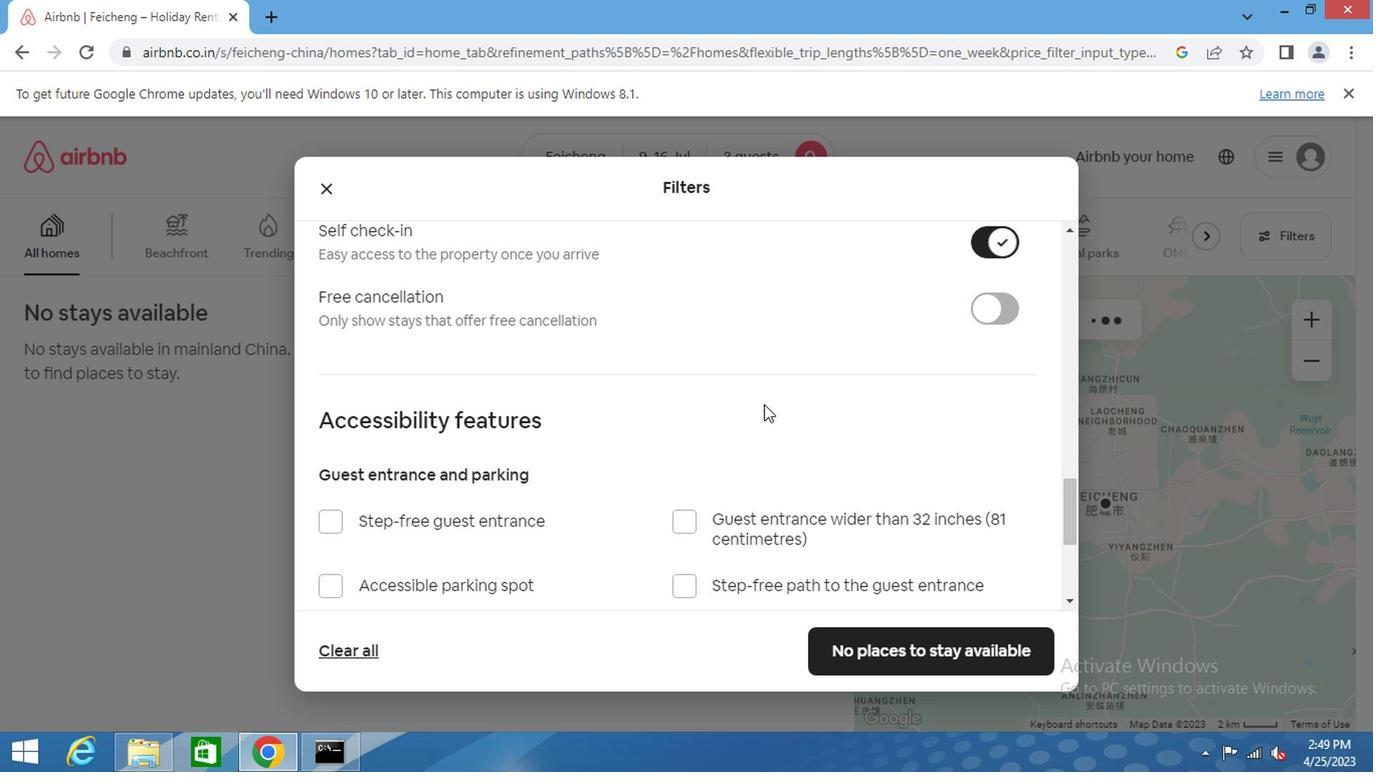 
Action: Mouse scrolled (753, 409) with delta (0, 0)
Screenshot: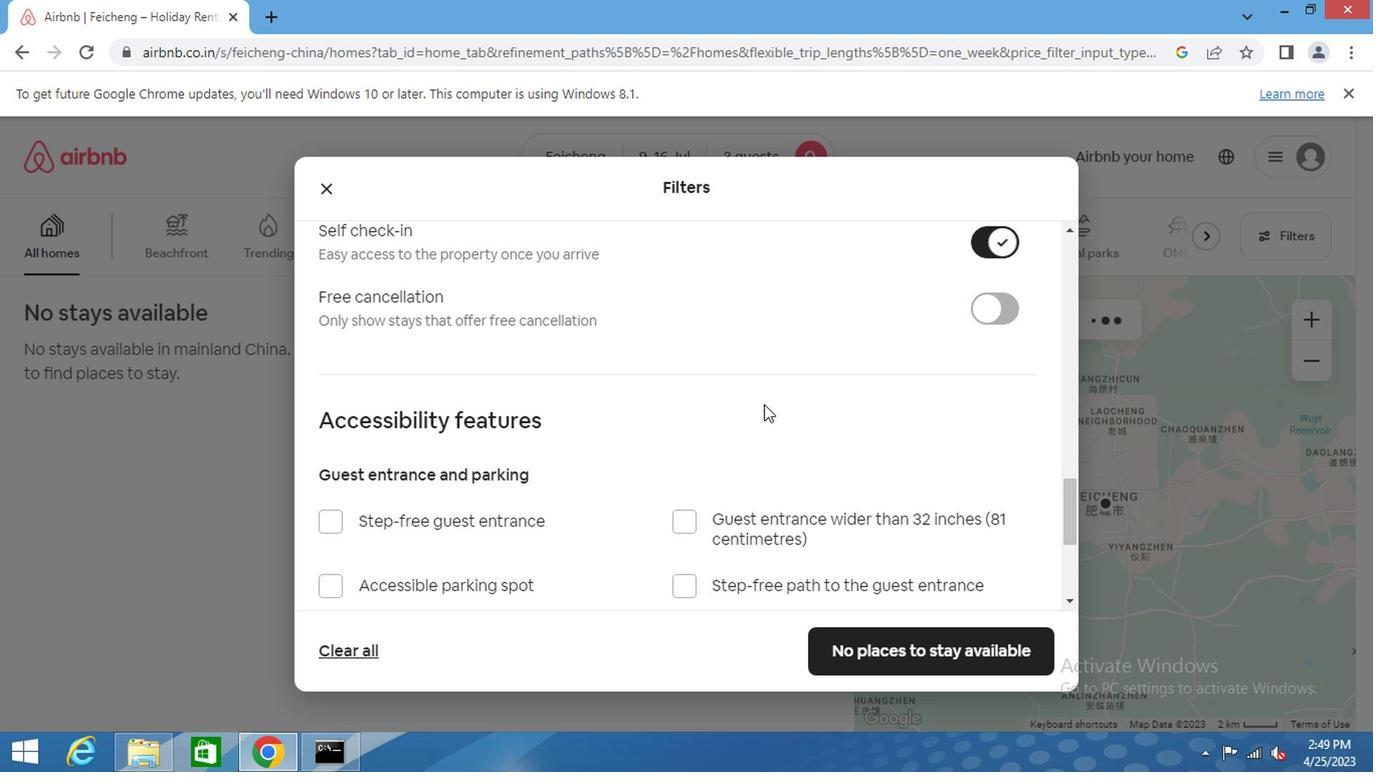 
Action: Mouse scrolled (753, 409) with delta (0, 0)
Screenshot: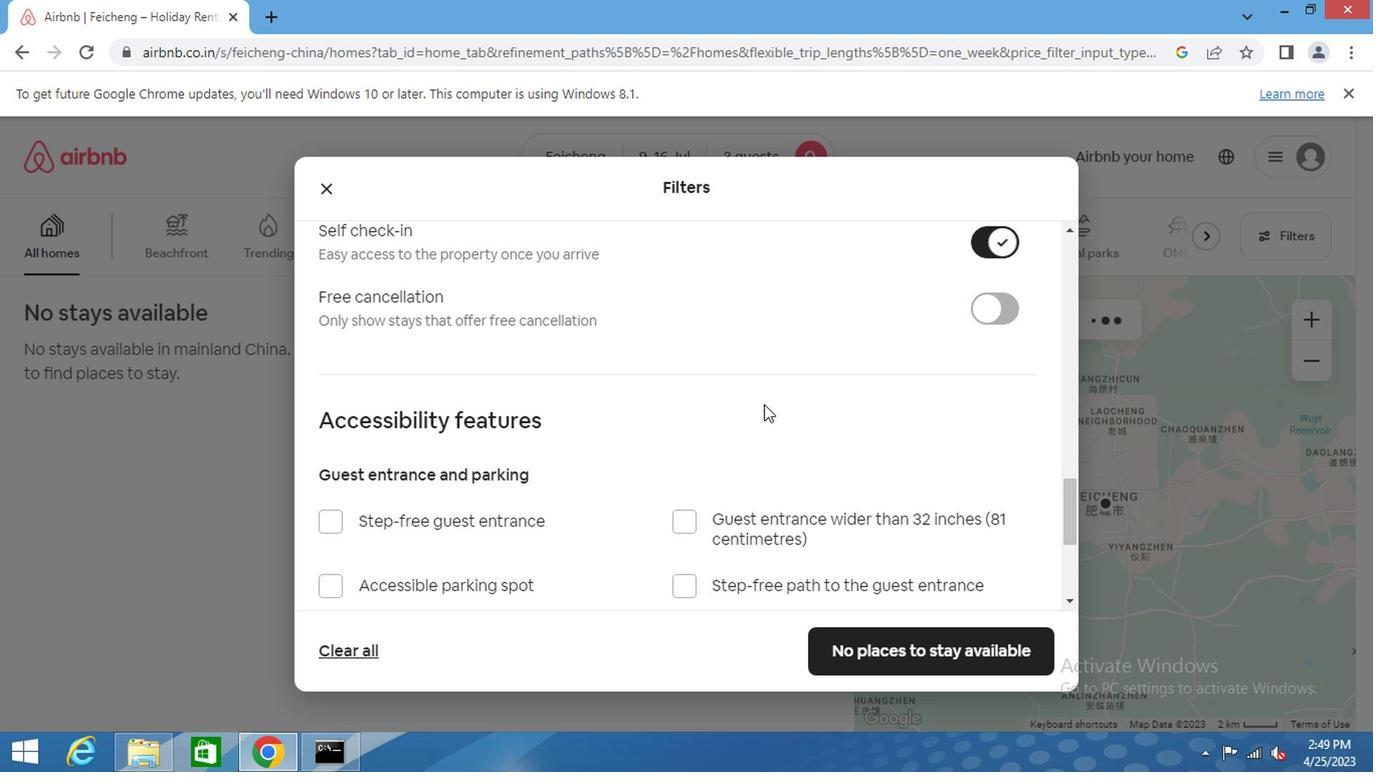 
Action: Mouse scrolled (753, 409) with delta (0, 0)
Screenshot: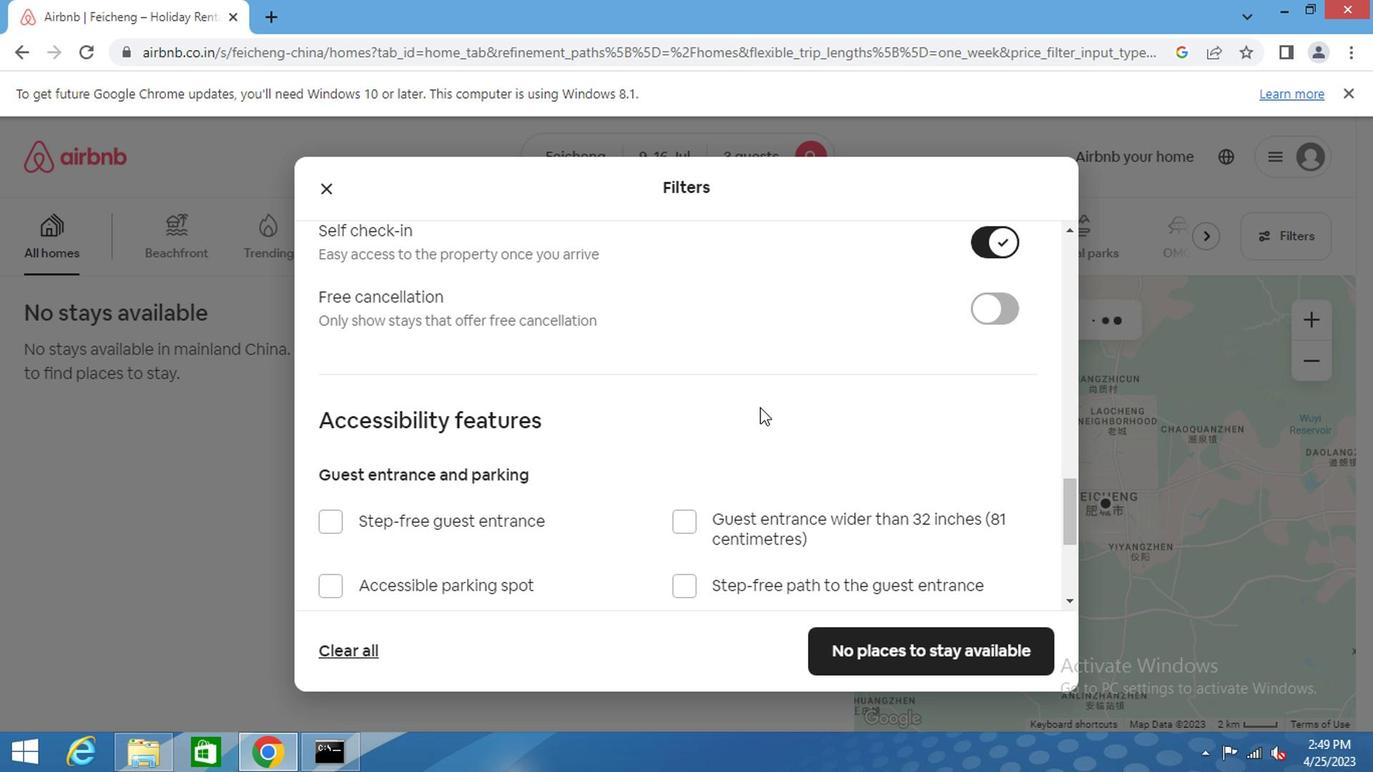 
Action: Mouse scrolled (753, 409) with delta (0, 0)
Screenshot: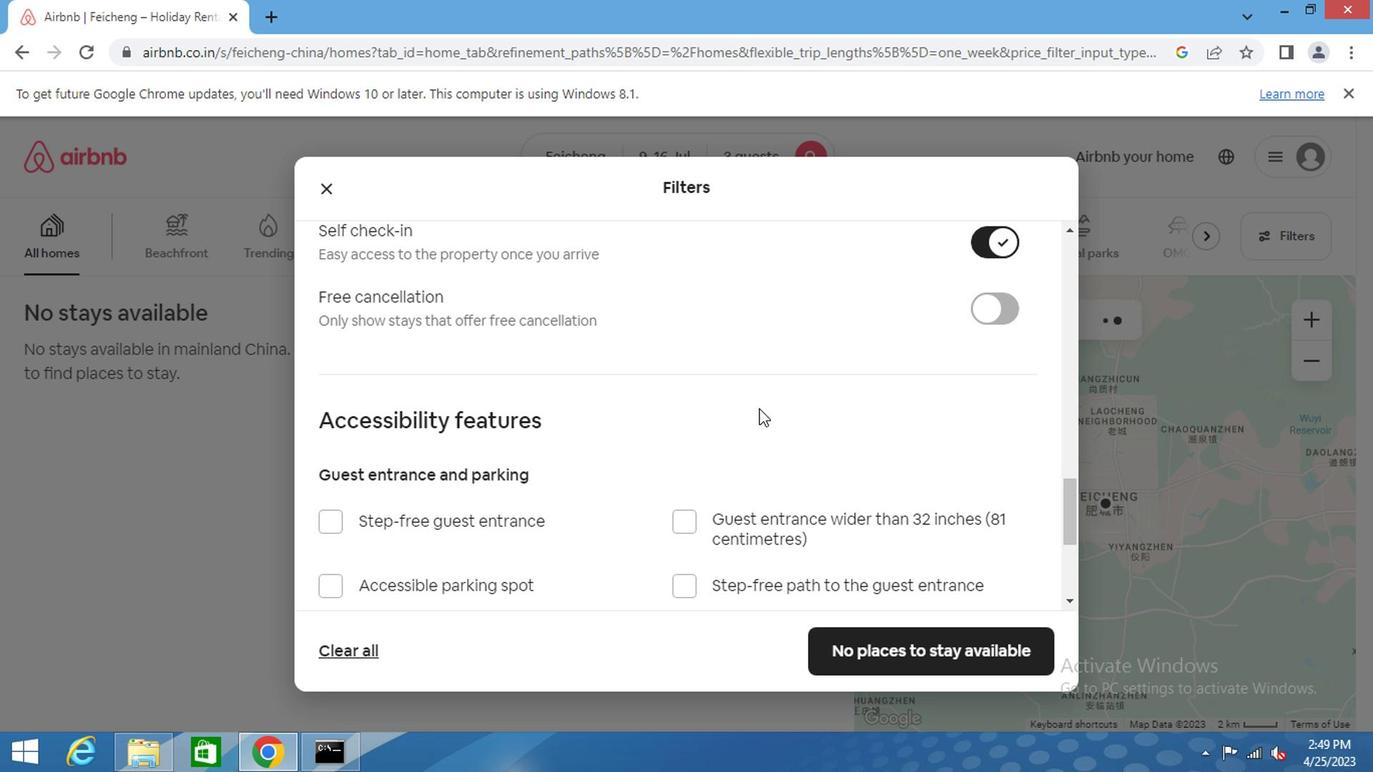 
Action: Mouse moved to (753, 416)
Screenshot: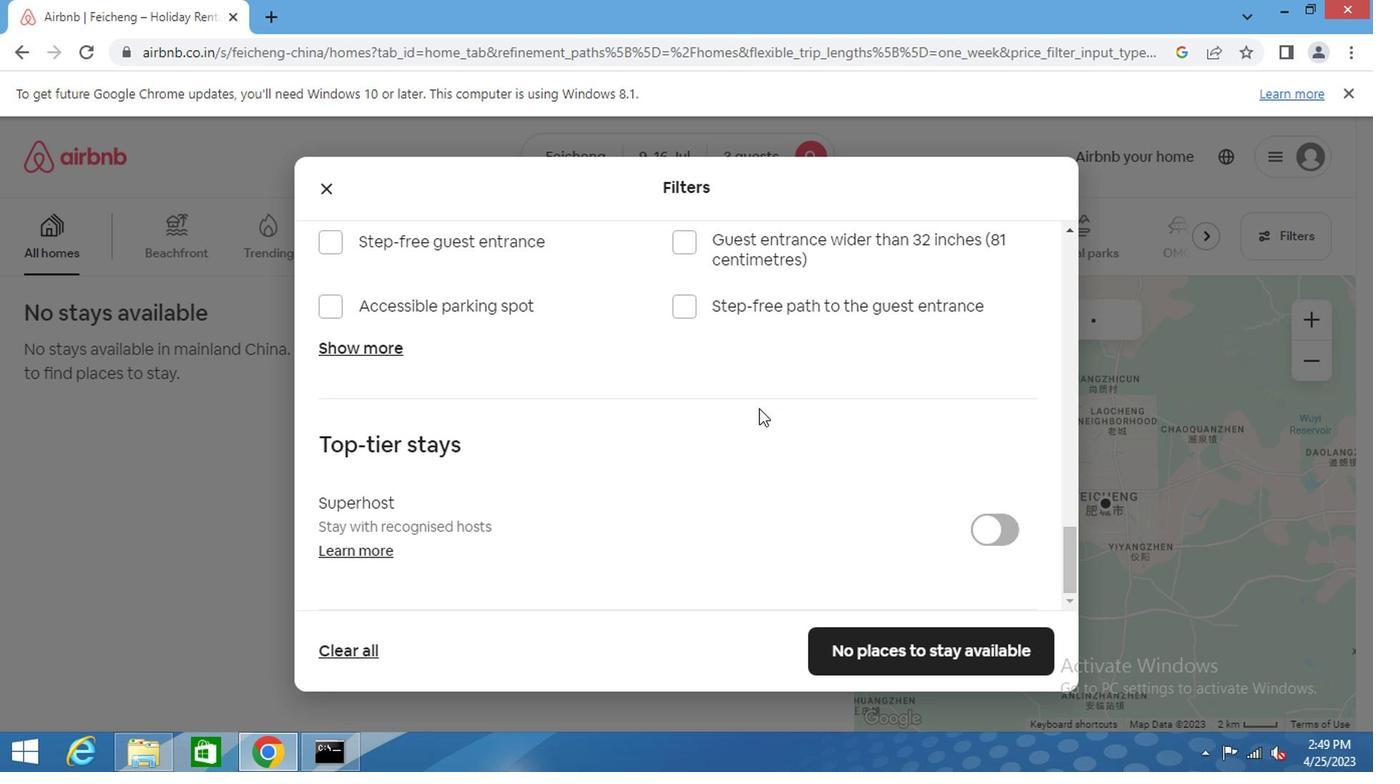 
Action: Mouse scrolled (753, 415) with delta (0, 0)
Screenshot: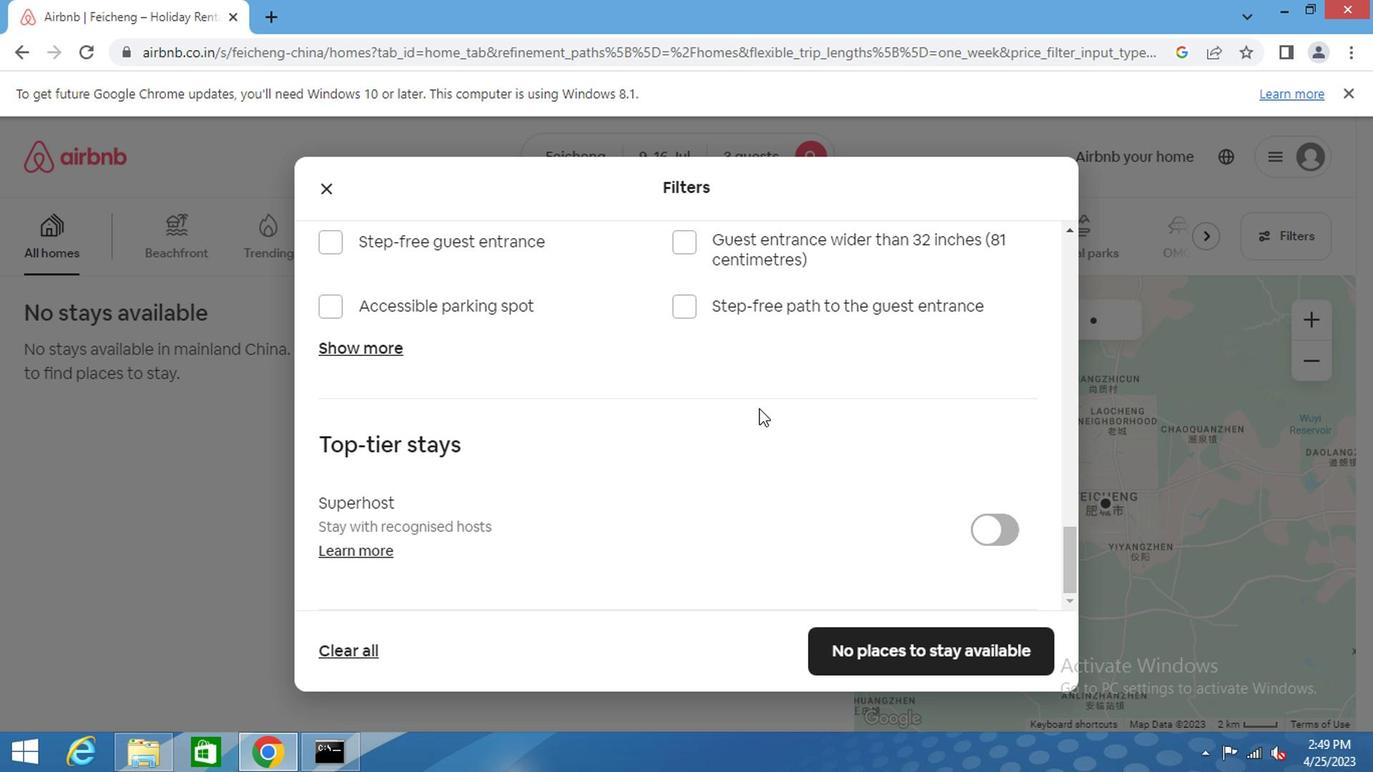 
Action: Mouse scrolled (753, 415) with delta (0, 0)
Screenshot: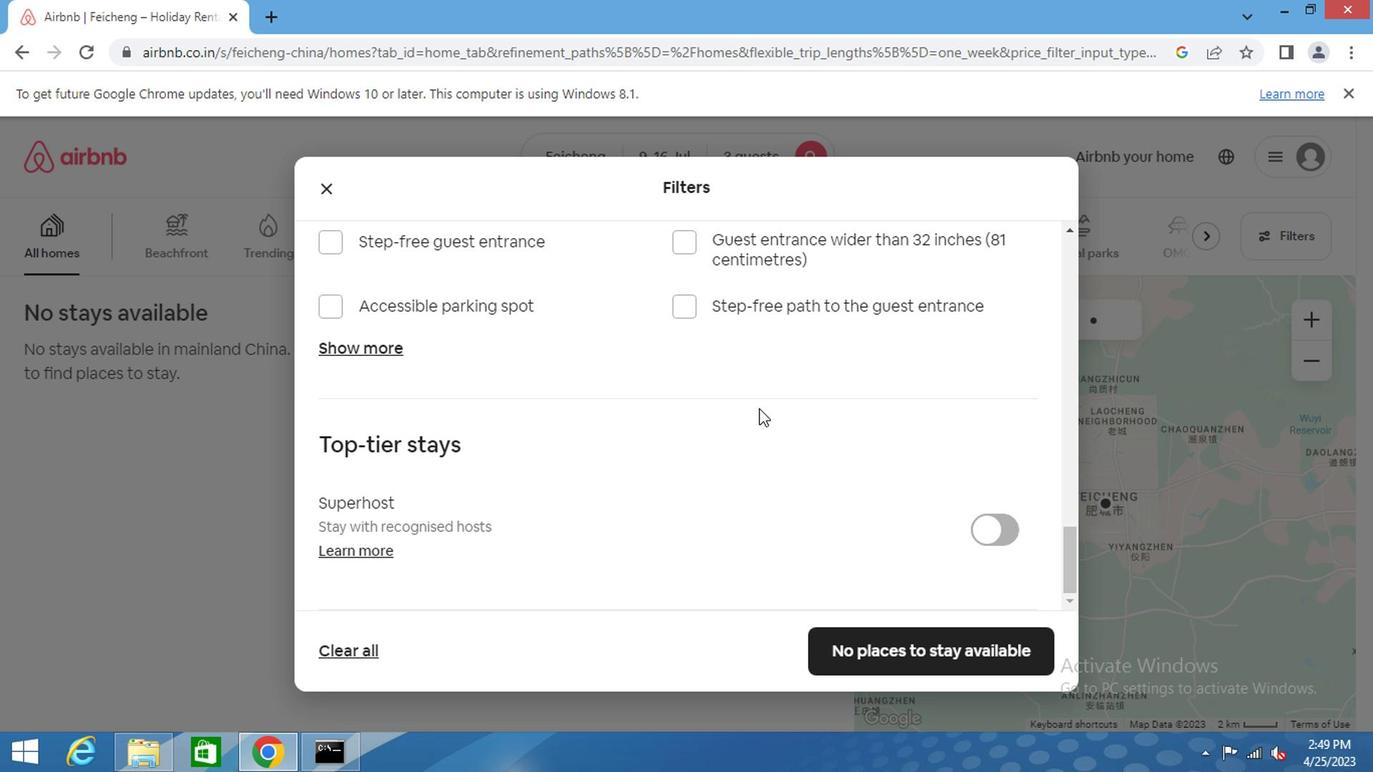 
Action: Mouse scrolled (753, 415) with delta (0, 0)
Screenshot: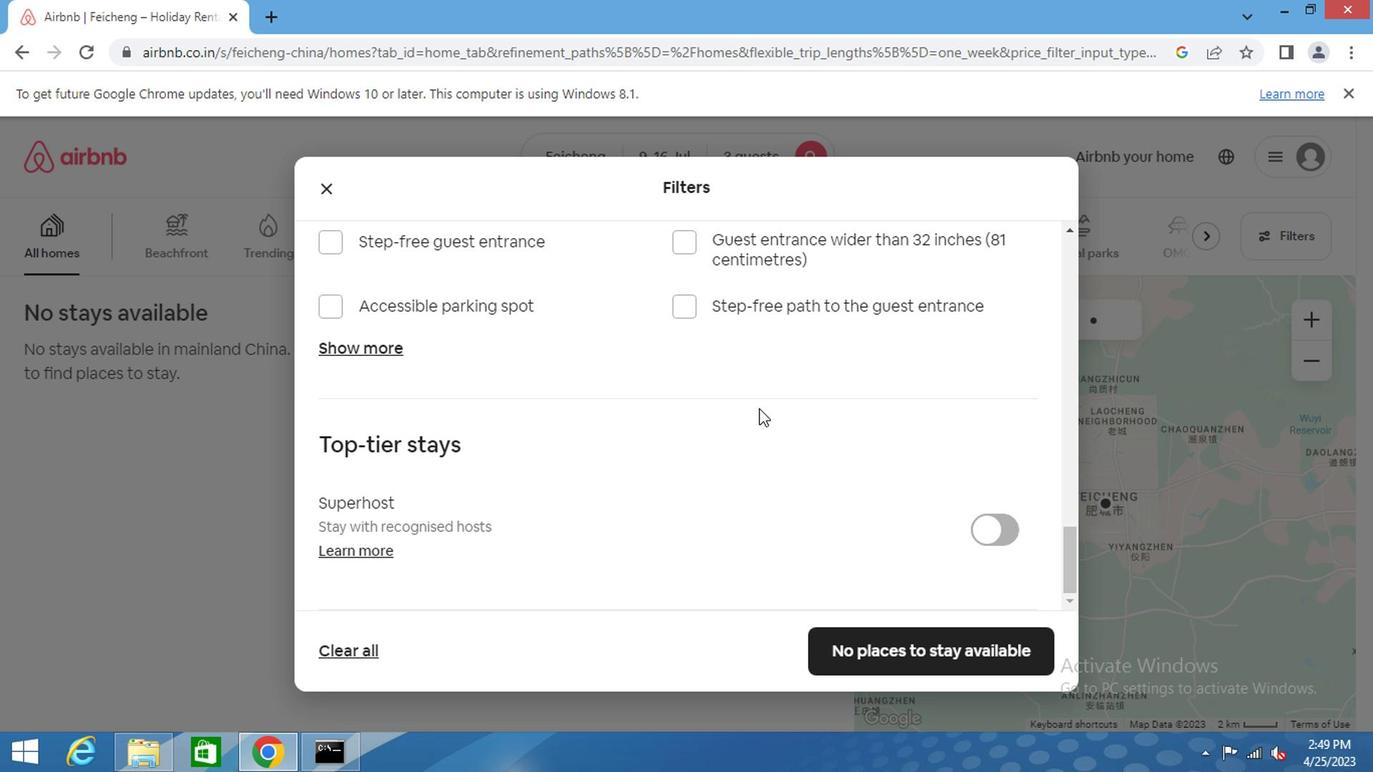 
Action: Mouse scrolled (753, 415) with delta (0, 0)
Screenshot: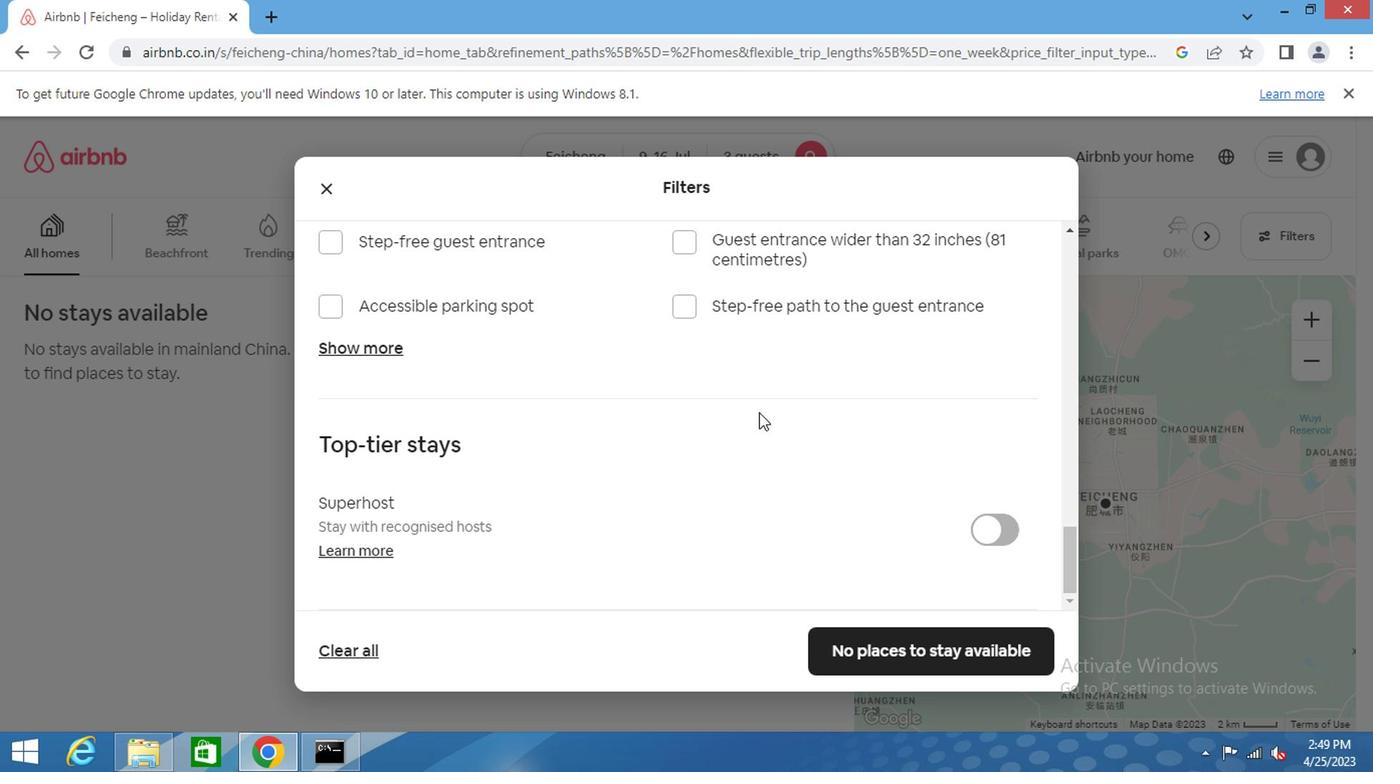 
Action: Mouse scrolled (753, 415) with delta (0, 0)
Screenshot: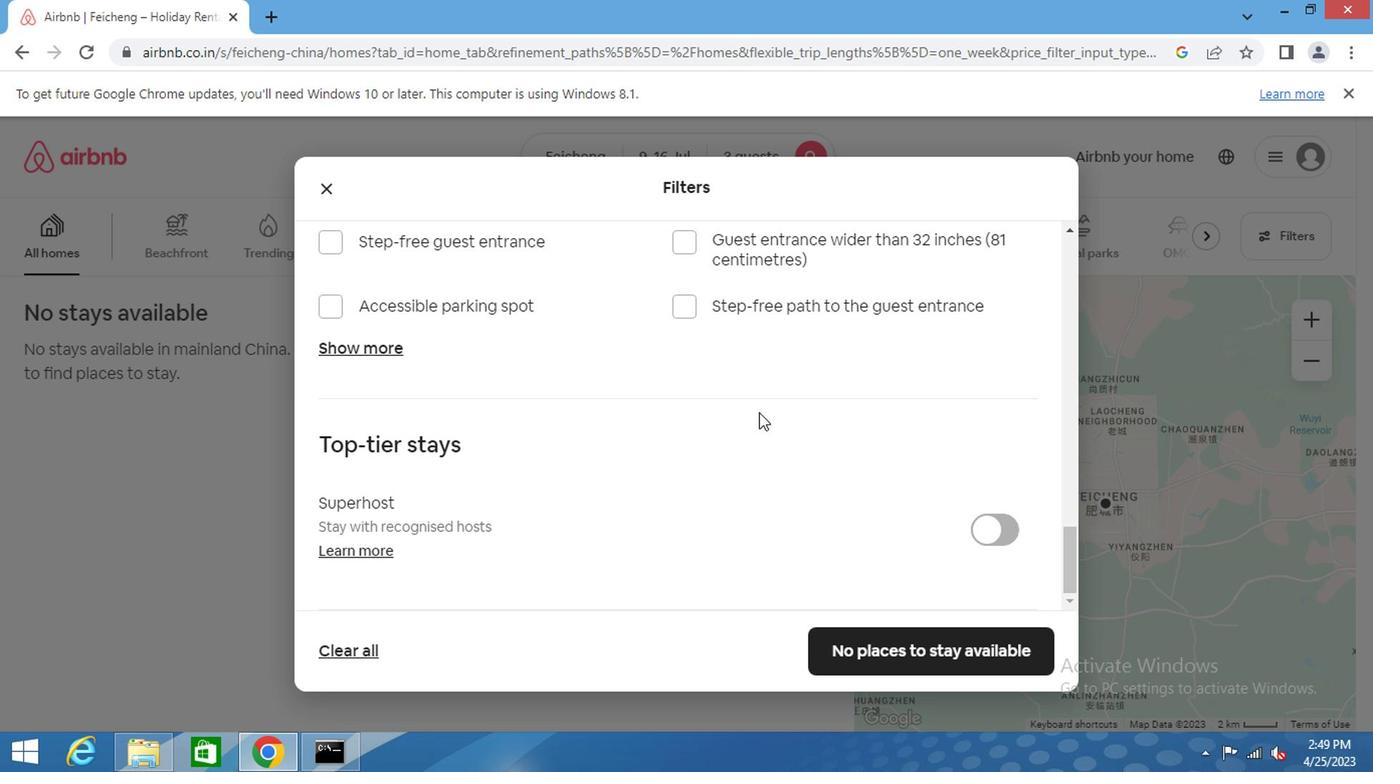 
Action: Mouse scrolled (753, 415) with delta (0, 0)
Screenshot: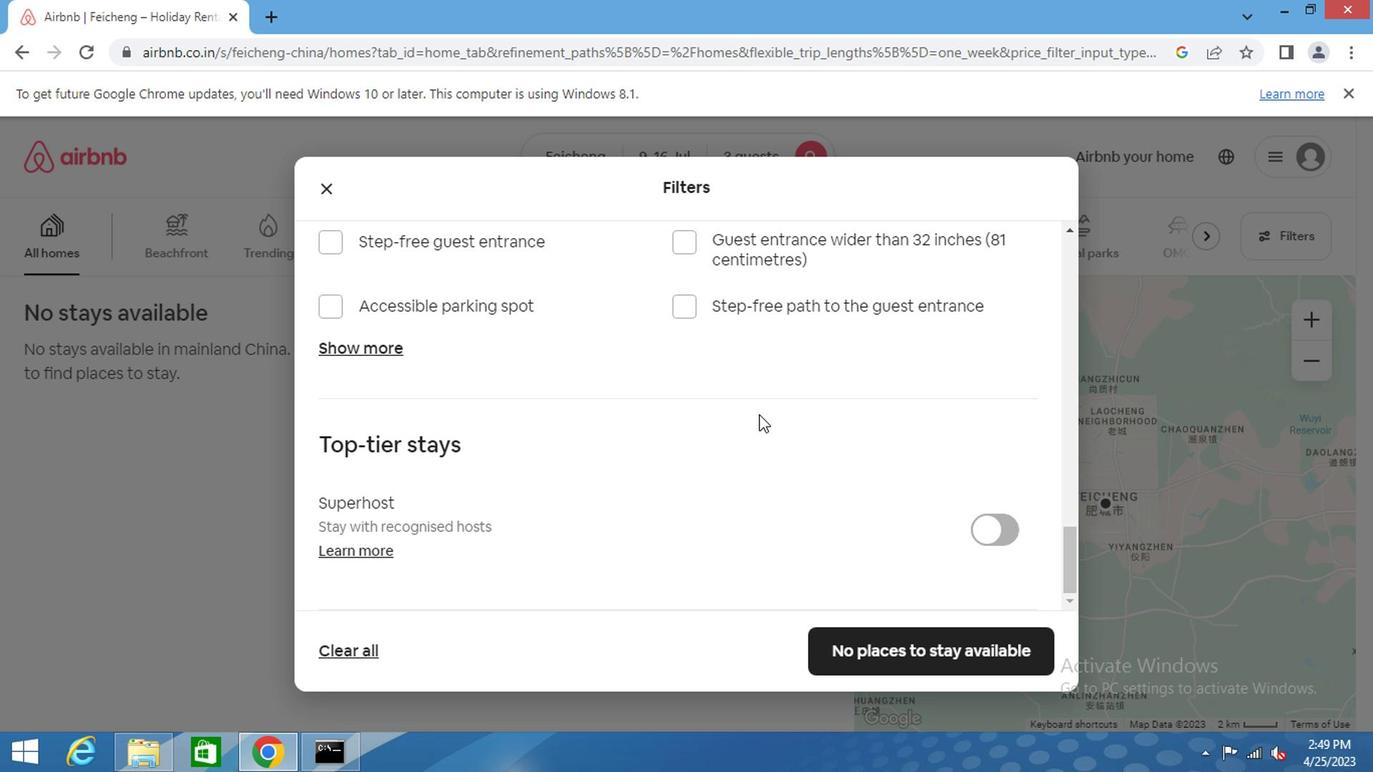 
Action: Mouse moved to (961, 660)
Screenshot: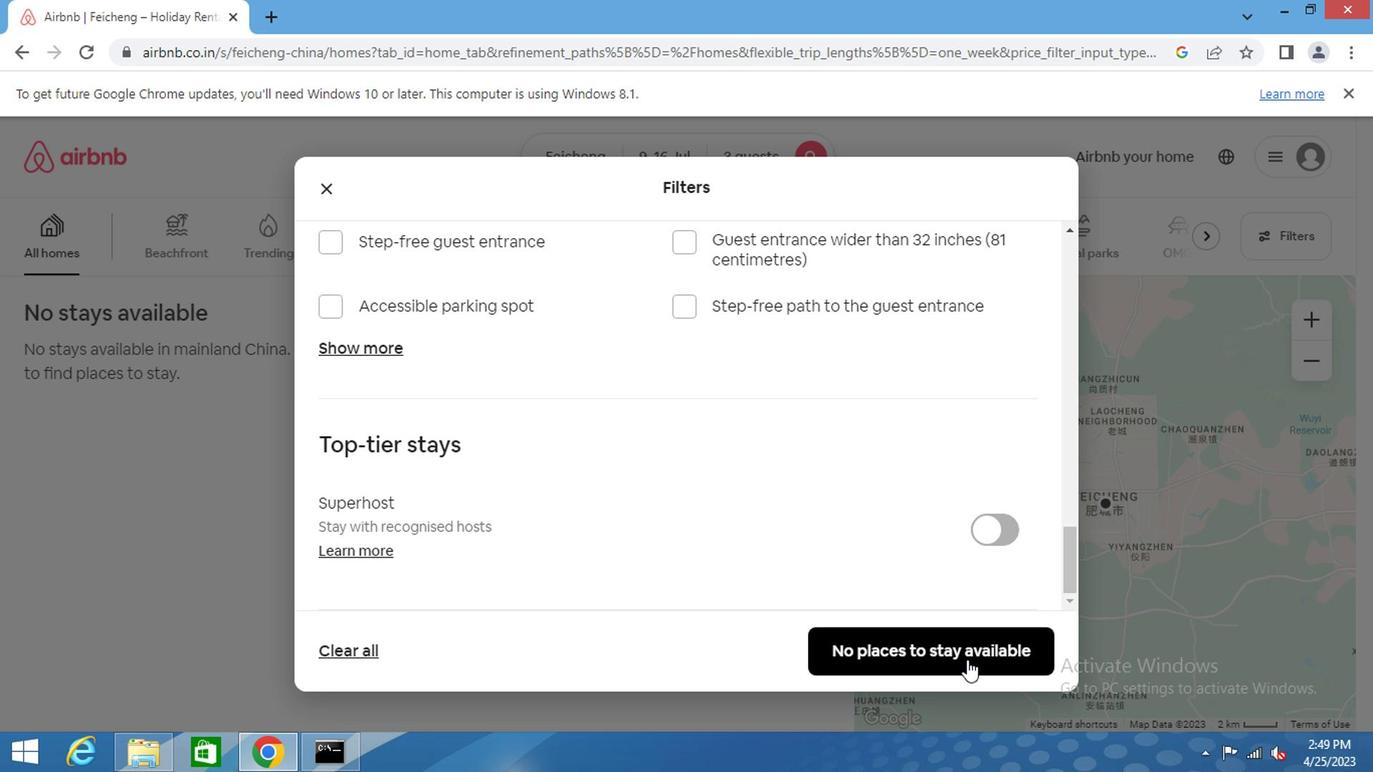 
Action: Mouse pressed left at (961, 660)
Screenshot: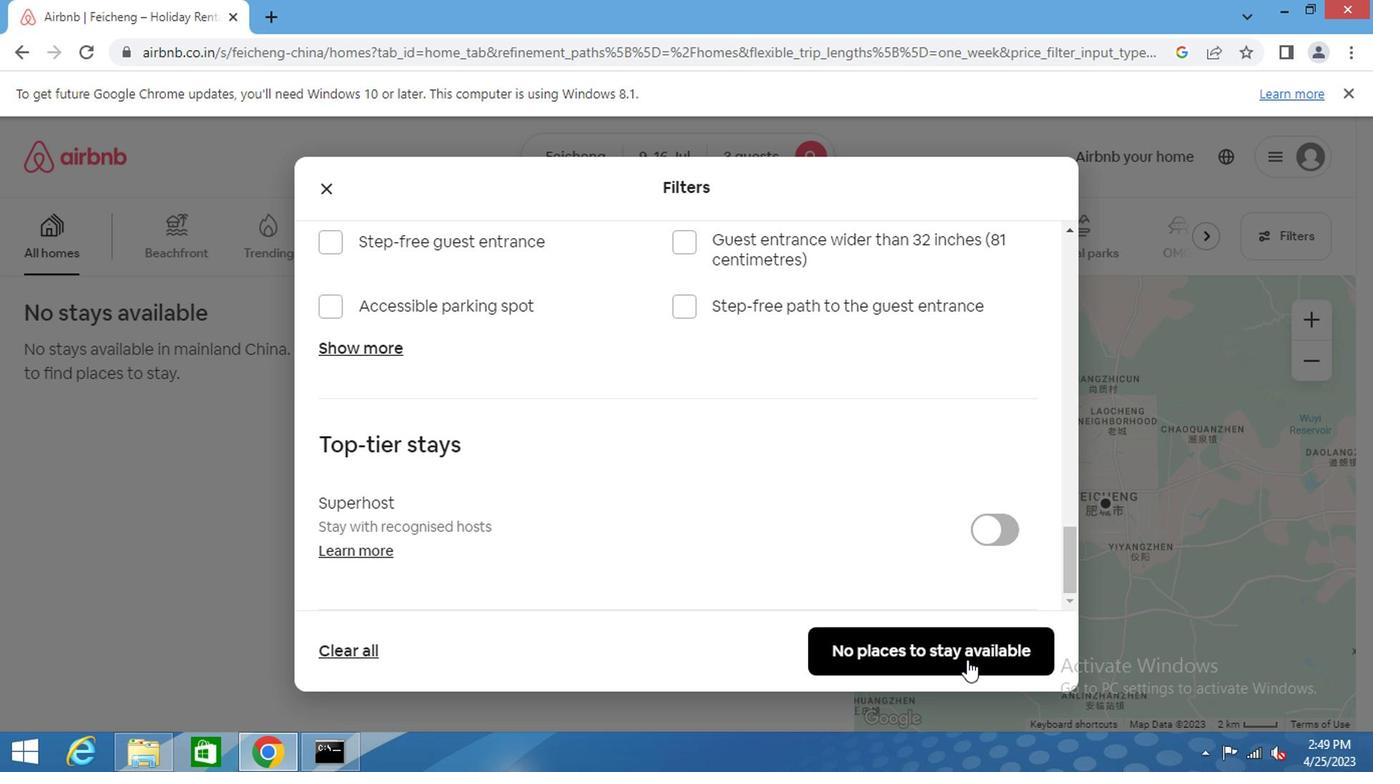 
Action: Mouse moved to (960, 660)
Screenshot: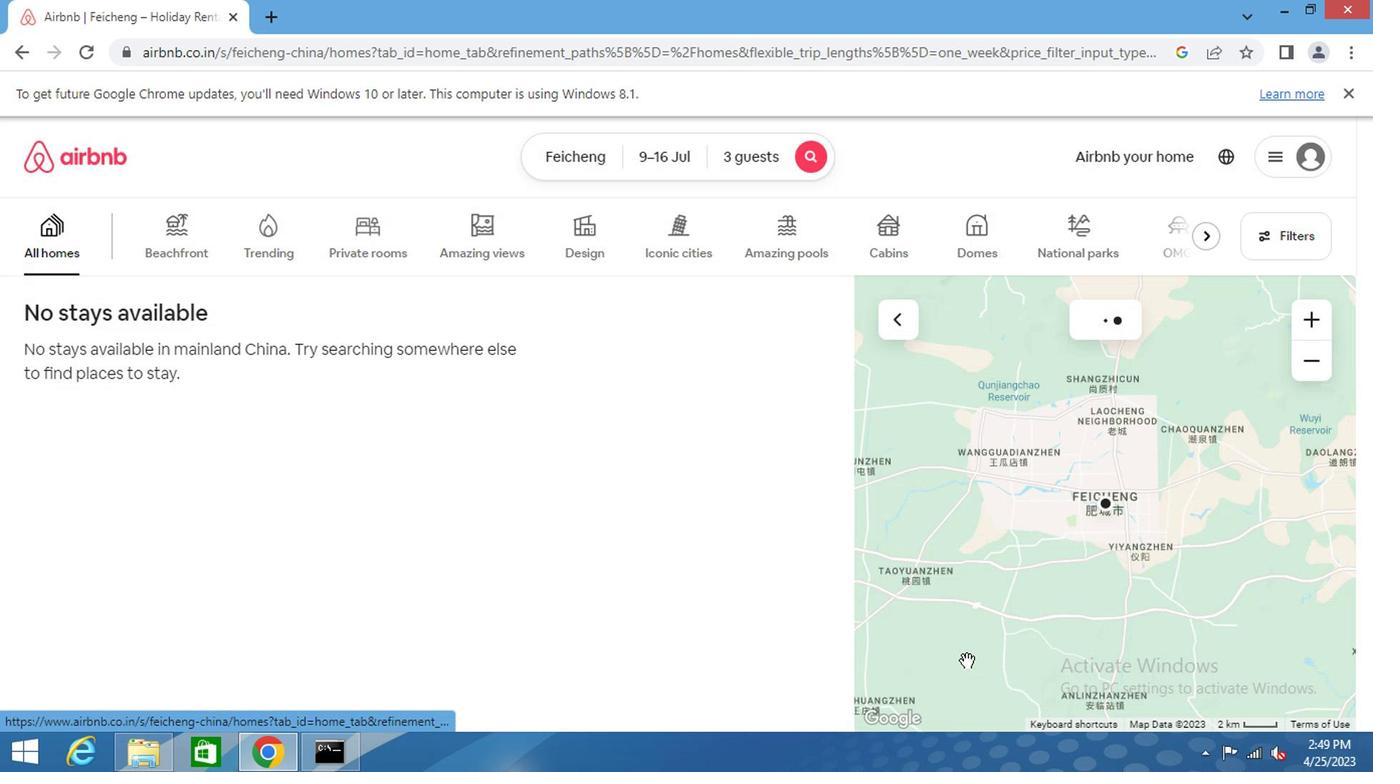 
